 Task: Look for space in Chino, United States from 10th September, 2023 to 16th September, 2023 for 4 adults in price range Rs.10000 to Rs.14000. Place can be private room with 4 bedrooms having 4 beds and 4 bathrooms. Property type can be house, flat, guest house. Amenities needed are: wifi, TV, free parkinig on premises, gym, breakfast. Booking option can be shelf check-in. Required host language is English.
Action: Mouse moved to (442, 120)
Screenshot: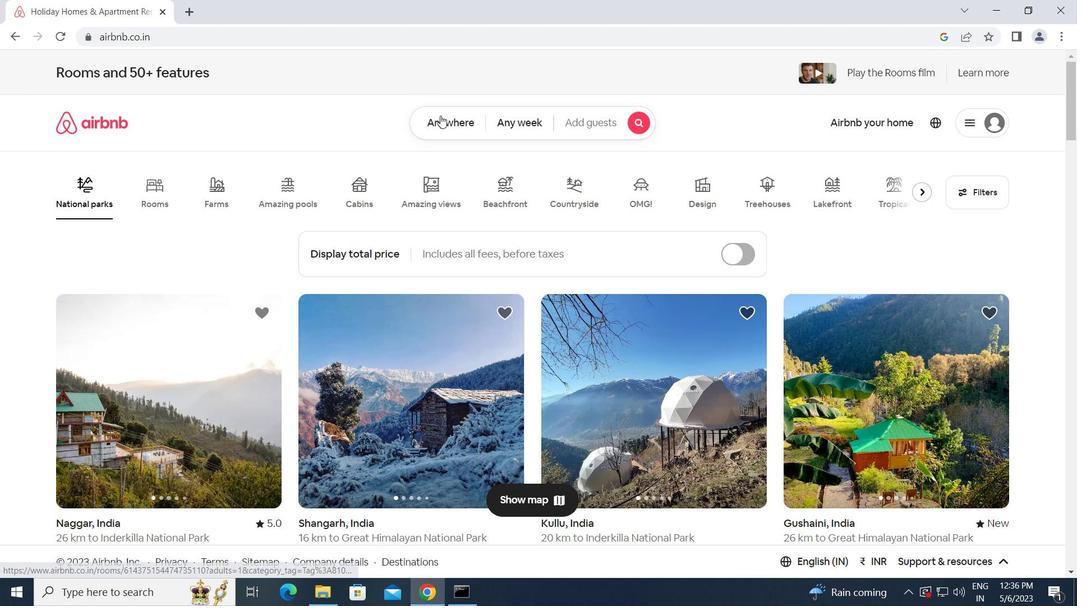 
Action: Mouse pressed left at (442, 120)
Screenshot: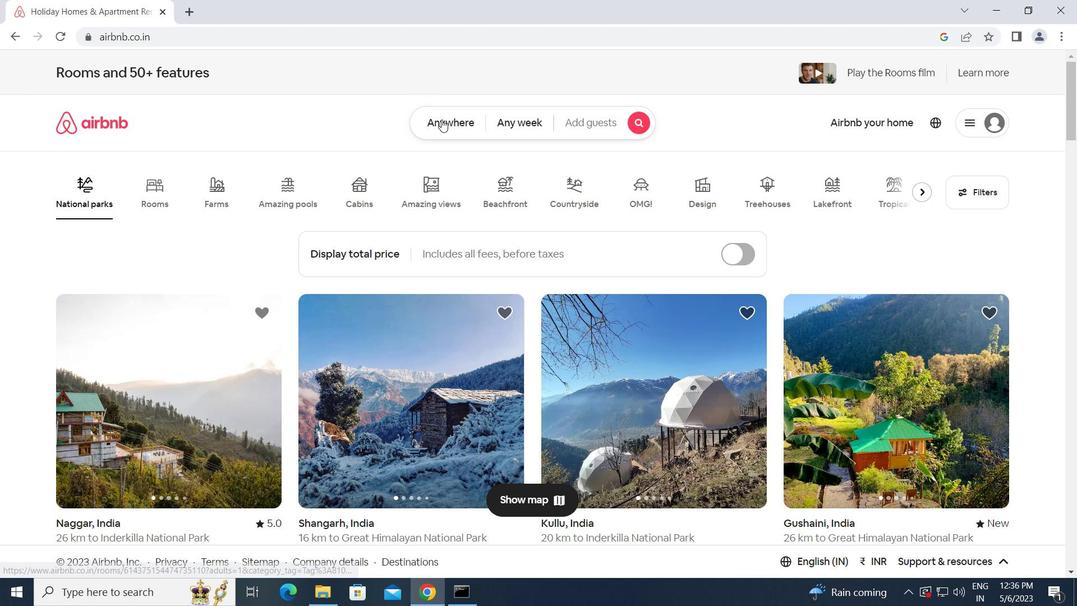 
Action: Mouse moved to (357, 181)
Screenshot: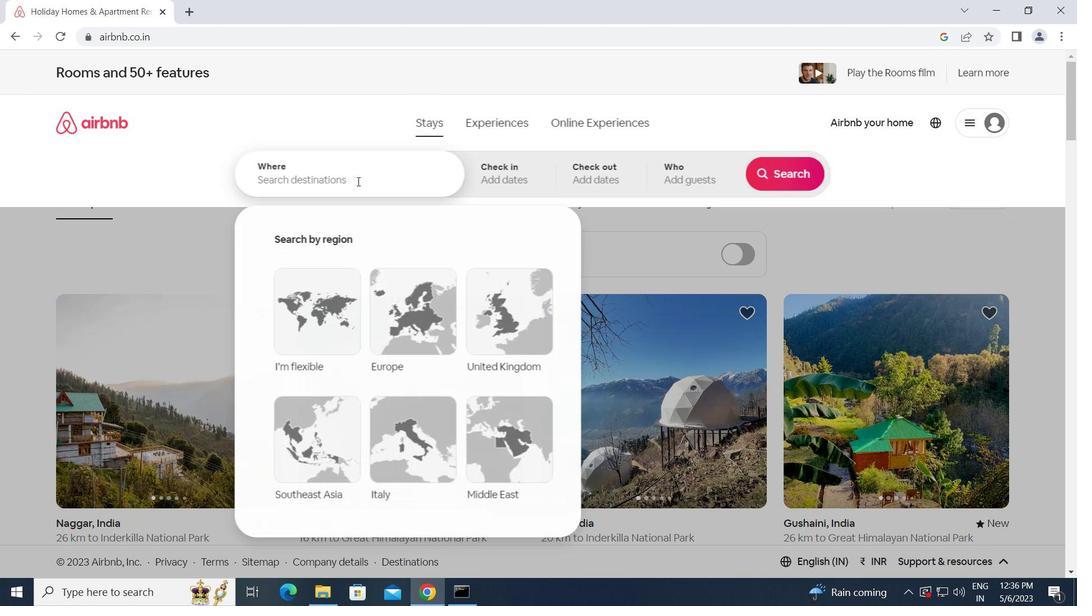 
Action: Mouse pressed left at (357, 181)
Screenshot: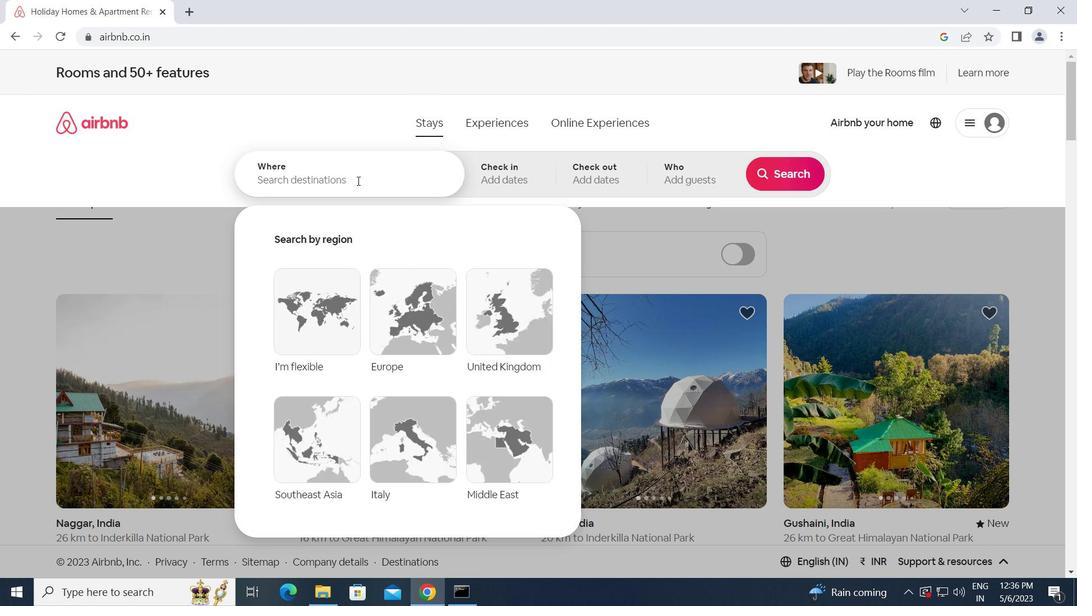 
Action: Key pressed <Key.caps_lock><Key.caps_lock>c<Key.caps_lock>hino,<Key.space><Key.caps_lock>u<Key.caps_lock>nited<Key.space><Key.caps_lock>s<Key.caps_lock>tates<Key.enter>
Screenshot: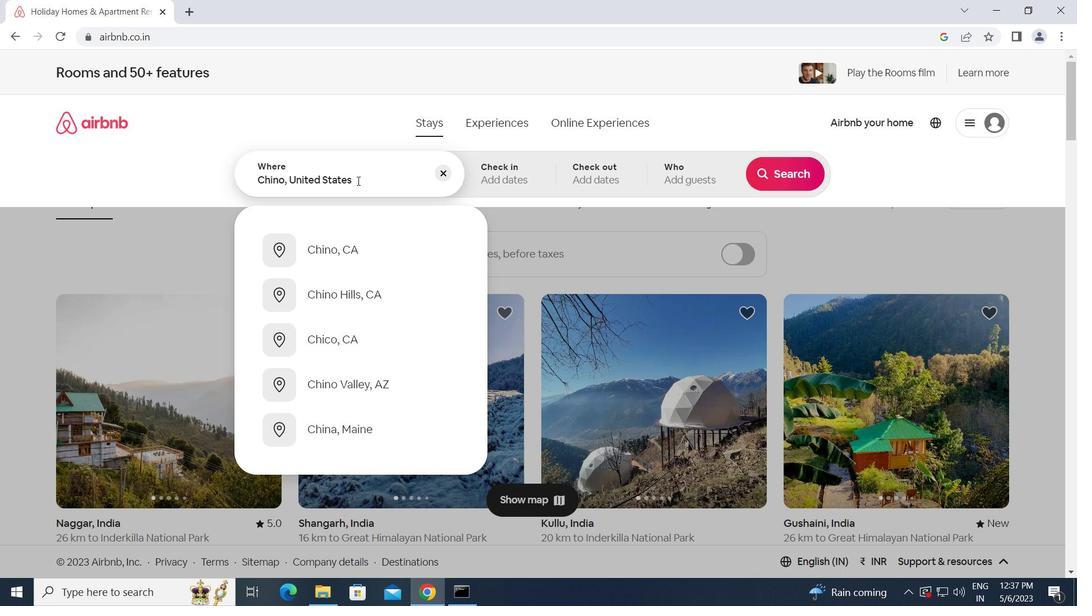 
Action: Mouse moved to (779, 283)
Screenshot: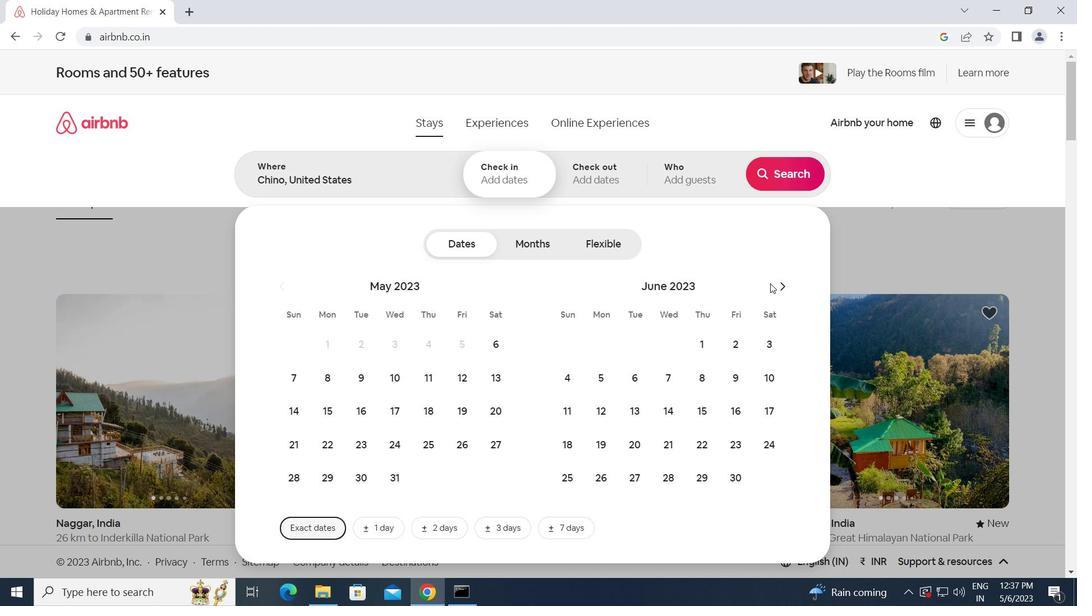 
Action: Mouse pressed left at (779, 283)
Screenshot: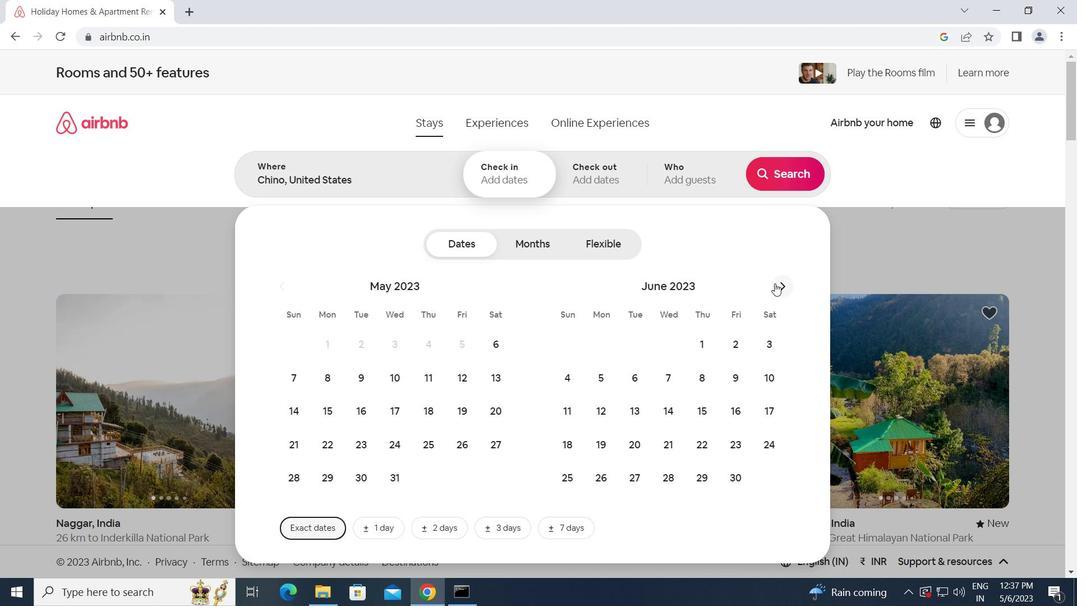 
Action: Mouse pressed left at (779, 283)
Screenshot: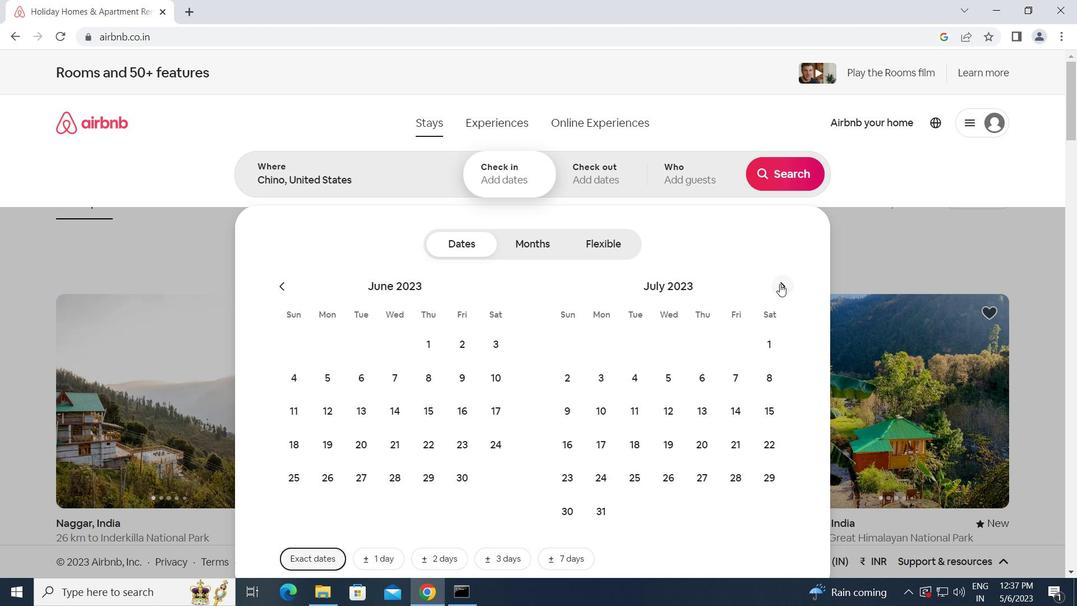 
Action: Mouse pressed left at (779, 283)
Screenshot: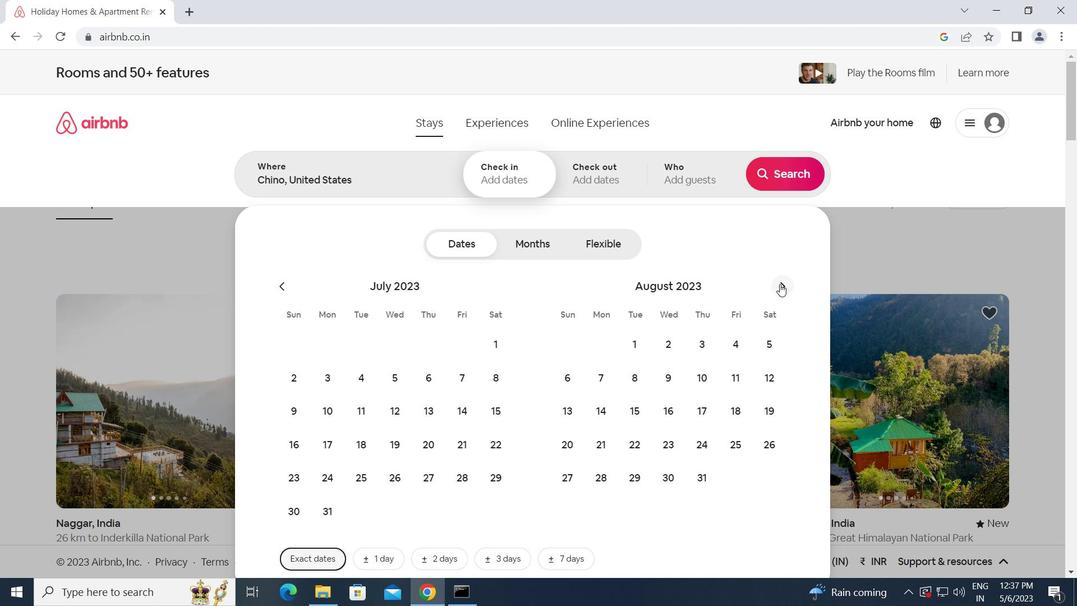 
Action: Mouse moved to (565, 406)
Screenshot: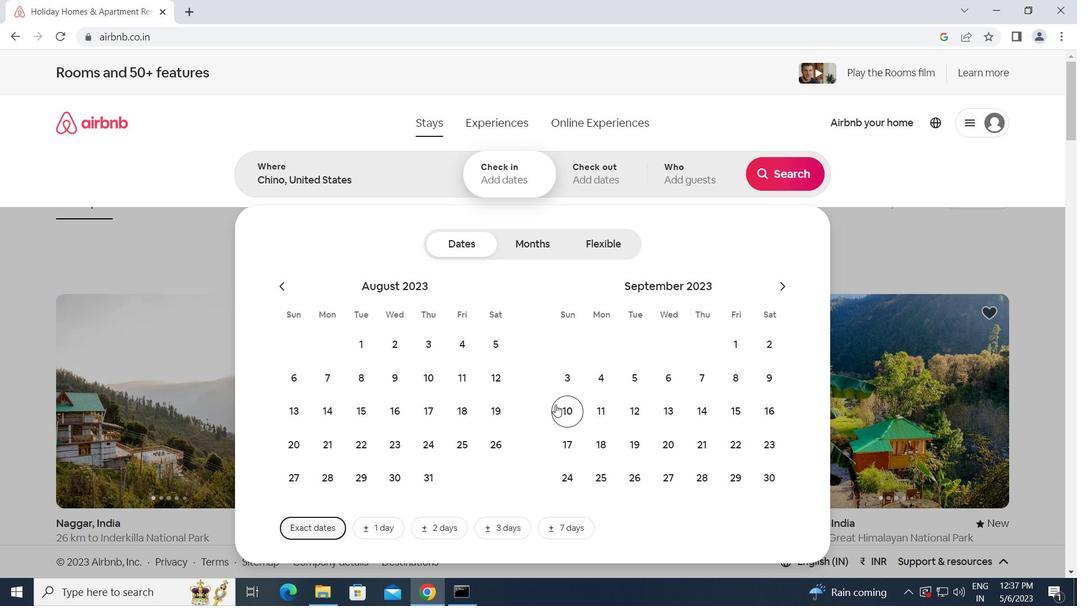 
Action: Mouse pressed left at (565, 406)
Screenshot: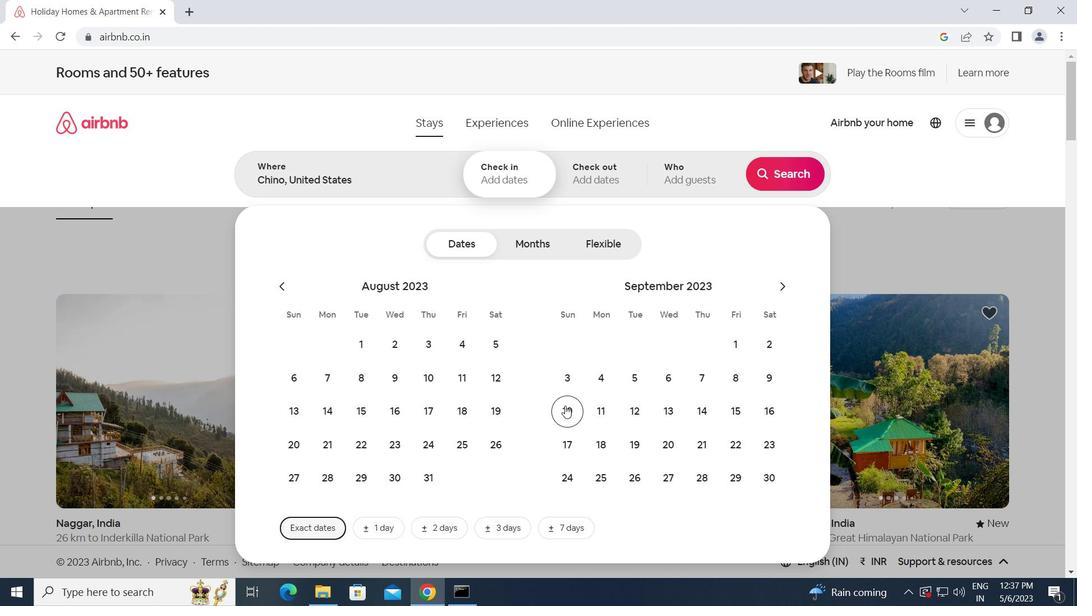 
Action: Mouse moved to (776, 414)
Screenshot: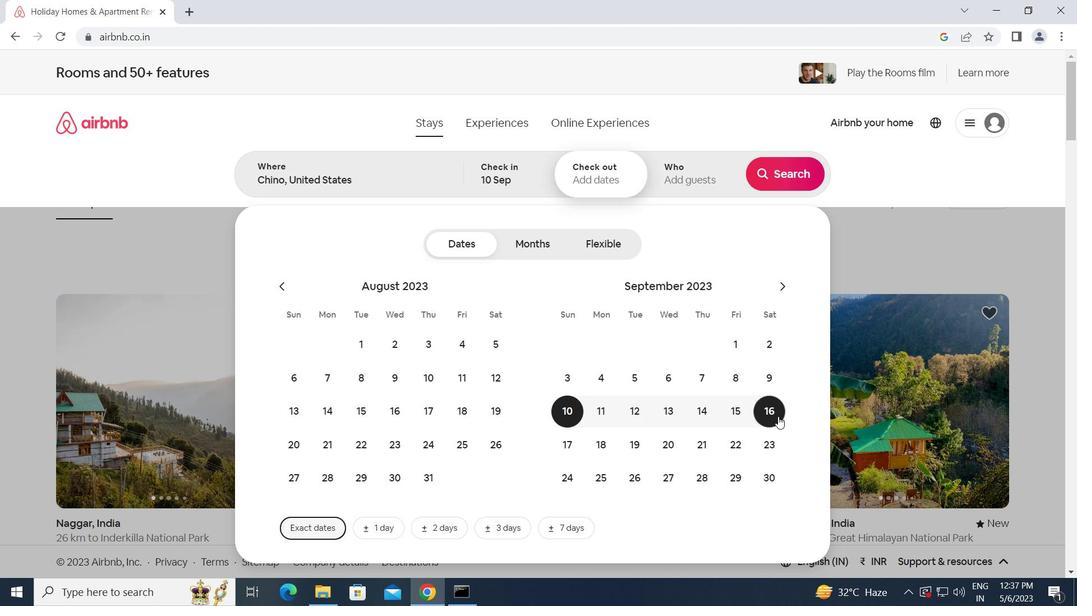 
Action: Mouse pressed left at (776, 414)
Screenshot: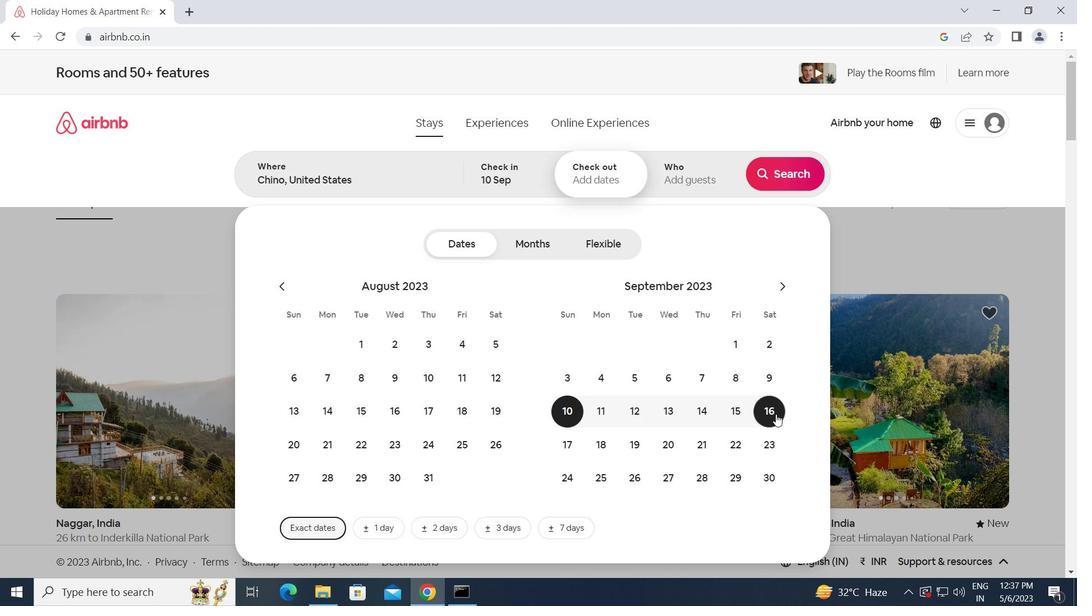 
Action: Mouse moved to (677, 173)
Screenshot: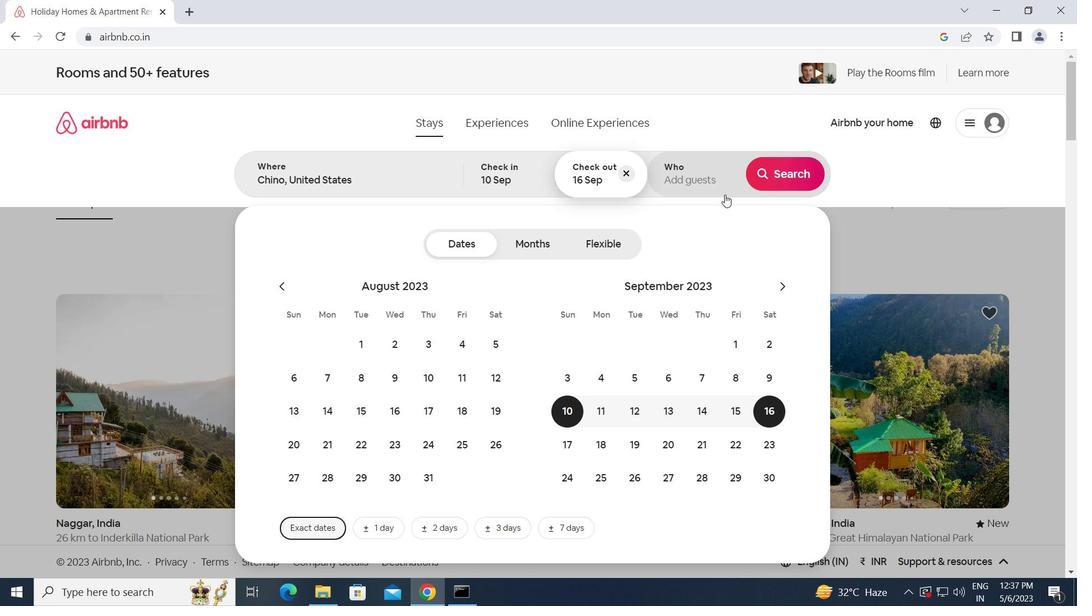 
Action: Mouse pressed left at (677, 173)
Screenshot: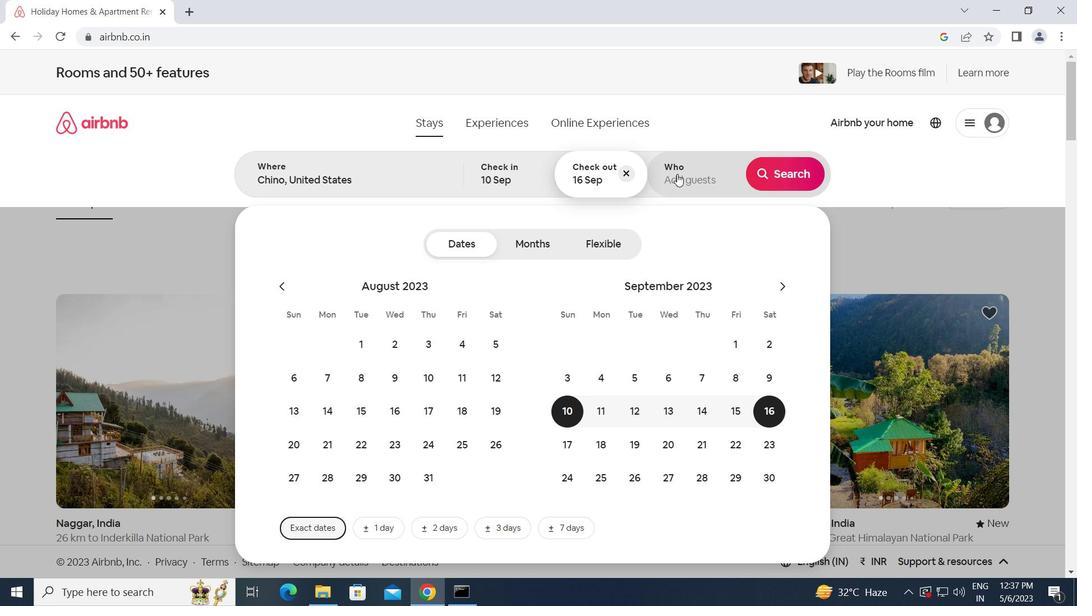 
Action: Mouse moved to (786, 248)
Screenshot: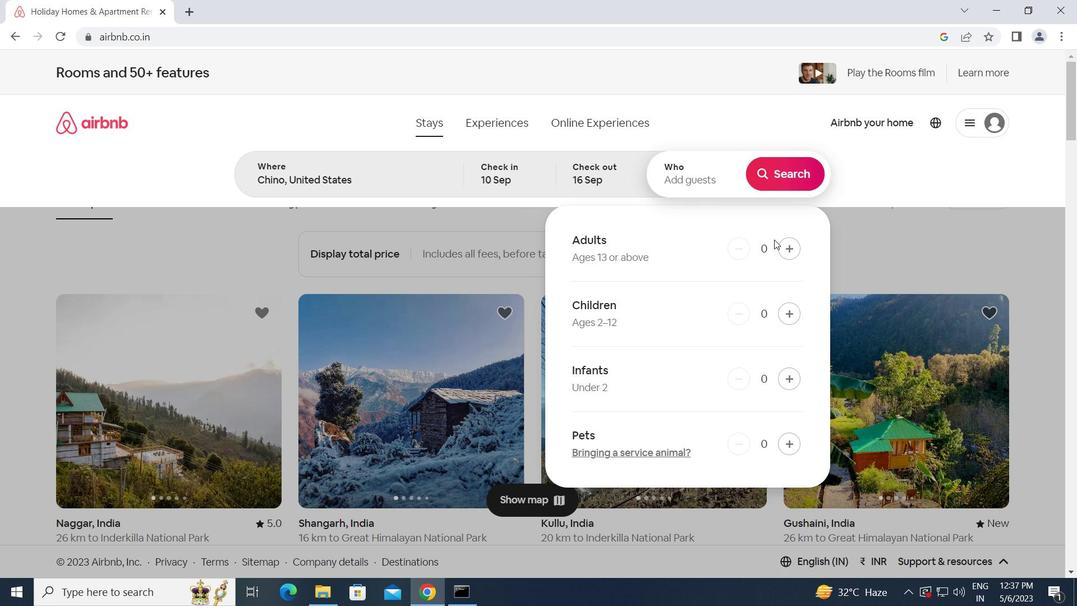 
Action: Mouse pressed left at (786, 248)
Screenshot: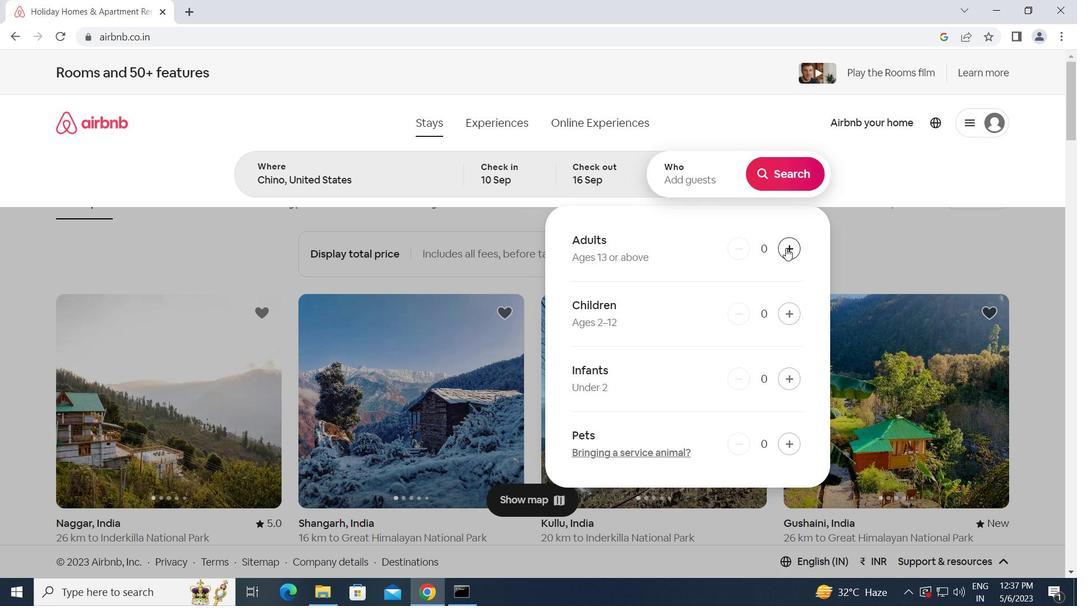 
Action: Mouse pressed left at (786, 248)
Screenshot: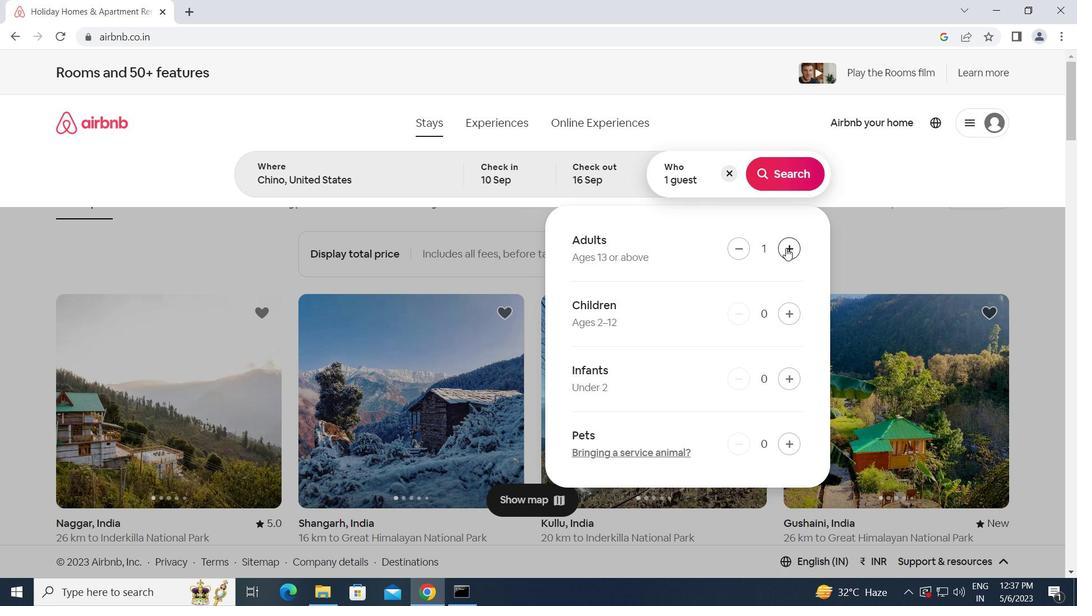 
Action: Mouse pressed left at (786, 248)
Screenshot: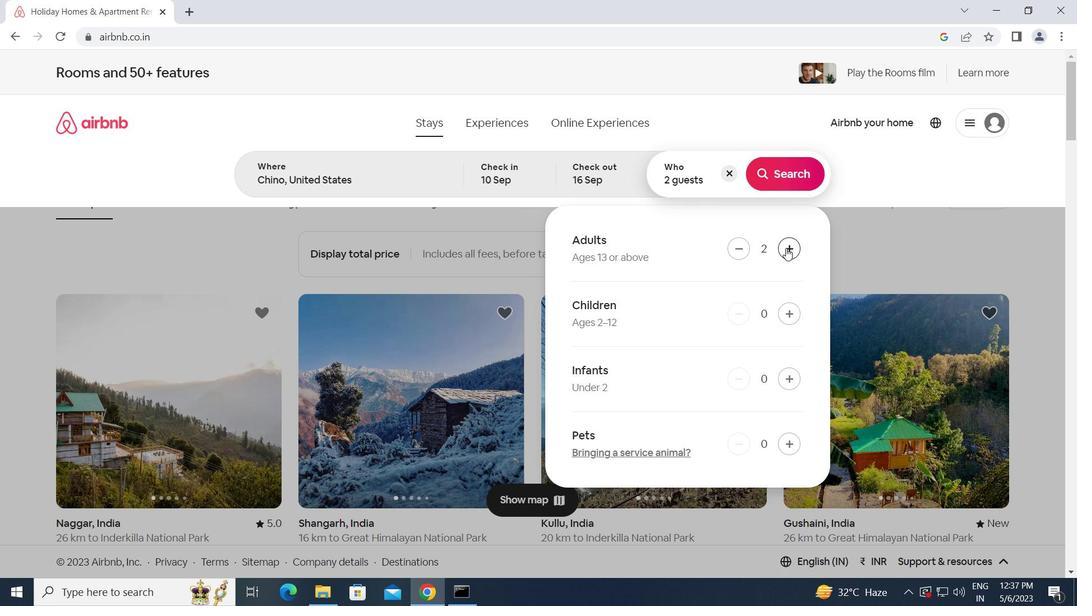 
Action: Mouse pressed left at (786, 248)
Screenshot: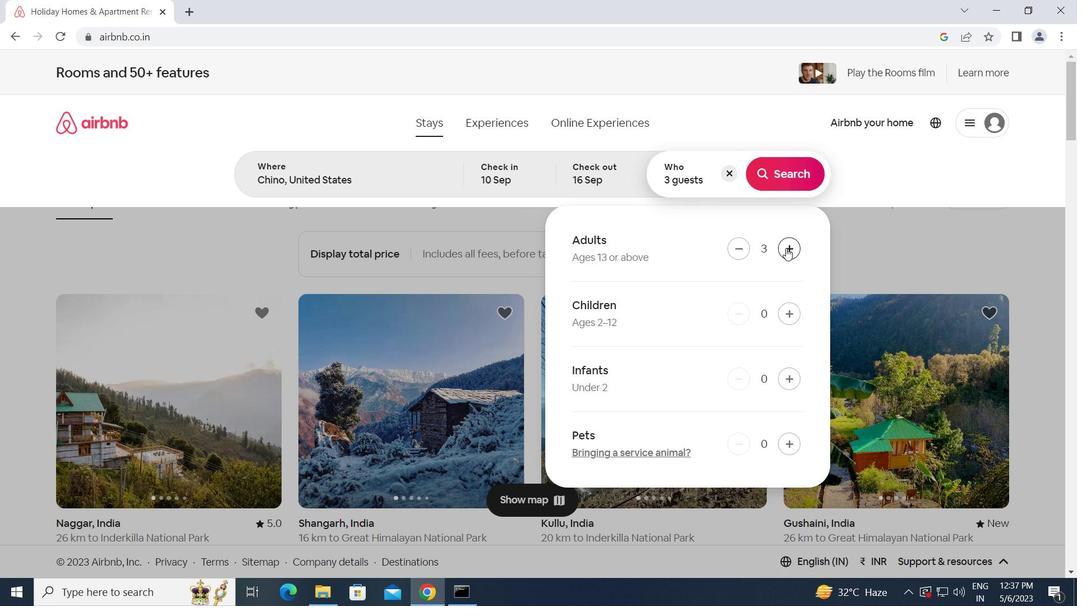 
Action: Mouse moved to (778, 172)
Screenshot: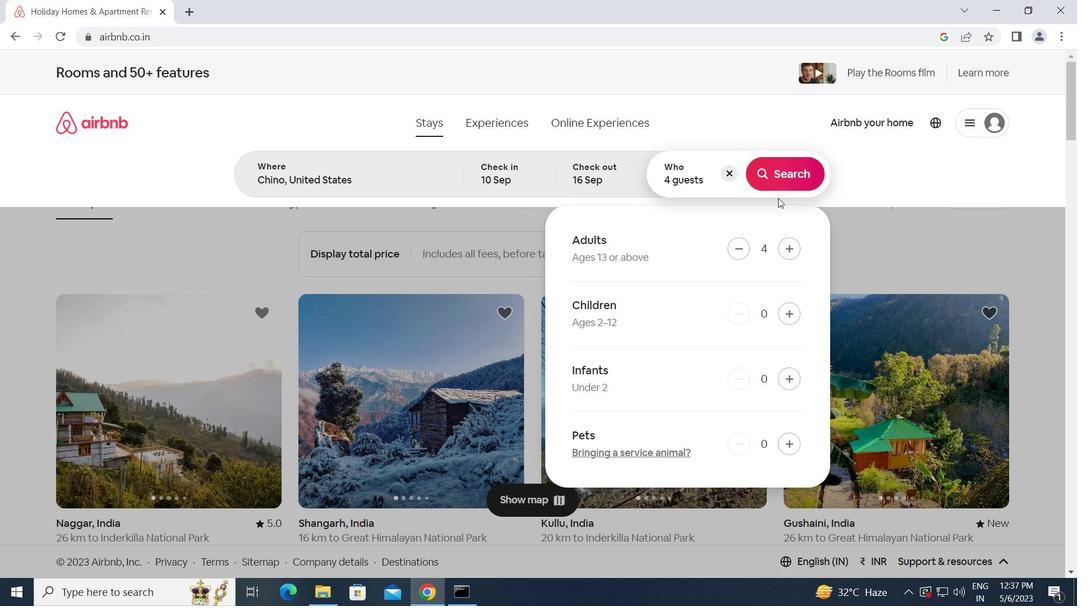 
Action: Mouse pressed left at (778, 172)
Screenshot: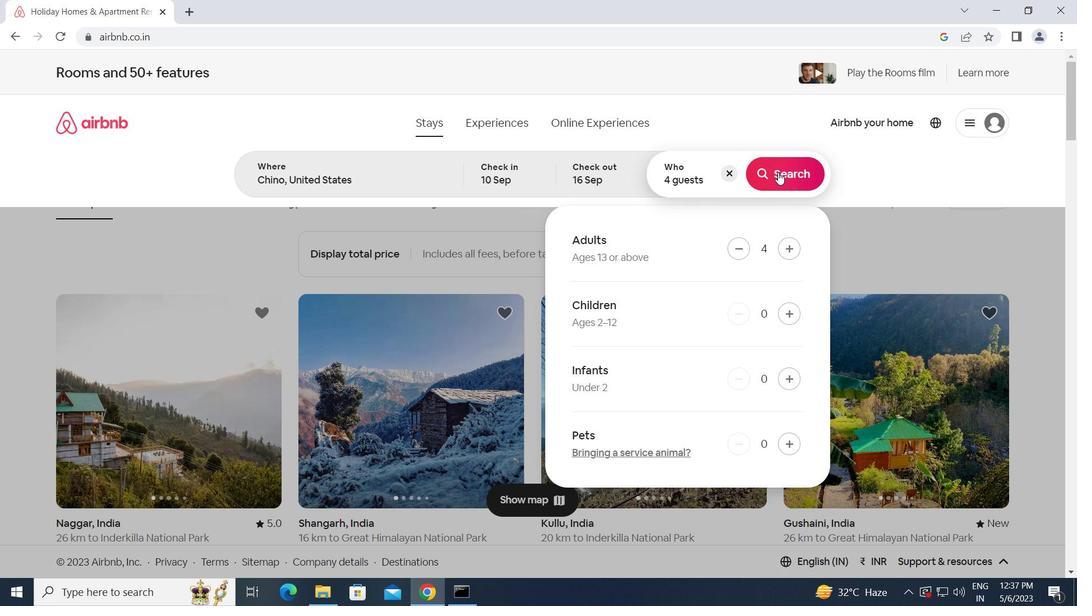 
Action: Mouse moved to (1024, 126)
Screenshot: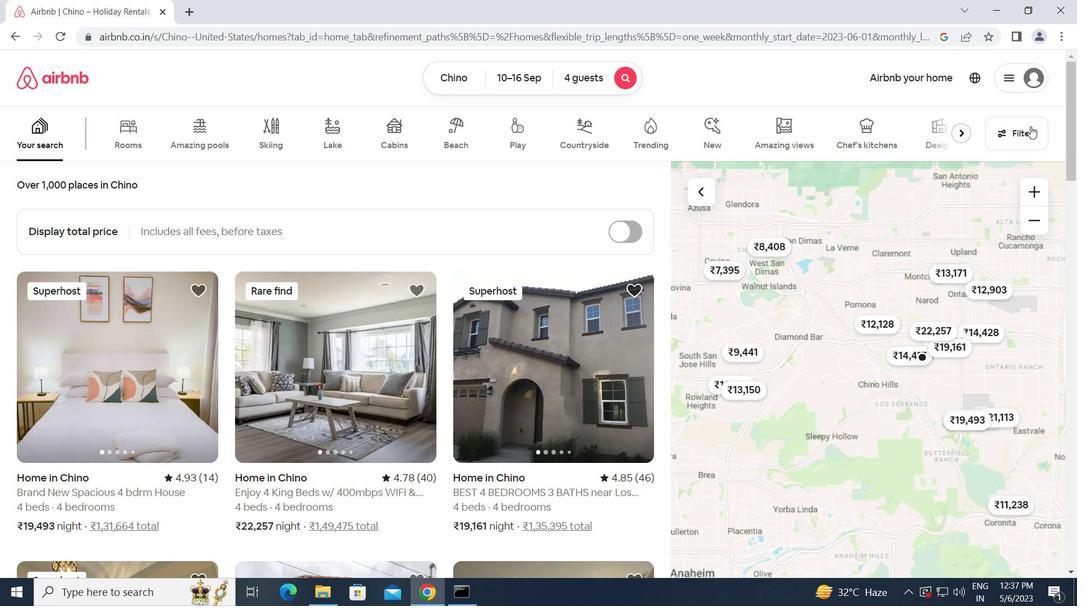 
Action: Mouse pressed left at (1024, 126)
Screenshot: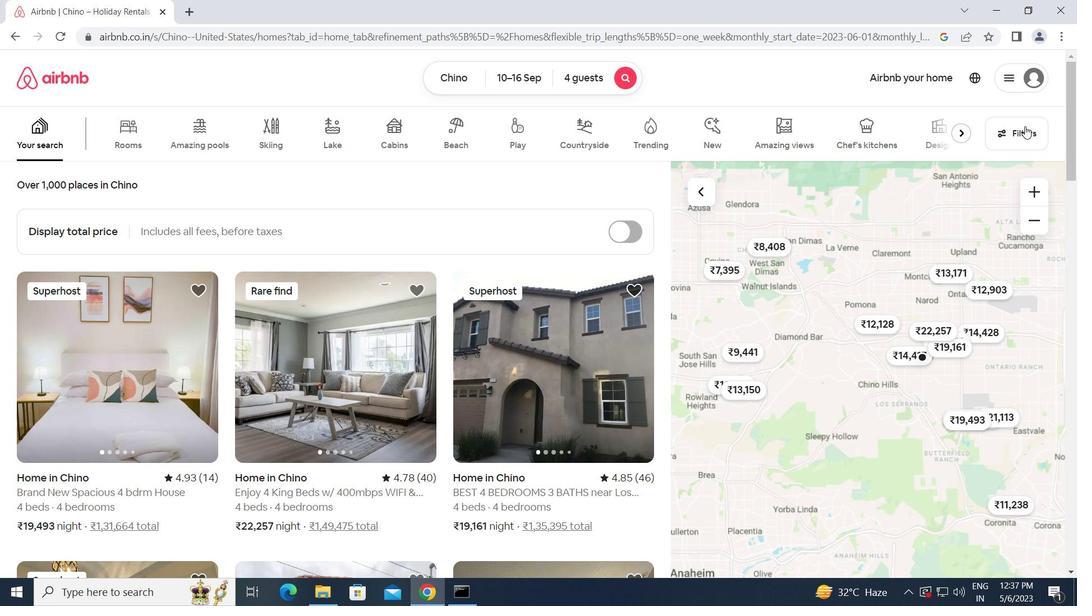 
Action: Mouse moved to (339, 420)
Screenshot: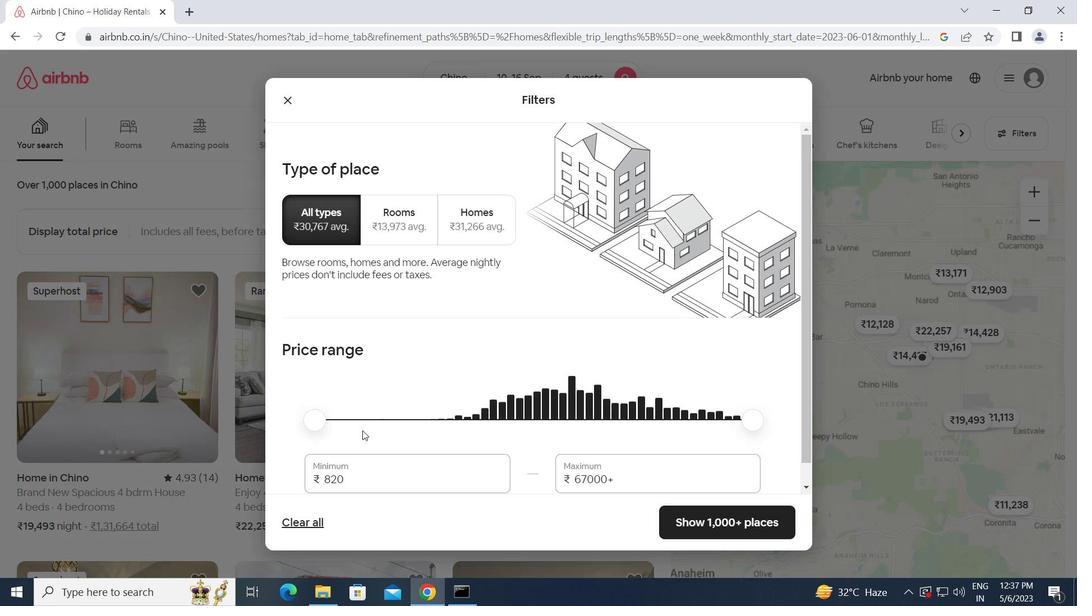 
Action: Mouse scrolled (339, 419) with delta (0, 0)
Screenshot: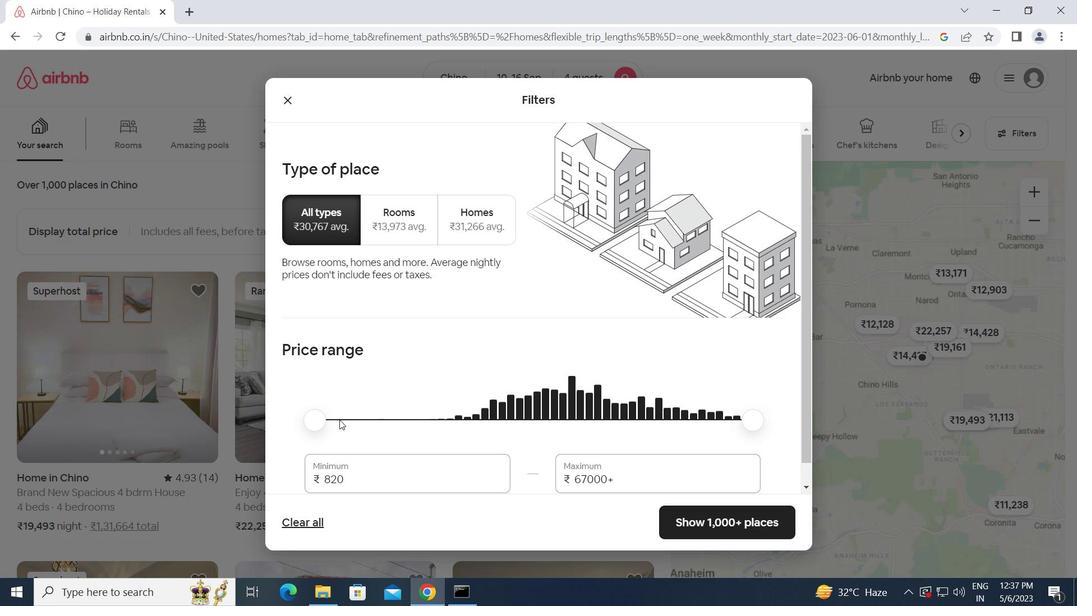 
Action: Mouse scrolled (339, 419) with delta (0, 0)
Screenshot: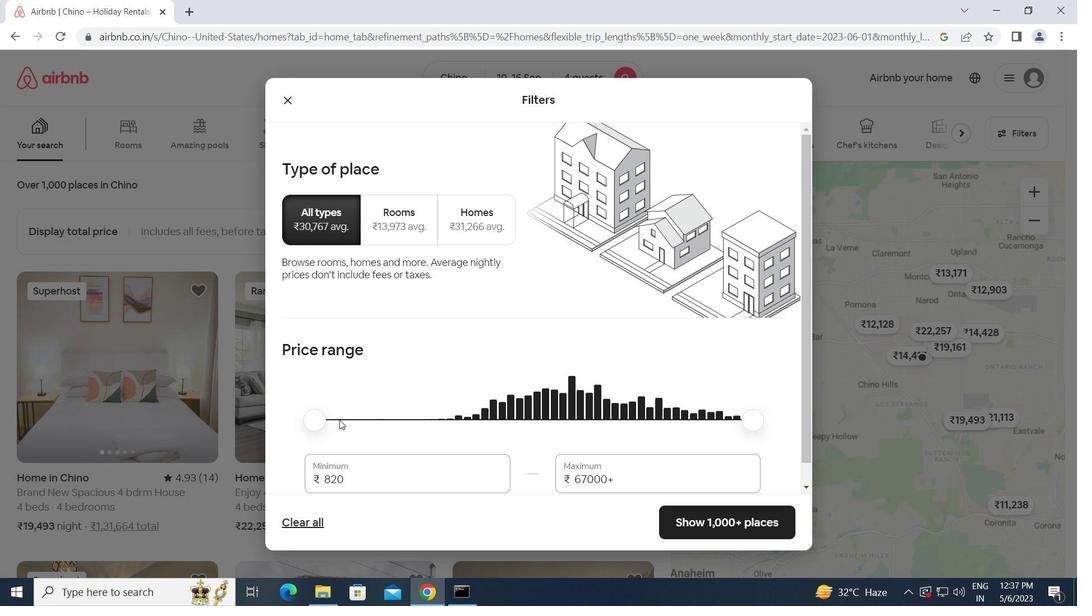 
Action: Mouse moved to (351, 457)
Screenshot: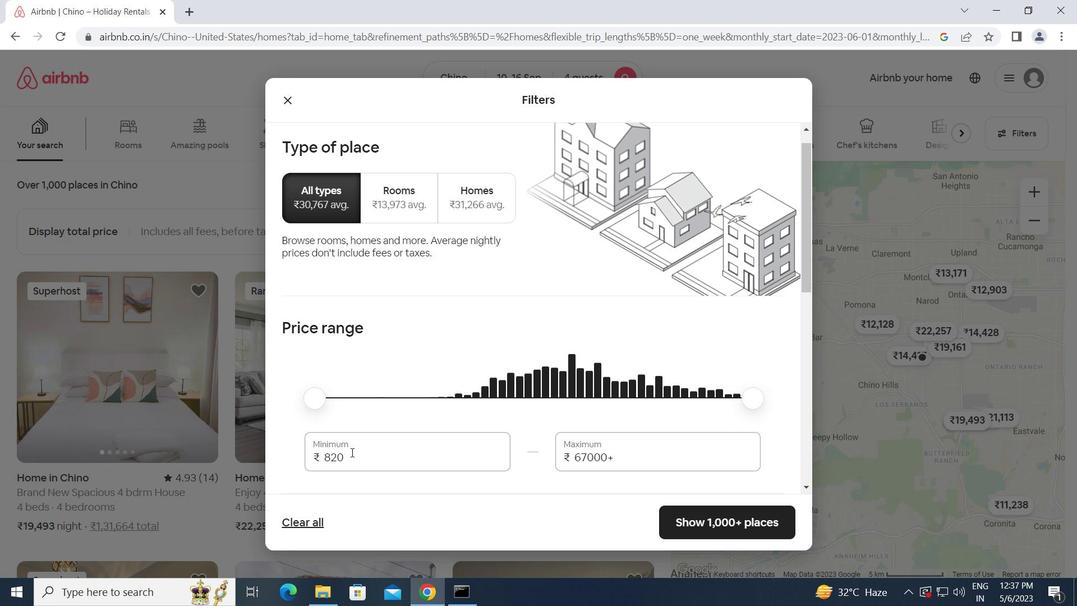 
Action: Mouse pressed left at (351, 457)
Screenshot: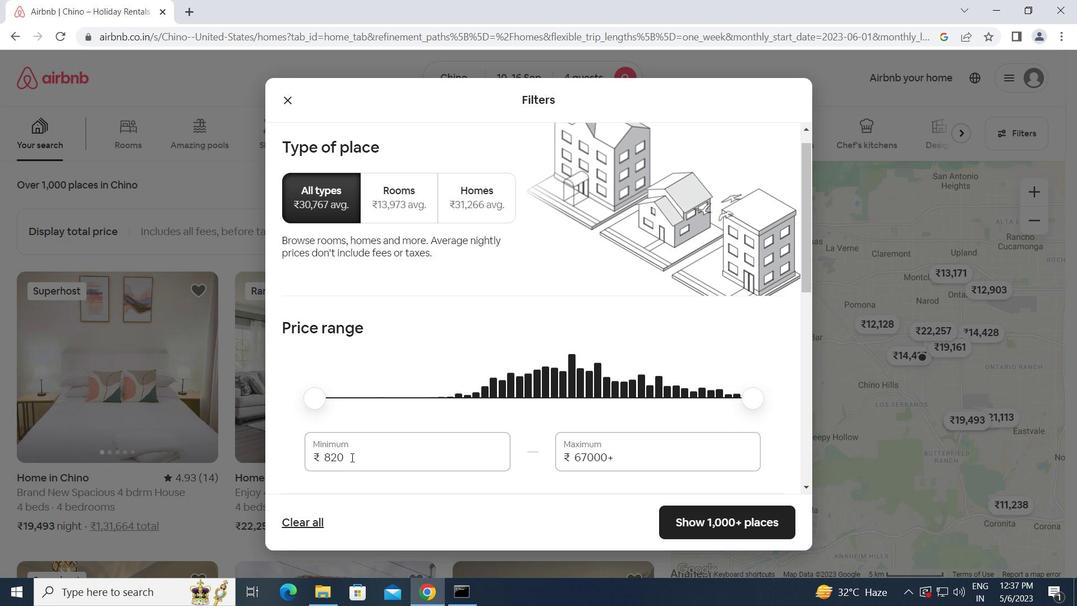 
Action: Mouse moved to (301, 456)
Screenshot: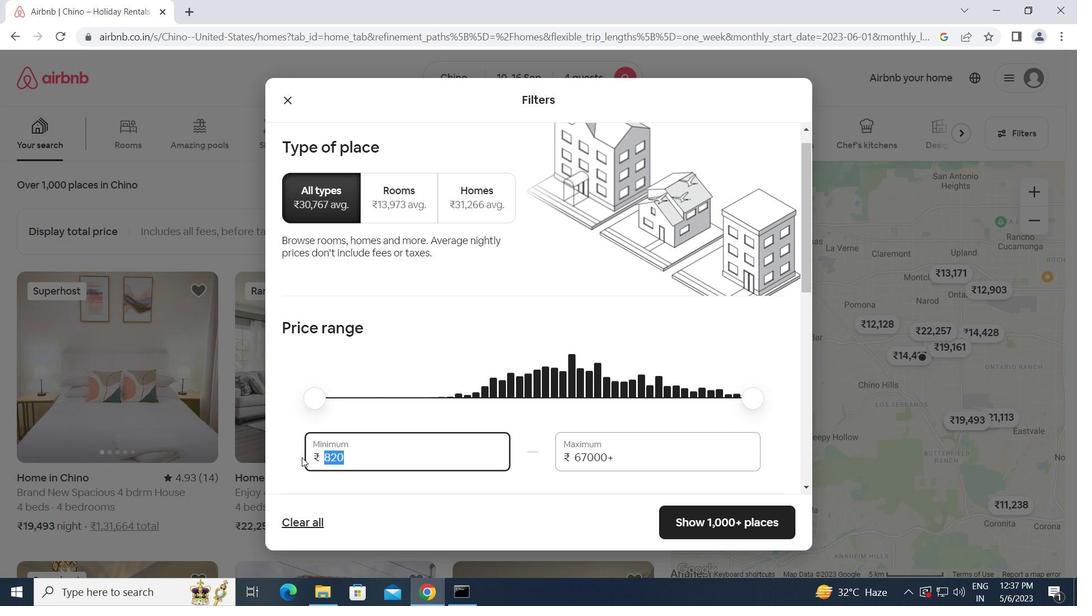 
Action: Key pressed 10000<Key.tab>14000
Screenshot: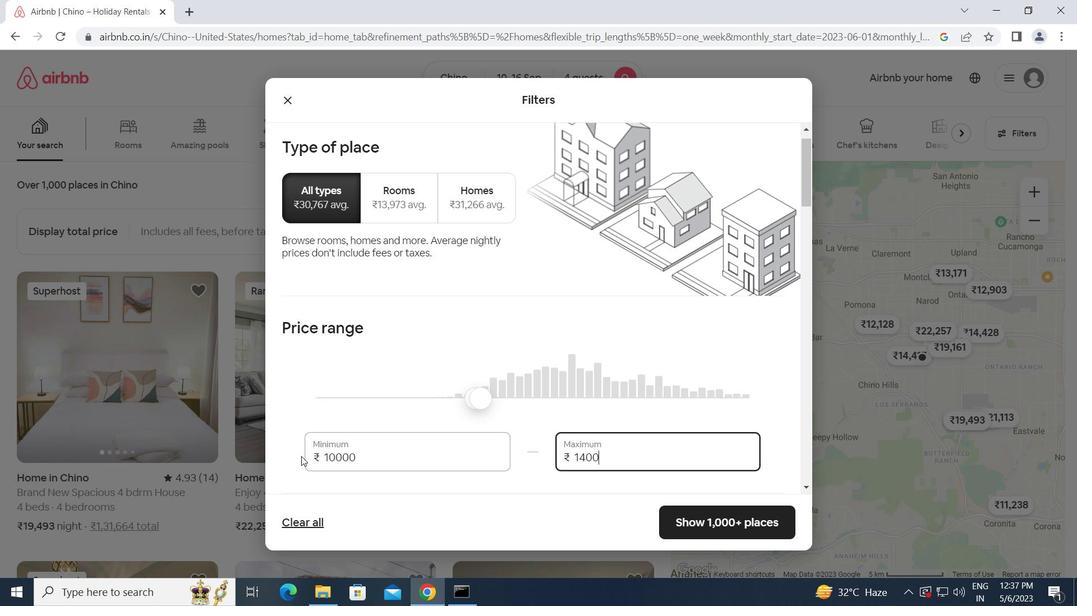 
Action: Mouse moved to (317, 447)
Screenshot: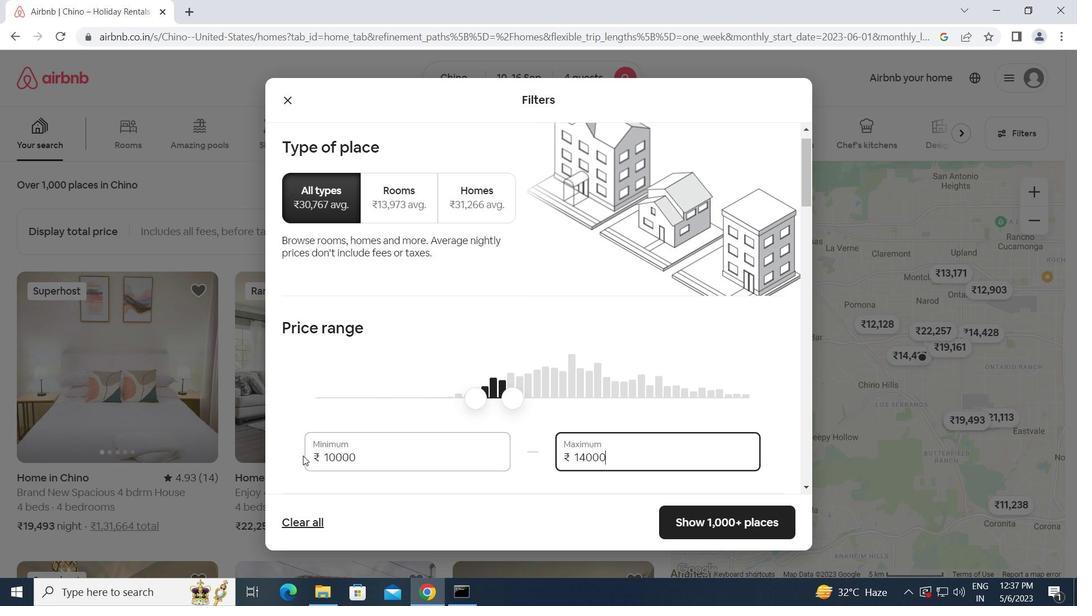 
Action: Mouse scrolled (317, 447) with delta (0, 0)
Screenshot: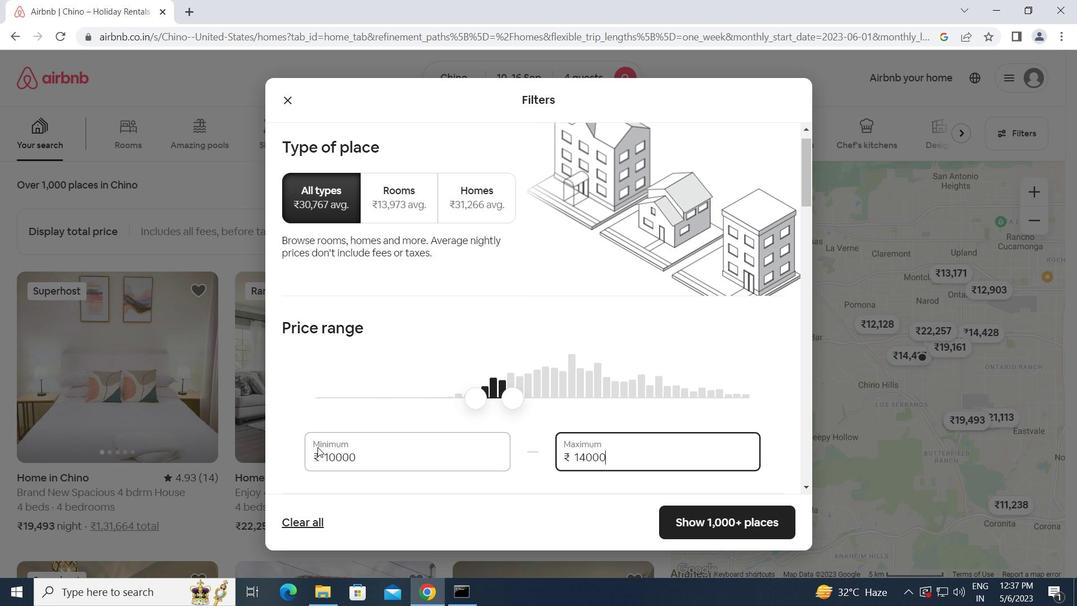 
Action: Mouse scrolled (317, 447) with delta (0, 0)
Screenshot: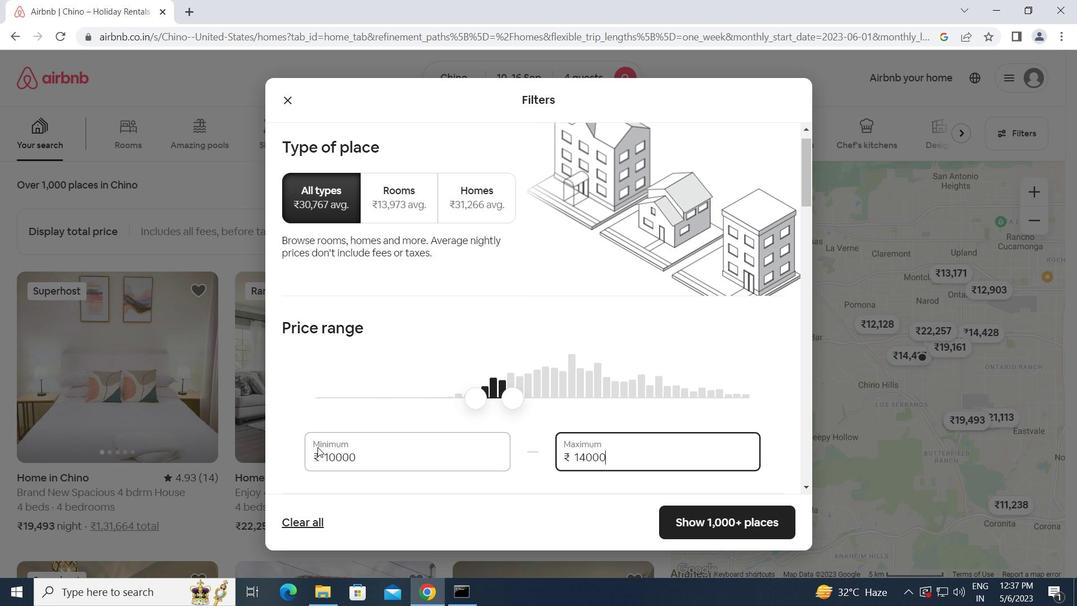 
Action: Mouse moved to (330, 441)
Screenshot: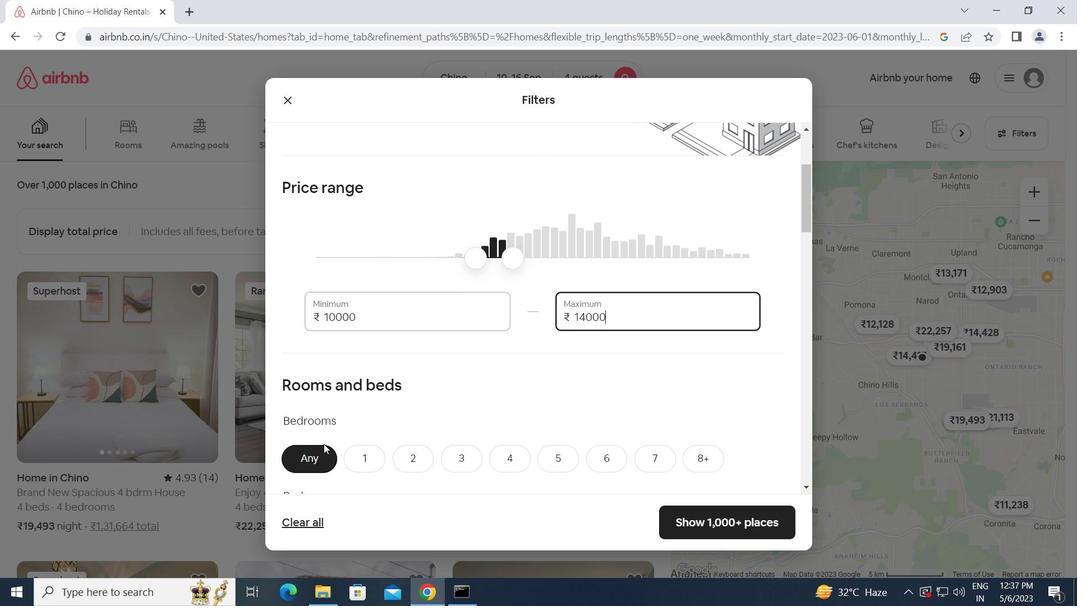 
Action: Mouse scrolled (330, 440) with delta (0, 0)
Screenshot: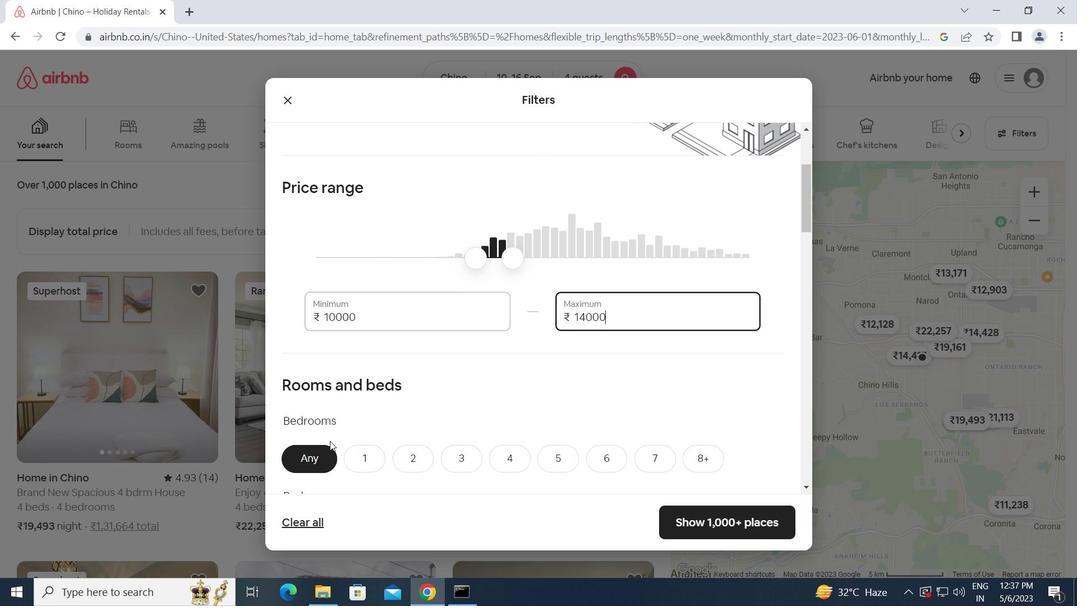 
Action: Mouse scrolled (330, 440) with delta (0, 0)
Screenshot: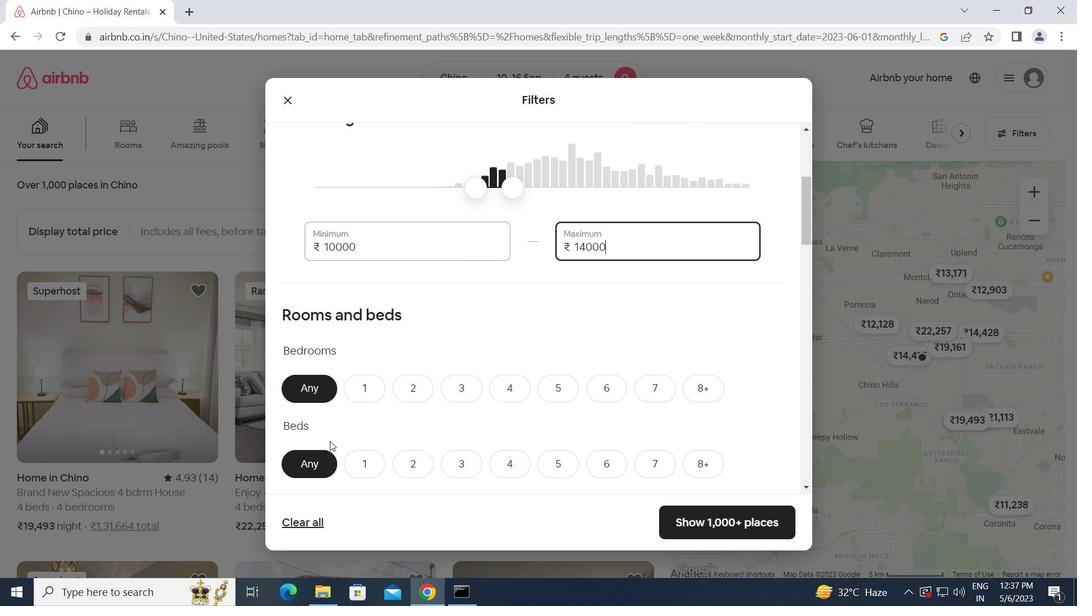 
Action: Mouse moved to (513, 317)
Screenshot: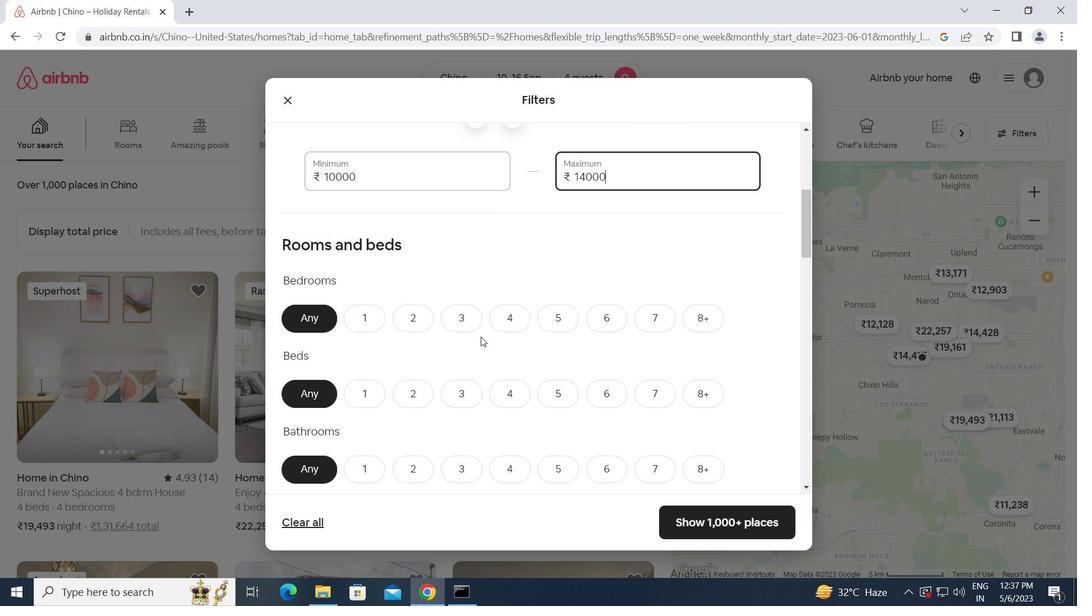 
Action: Mouse pressed left at (513, 317)
Screenshot: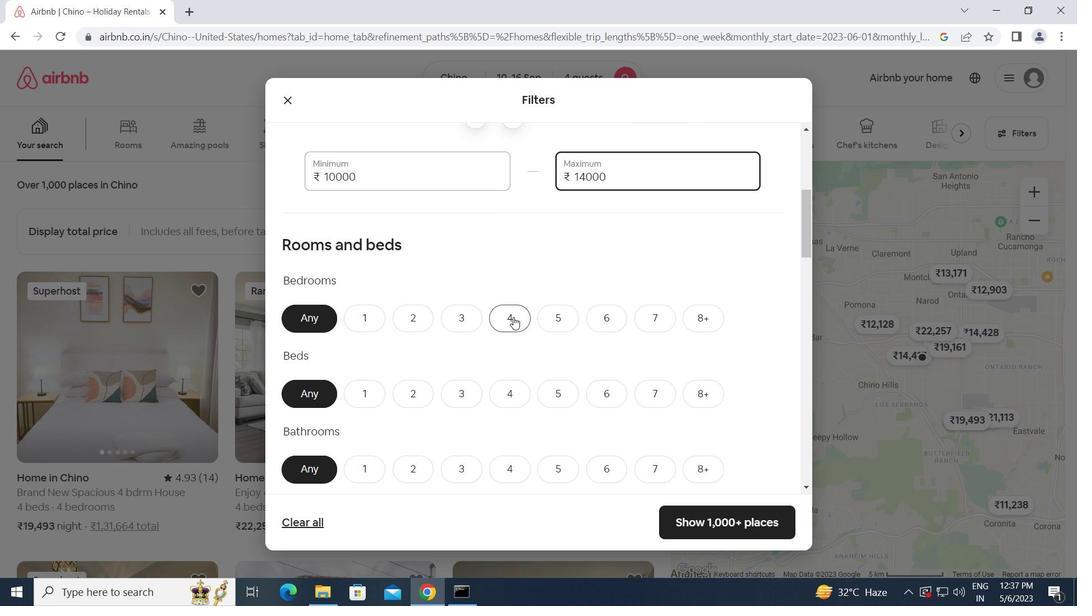 
Action: Mouse moved to (516, 392)
Screenshot: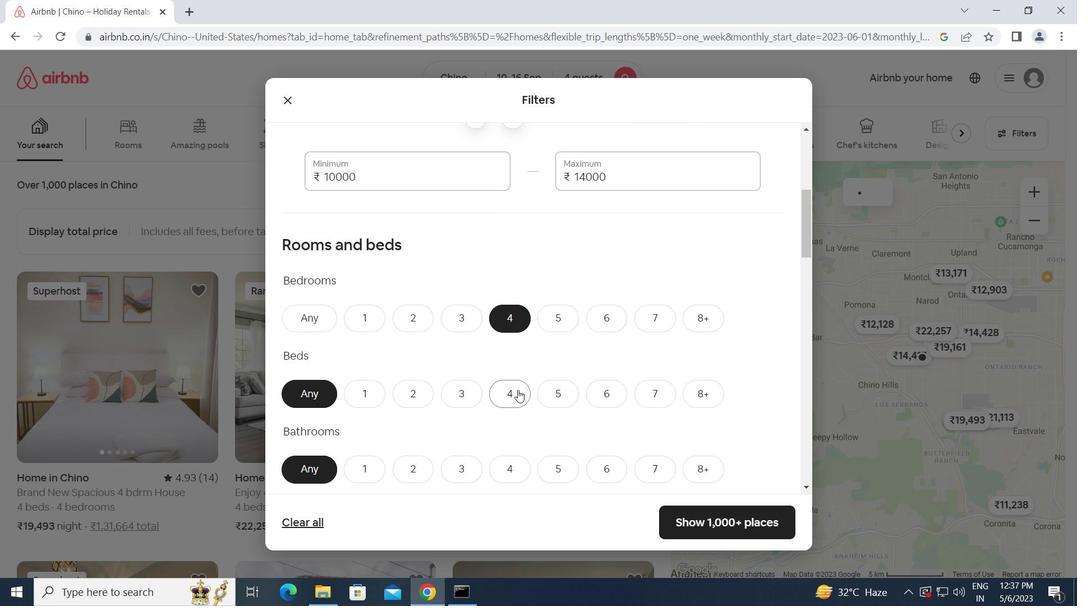 
Action: Mouse pressed left at (516, 392)
Screenshot: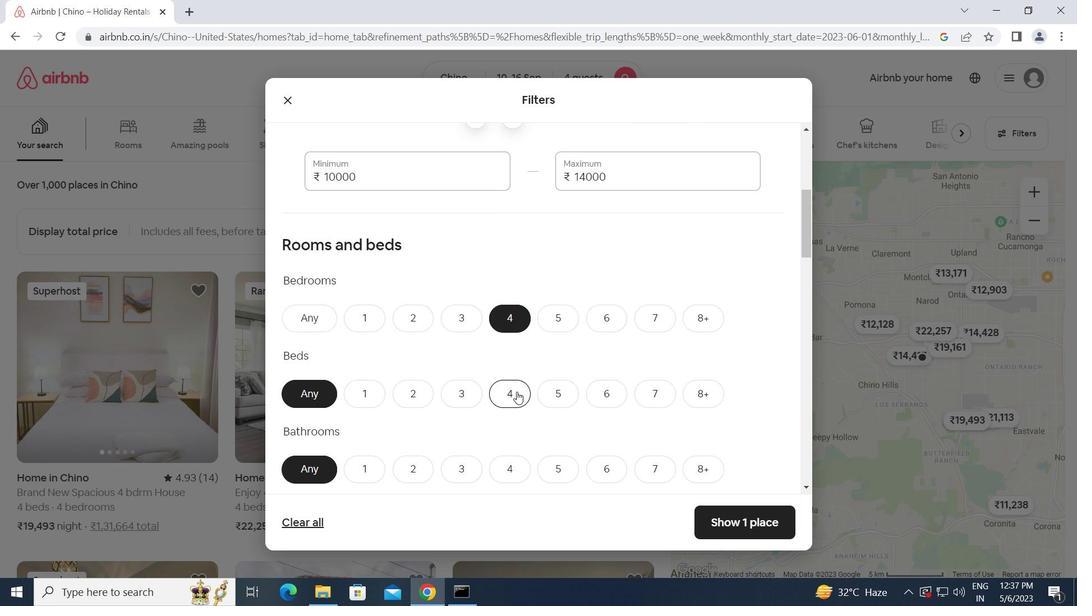 
Action: Mouse moved to (512, 470)
Screenshot: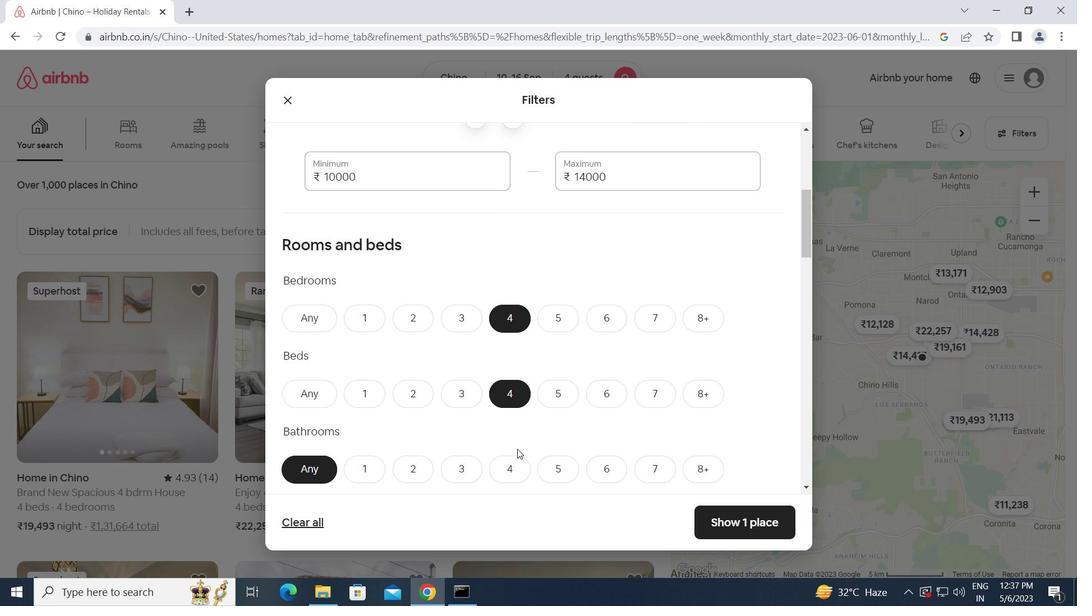 
Action: Mouse pressed left at (512, 470)
Screenshot: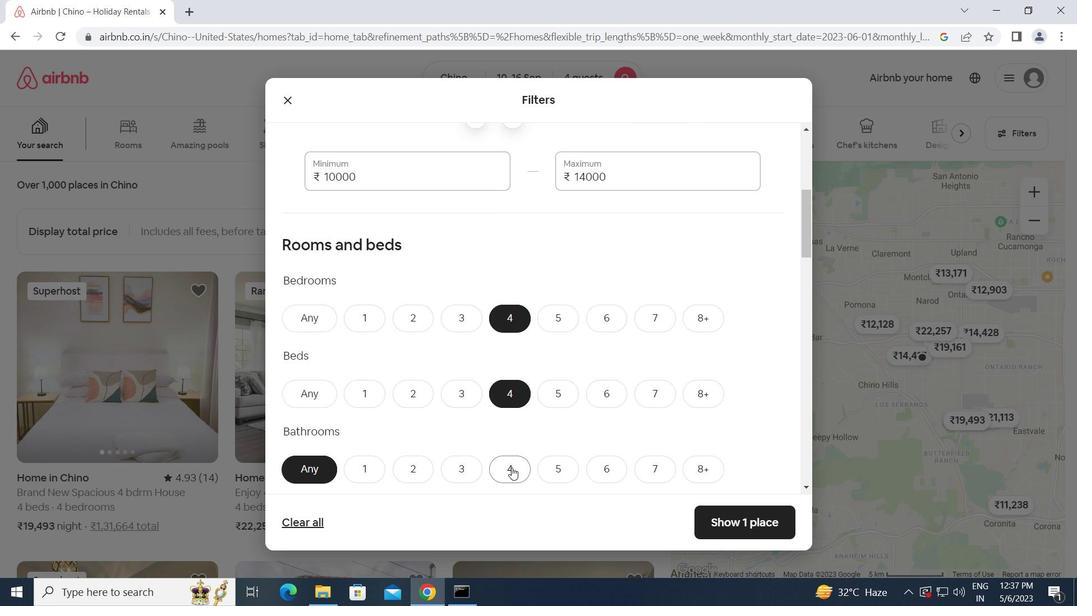 
Action: Mouse moved to (539, 462)
Screenshot: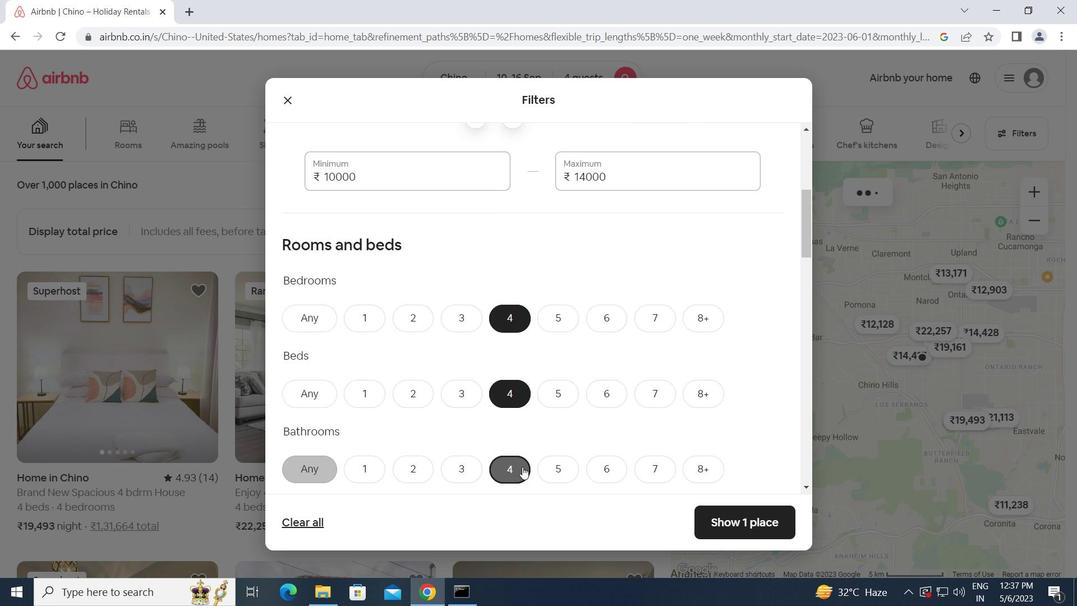 
Action: Mouse scrolled (539, 461) with delta (0, 0)
Screenshot: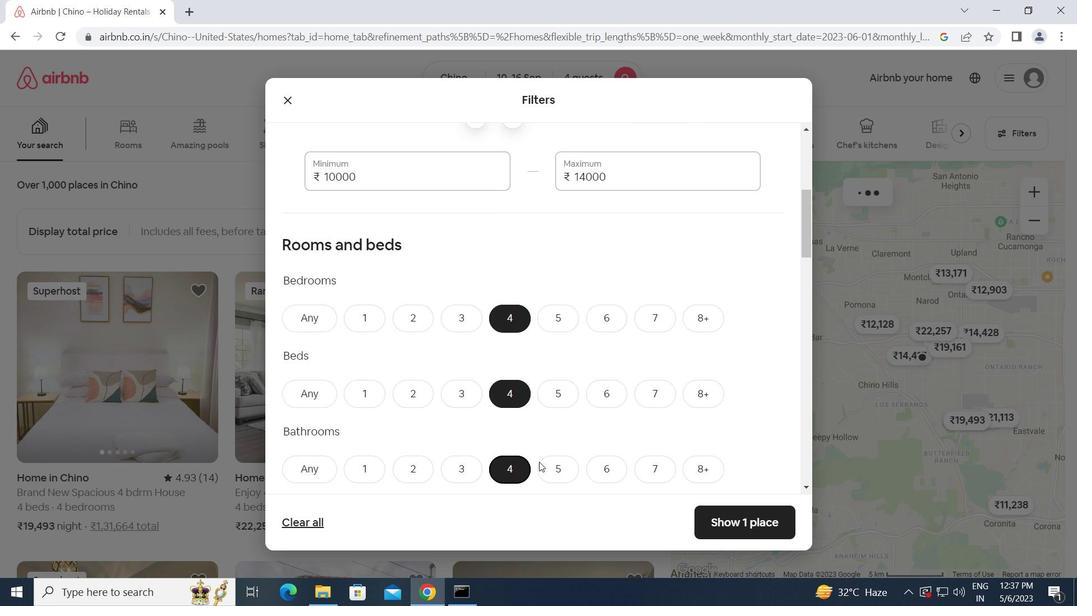 
Action: Mouse scrolled (539, 461) with delta (0, 0)
Screenshot: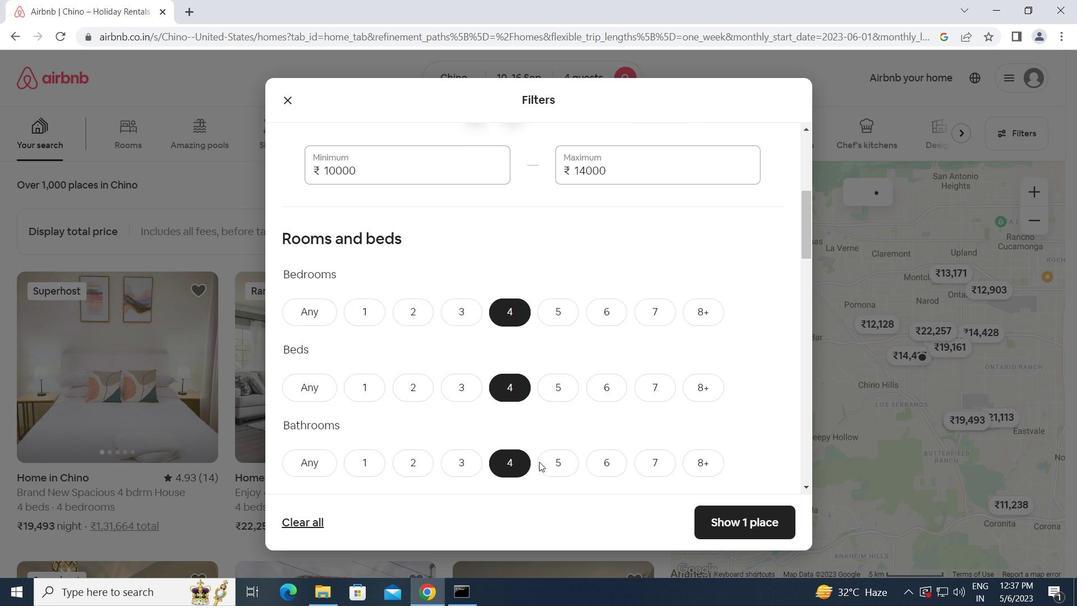 
Action: Mouse moved to (539, 461)
Screenshot: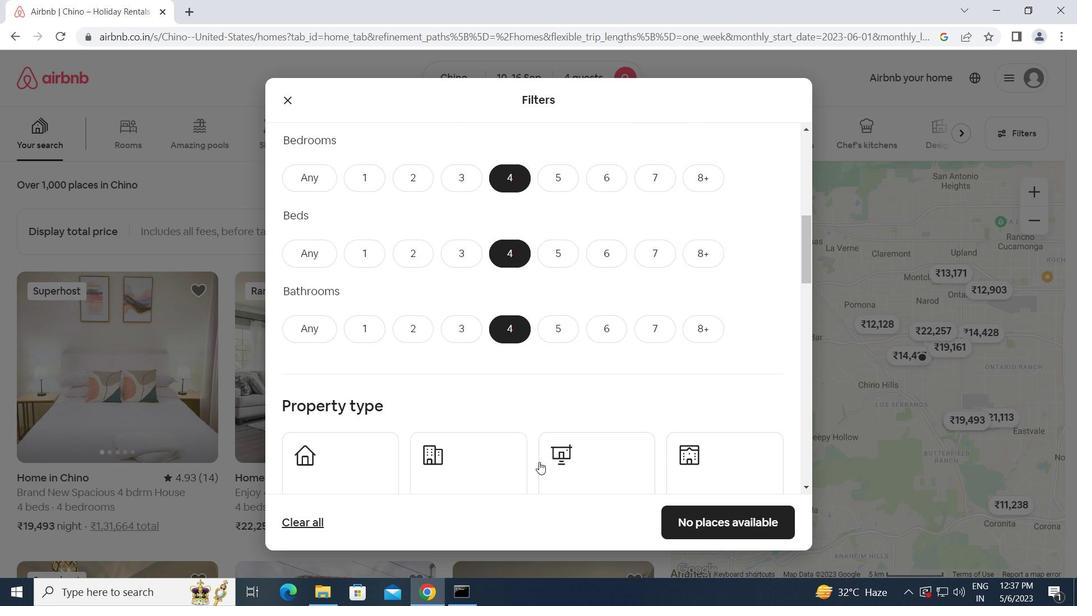
Action: Mouse scrolled (539, 461) with delta (0, 0)
Screenshot: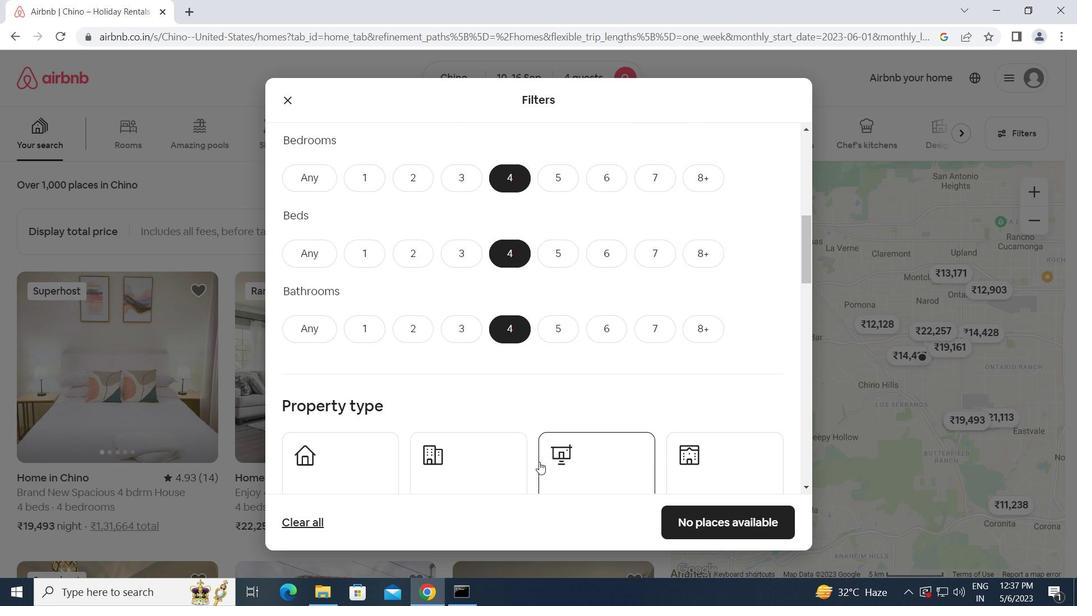 
Action: Mouse moved to (538, 460)
Screenshot: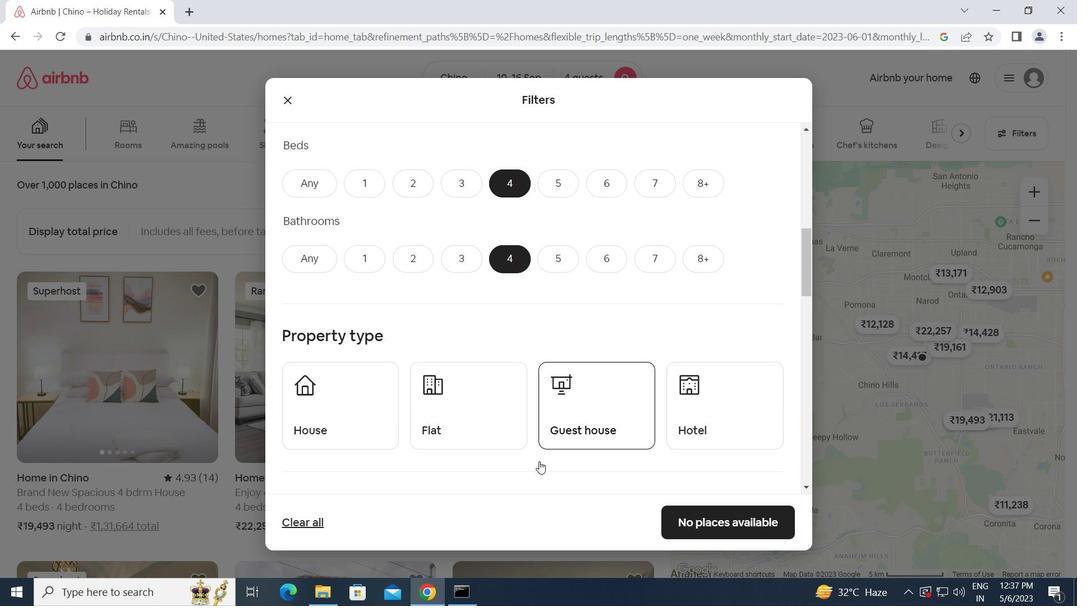 
Action: Mouse scrolled (538, 460) with delta (0, 0)
Screenshot: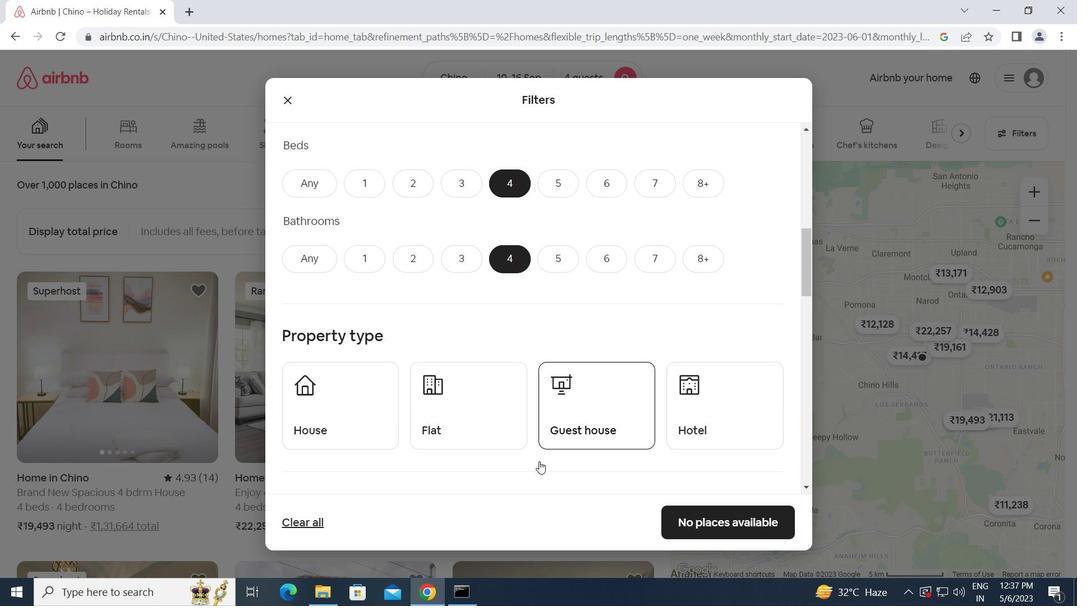 
Action: Mouse moved to (356, 344)
Screenshot: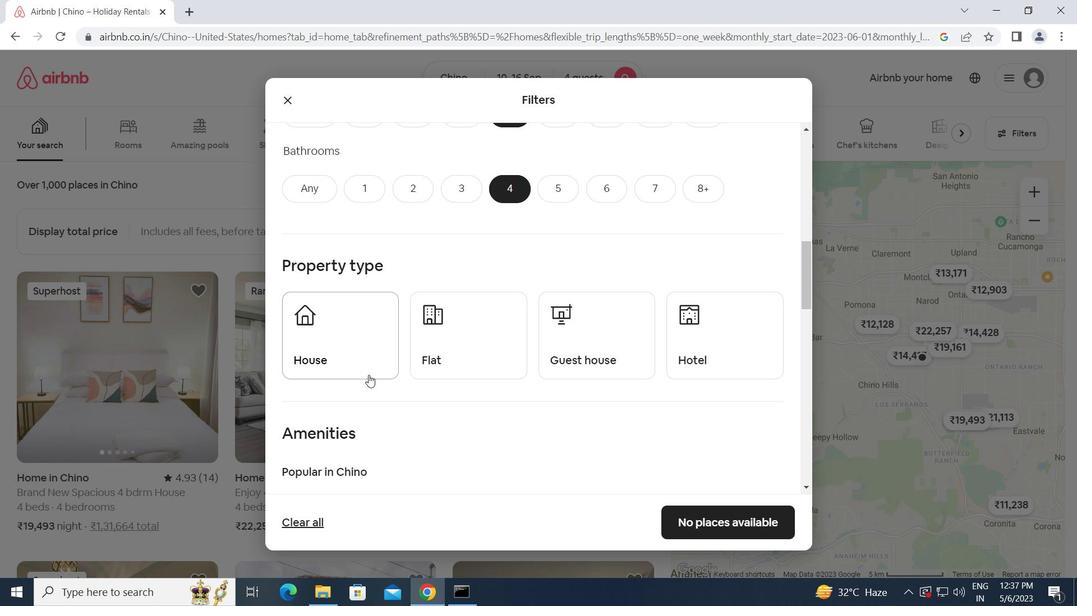 
Action: Mouse pressed left at (356, 344)
Screenshot: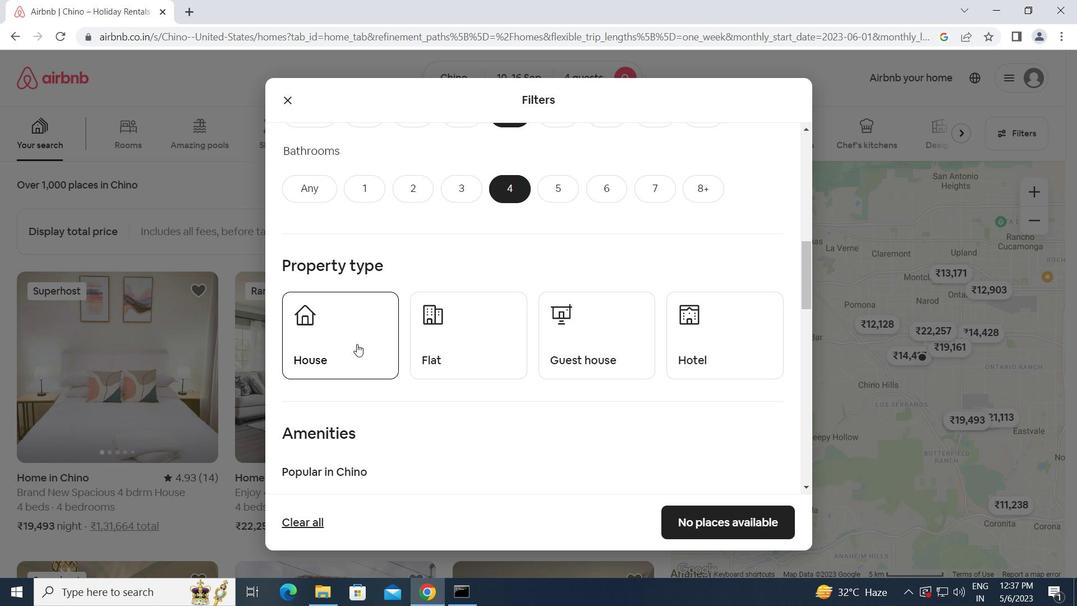 
Action: Mouse moved to (478, 344)
Screenshot: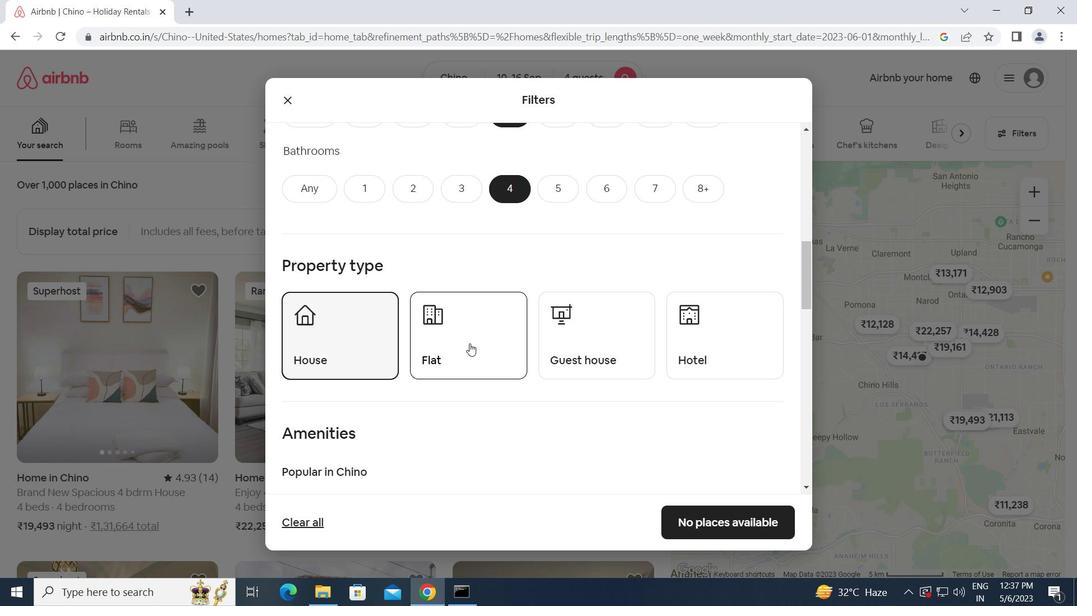 
Action: Mouse pressed left at (478, 344)
Screenshot: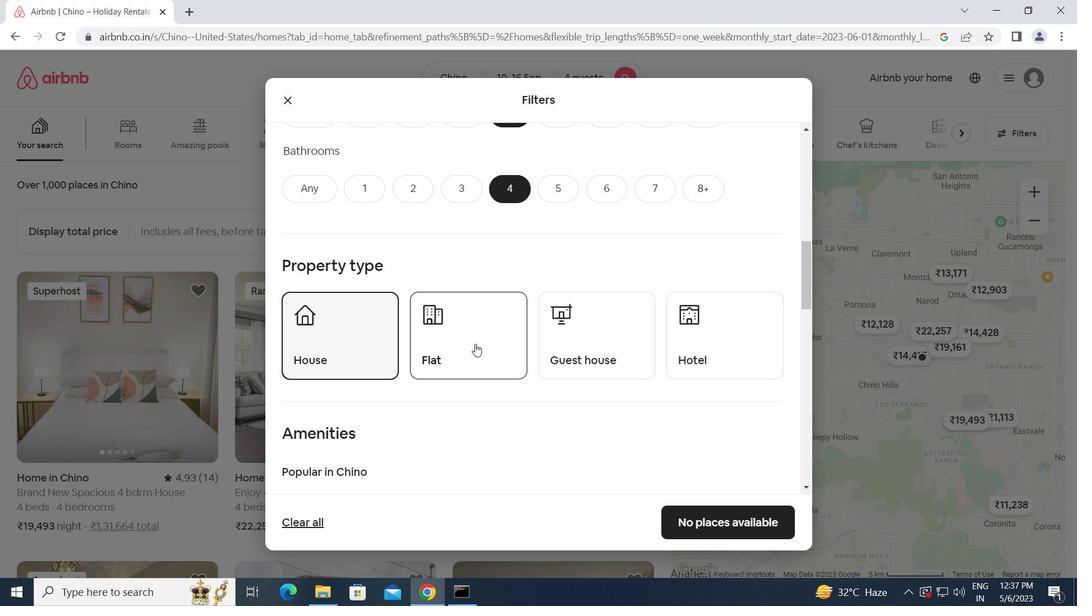 
Action: Mouse moved to (593, 345)
Screenshot: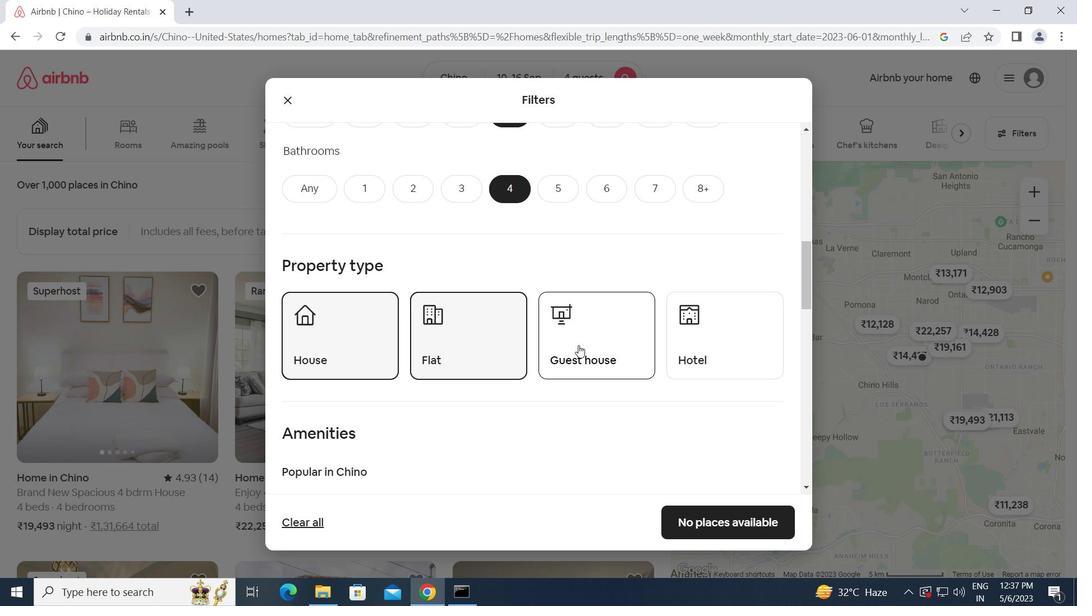
Action: Mouse pressed left at (593, 345)
Screenshot: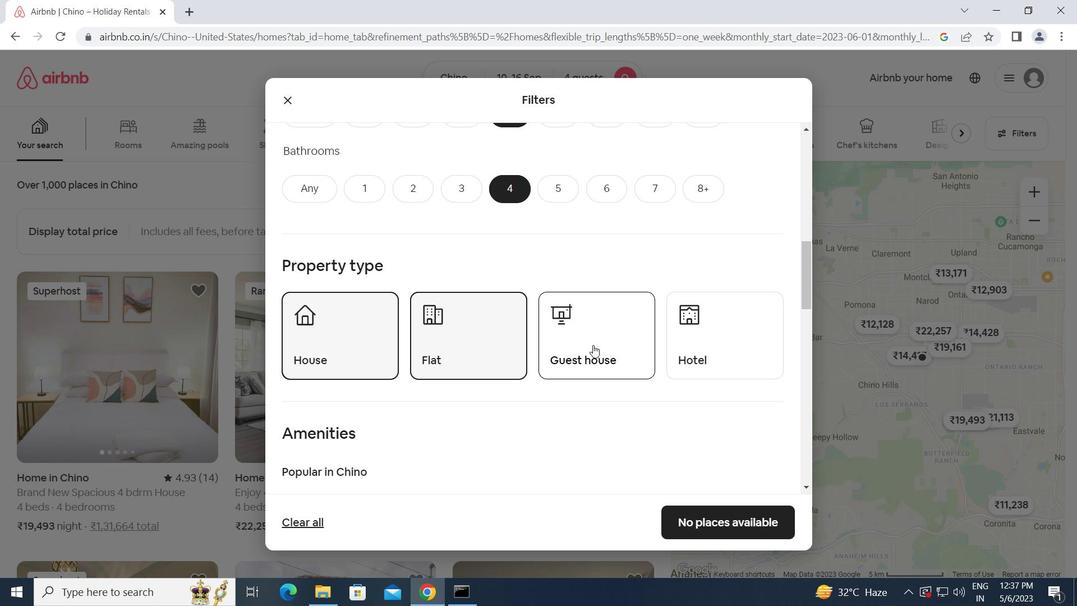 
Action: Mouse moved to (558, 391)
Screenshot: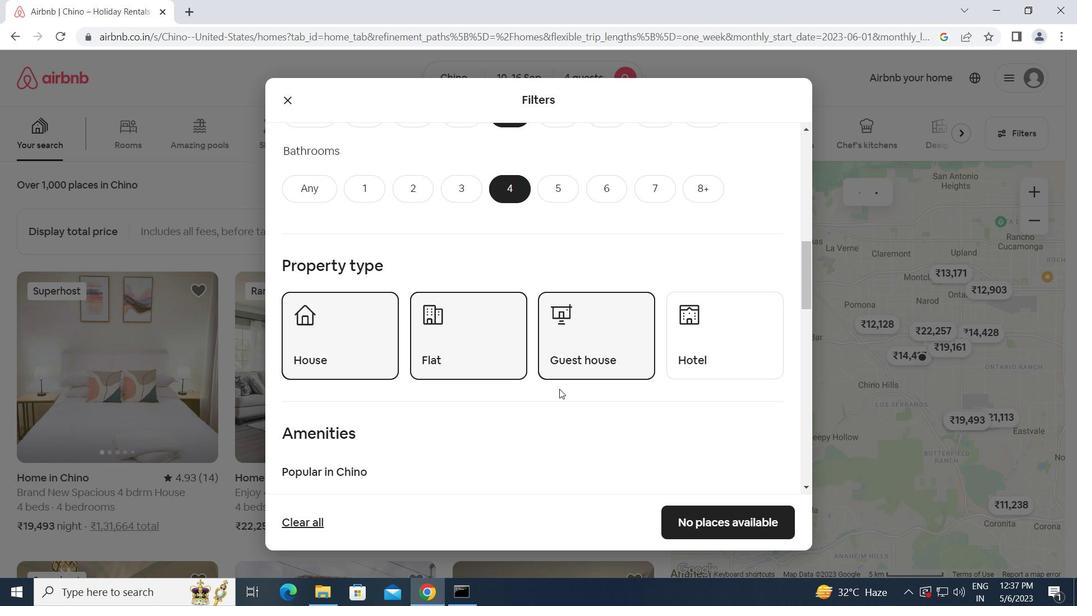 
Action: Mouse scrolled (558, 390) with delta (0, 0)
Screenshot: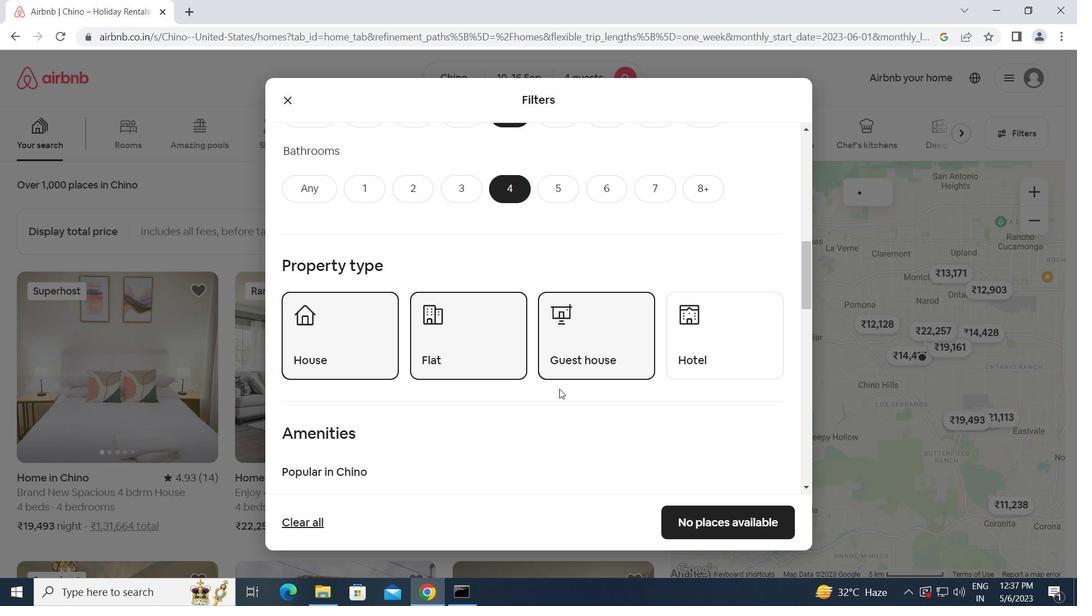 
Action: Mouse scrolled (558, 390) with delta (0, 0)
Screenshot: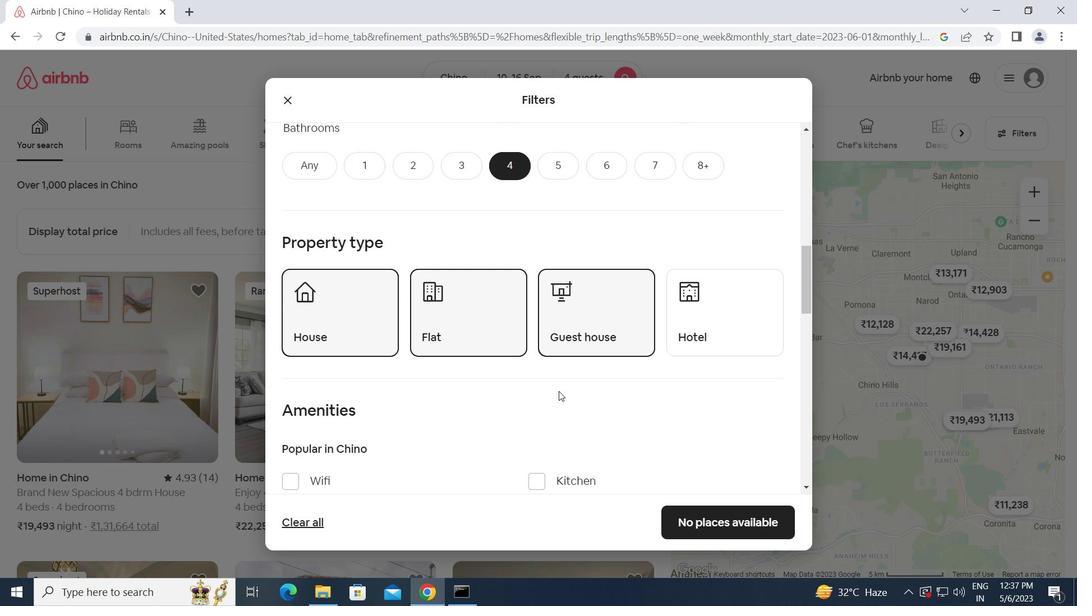 
Action: Mouse moved to (290, 364)
Screenshot: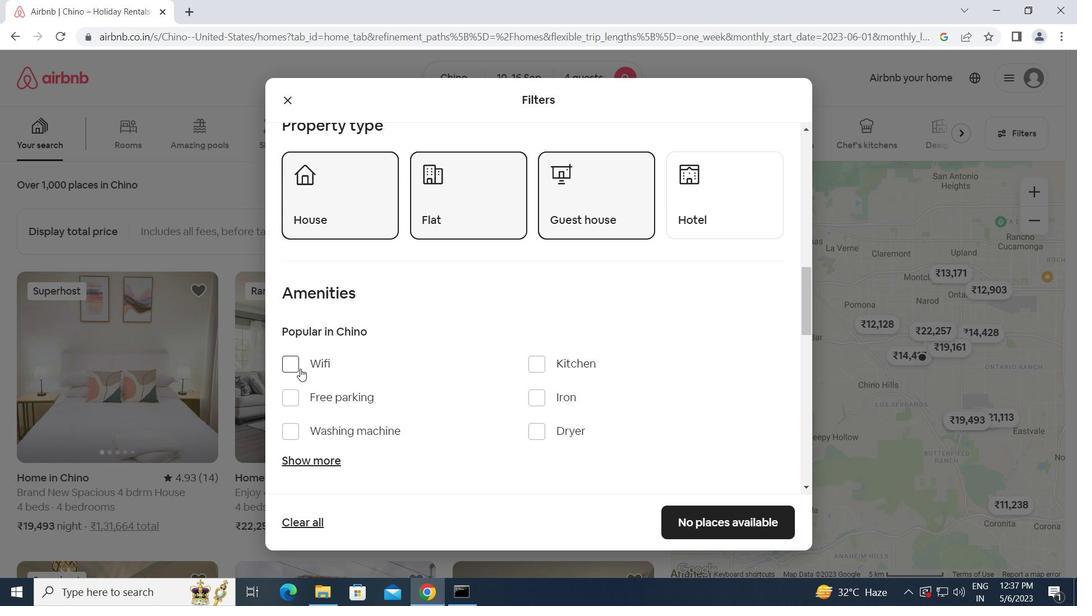 
Action: Mouse pressed left at (290, 364)
Screenshot: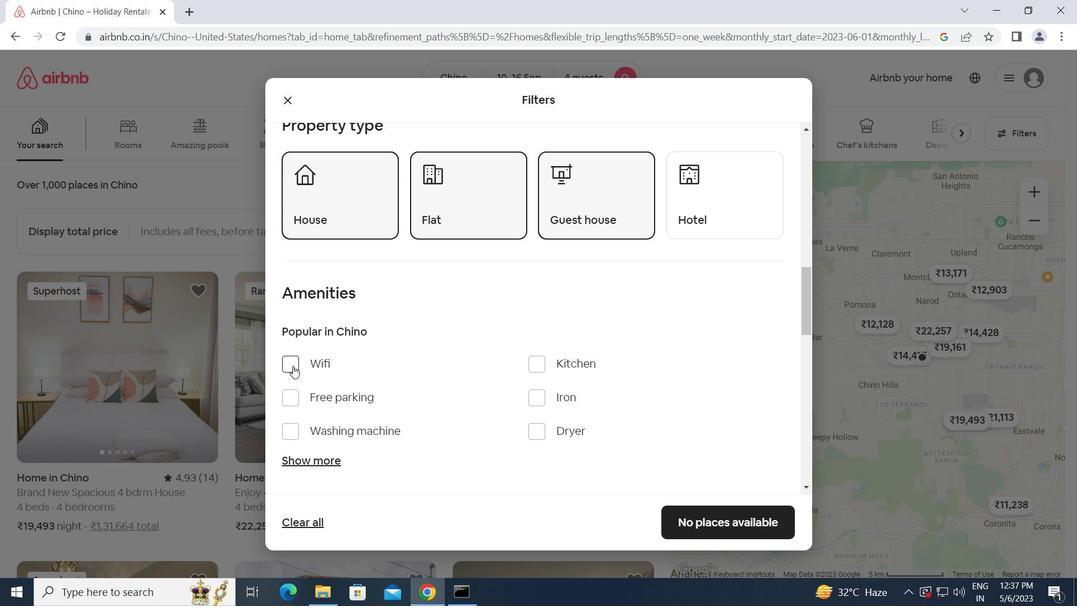 
Action: Mouse moved to (318, 457)
Screenshot: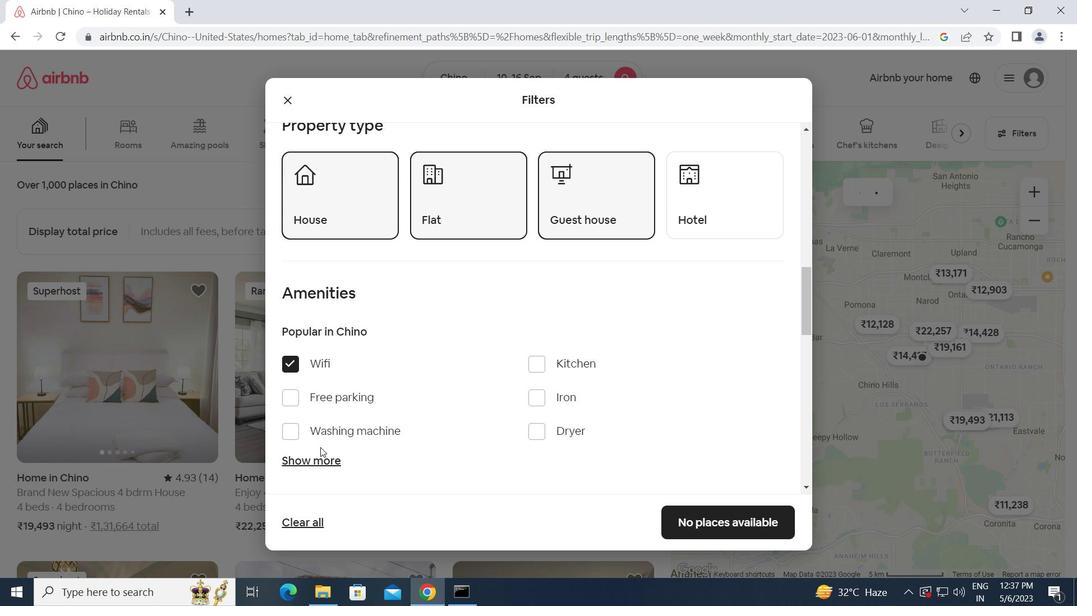 
Action: Mouse pressed left at (318, 457)
Screenshot: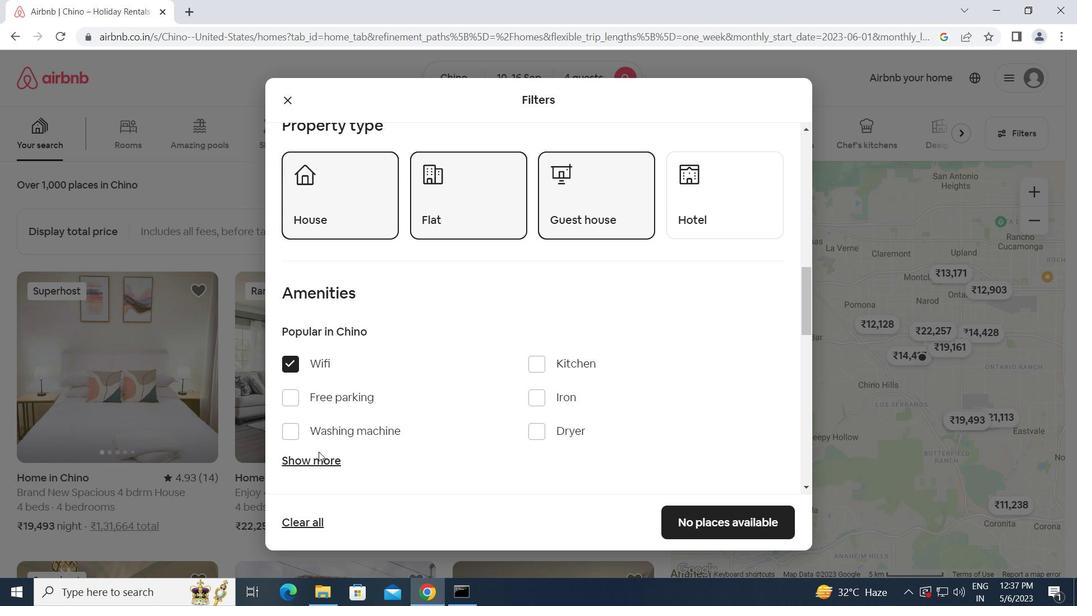 
Action: Mouse moved to (349, 456)
Screenshot: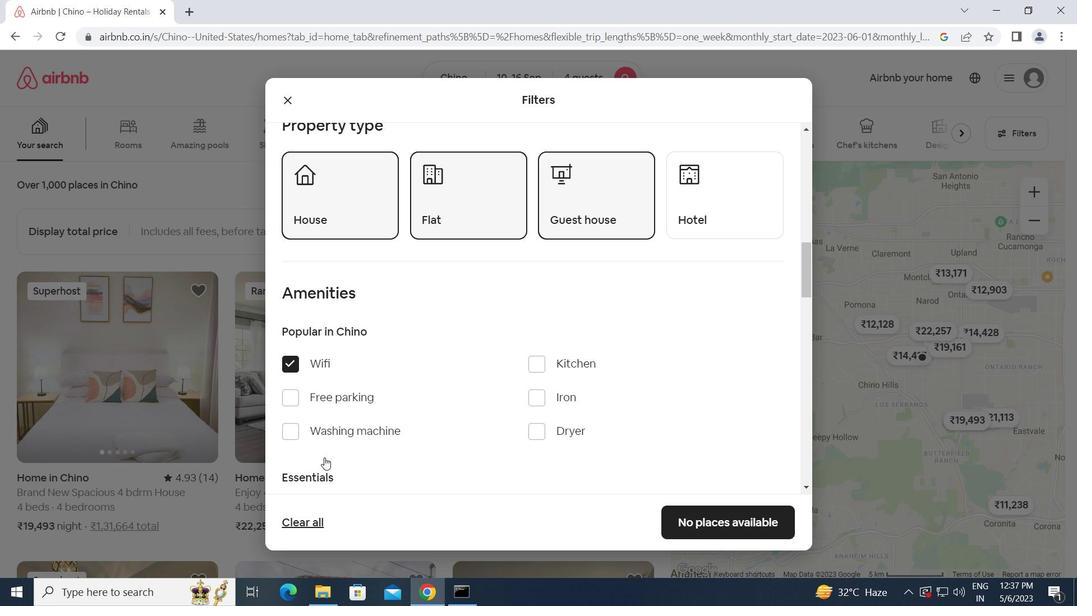 
Action: Mouse scrolled (349, 455) with delta (0, 0)
Screenshot: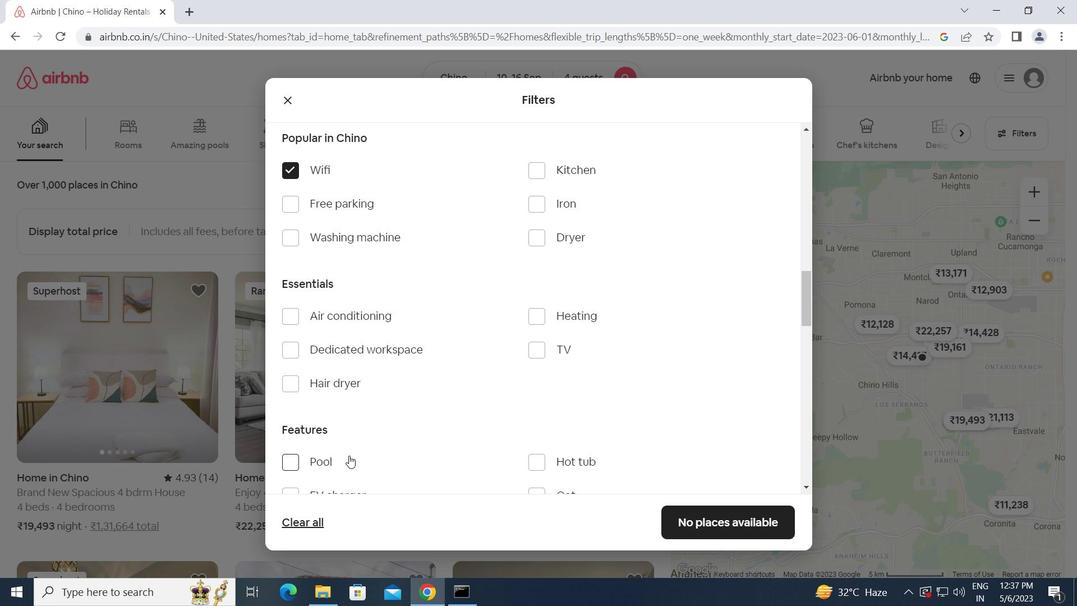 
Action: Mouse moved to (349, 456)
Screenshot: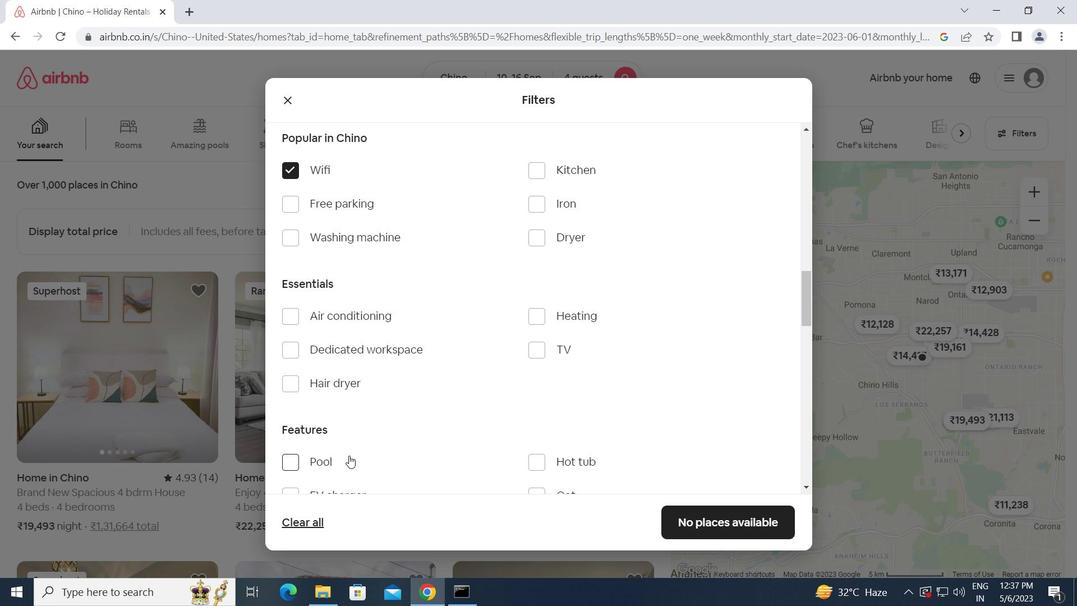 
Action: Mouse scrolled (349, 455) with delta (0, 0)
Screenshot: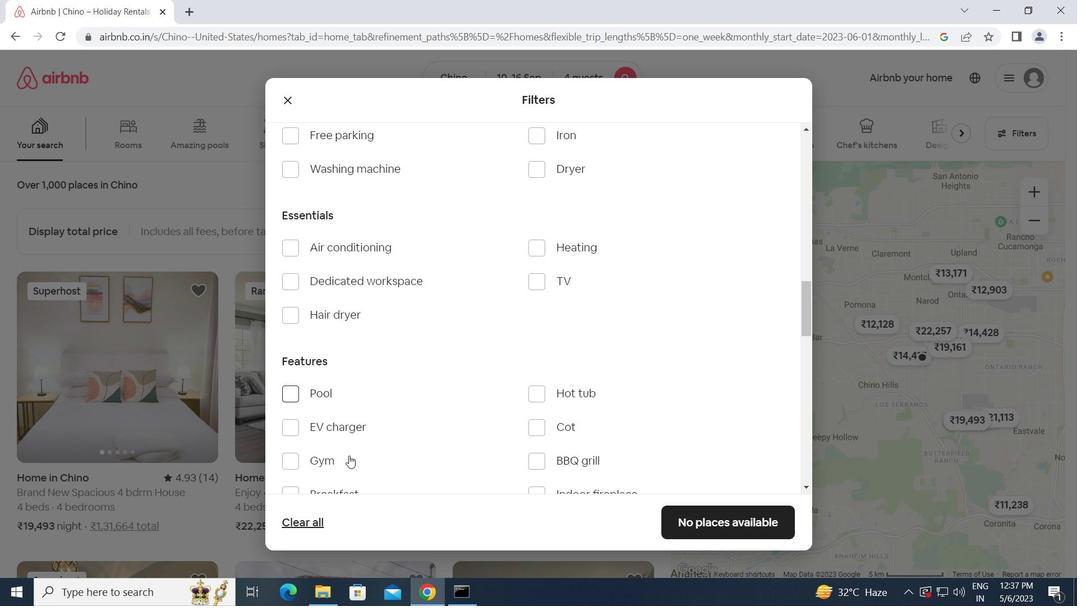 
Action: Mouse moved to (544, 209)
Screenshot: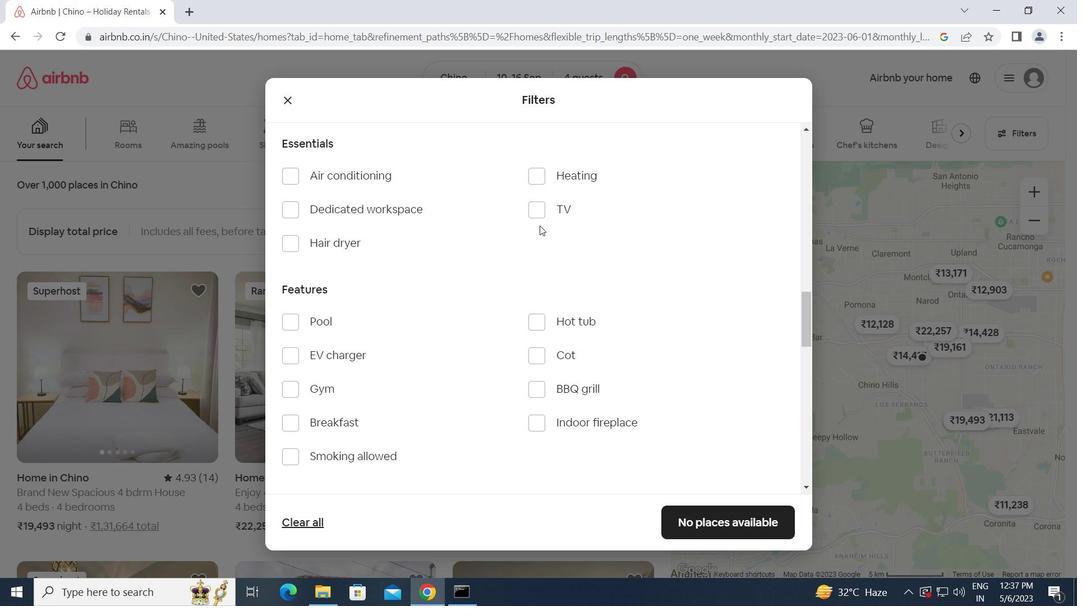 
Action: Mouse pressed left at (544, 209)
Screenshot: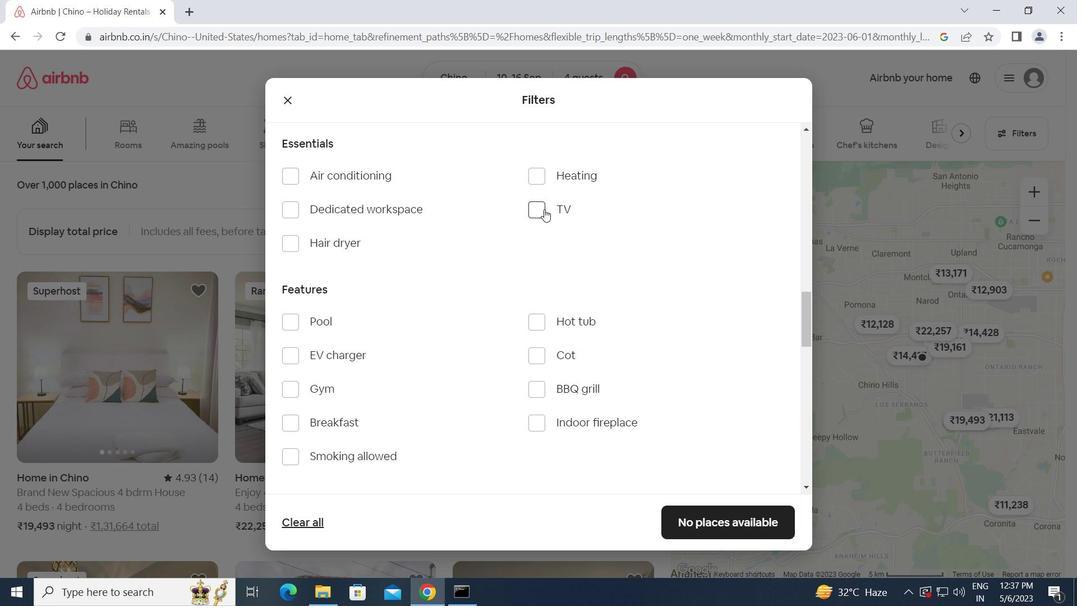
Action: Mouse moved to (469, 320)
Screenshot: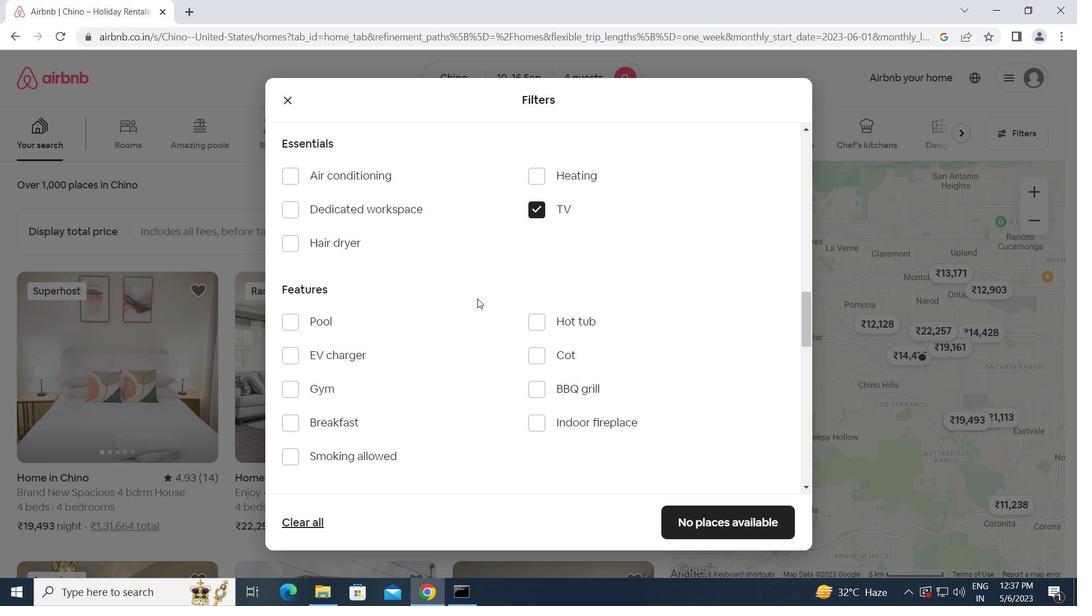 
Action: Mouse scrolled (469, 321) with delta (0, 0)
Screenshot: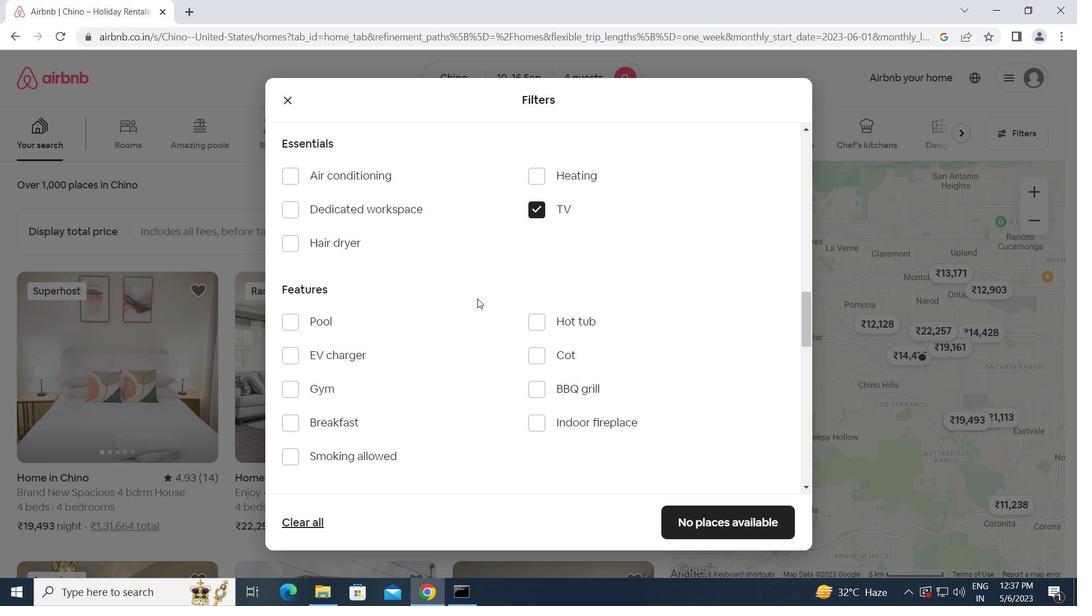 
Action: Mouse moved to (469, 322)
Screenshot: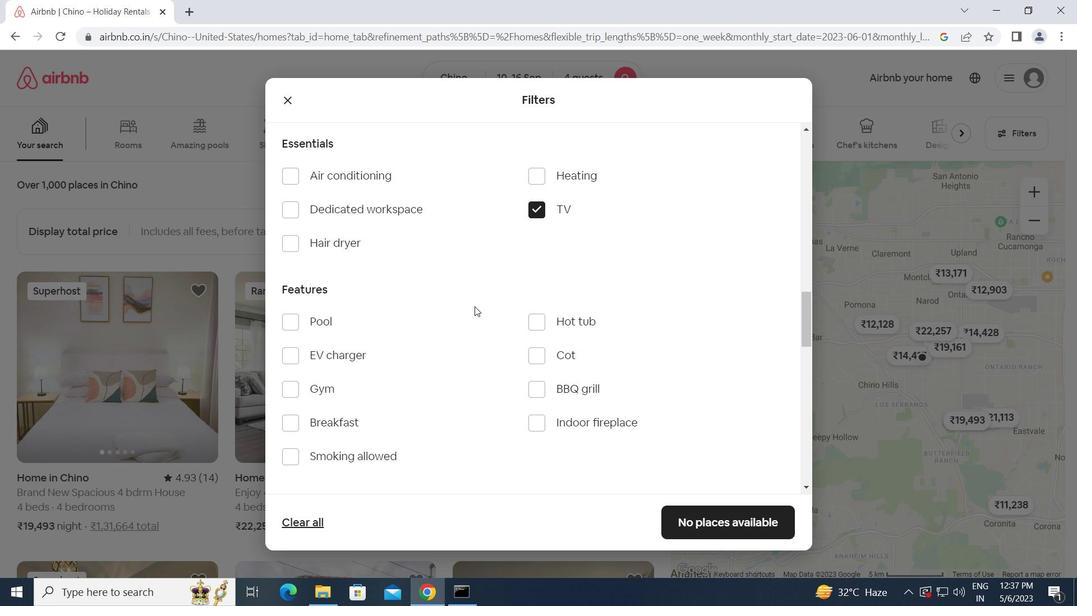 
Action: Mouse scrolled (469, 322) with delta (0, 0)
Screenshot: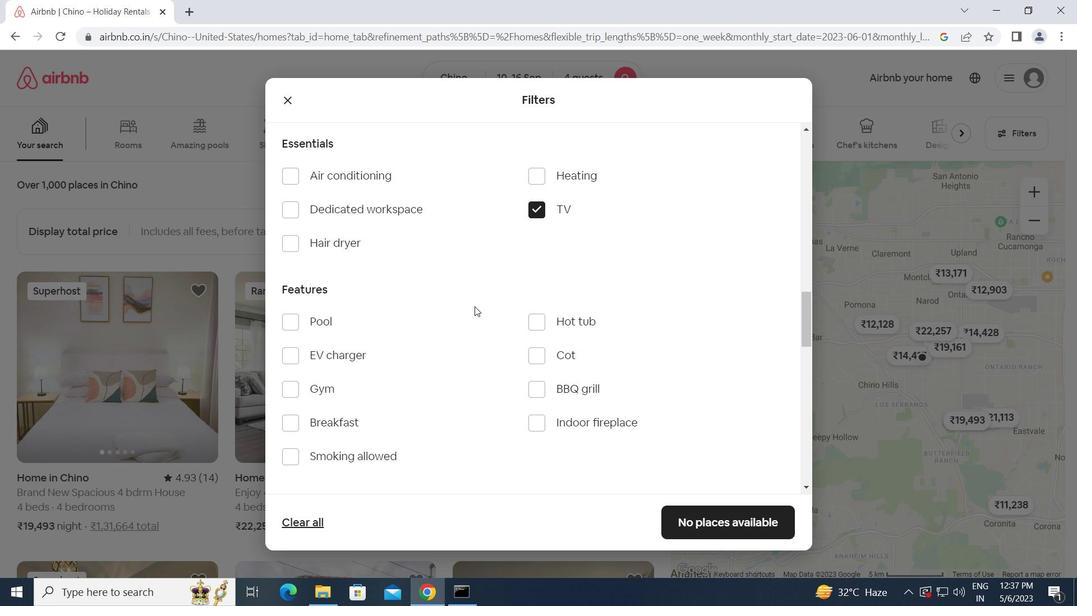 
Action: Mouse moved to (285, 206)
Screenshot: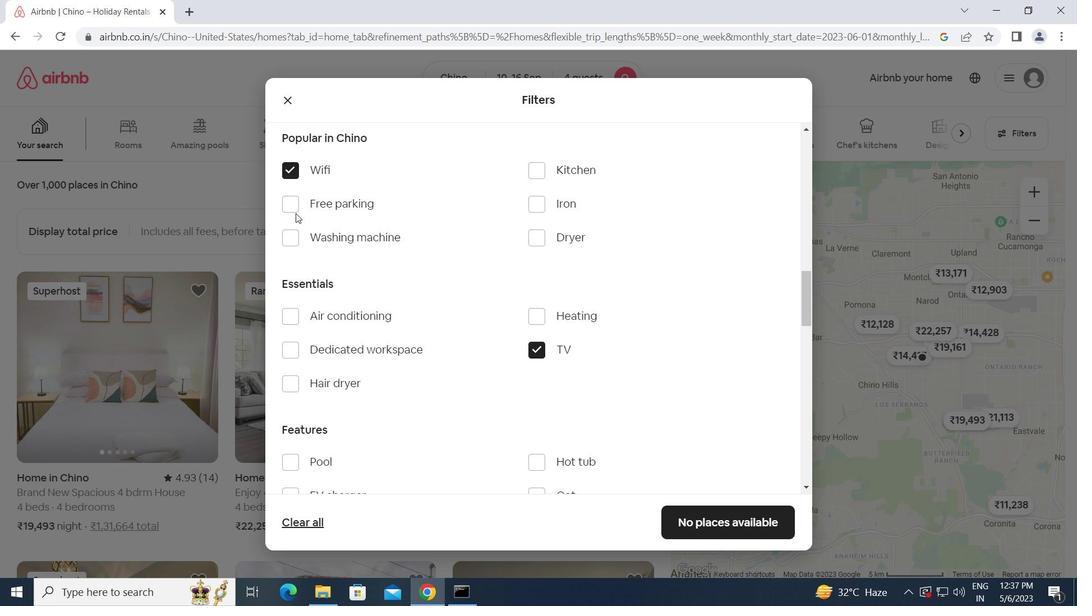 
Action: Mouse pressed left at (285, 206)
Screenshot: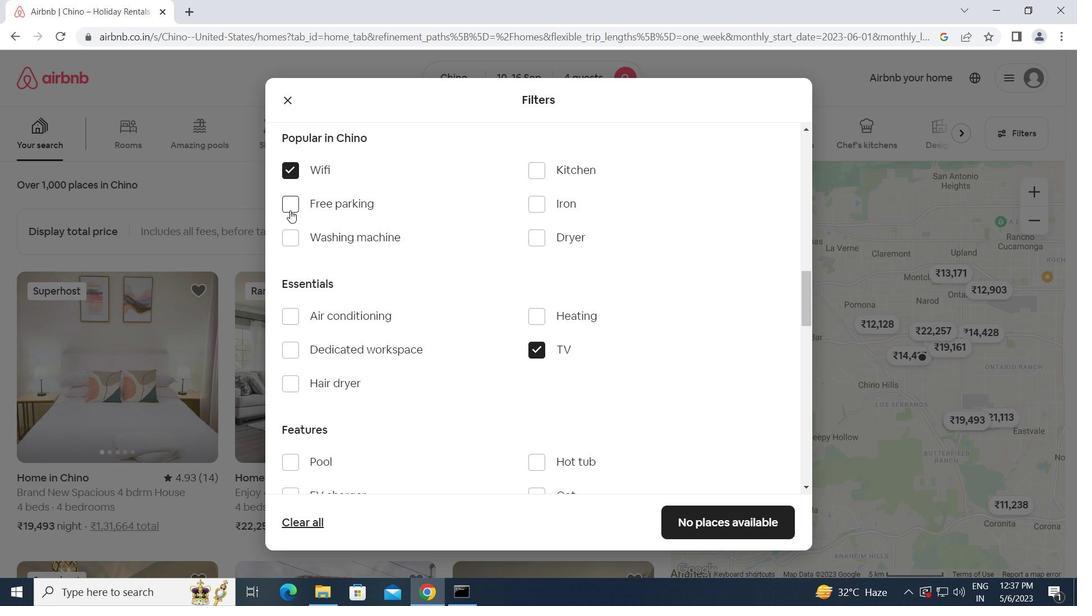 
Action: Mouse moved to (435, 356)
Screenshot: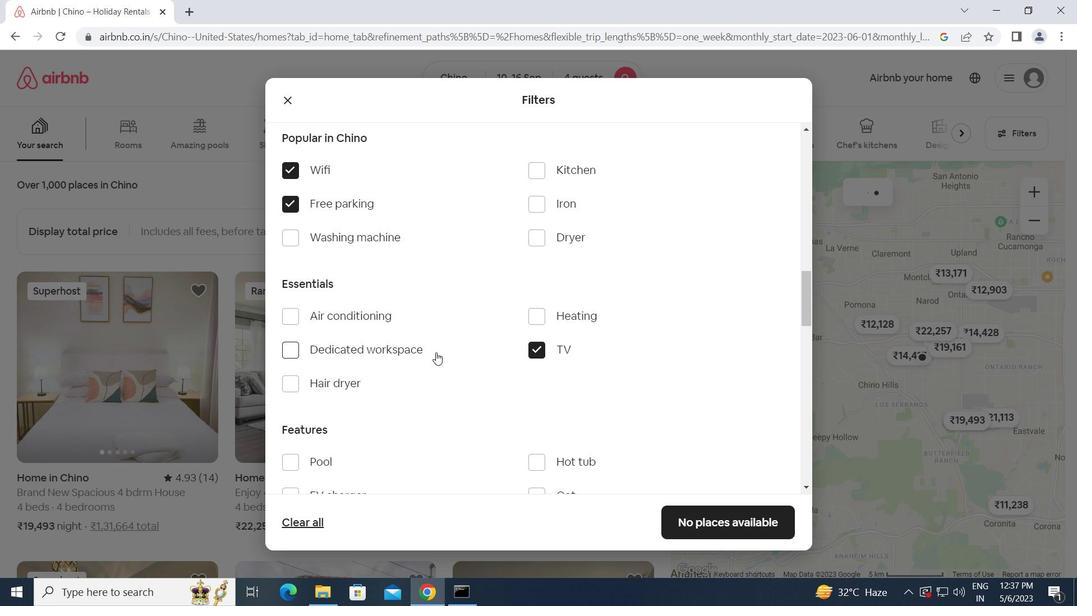 
Action: Mouse scrolled (435, 356) with delta (0, 0)
Screenshot: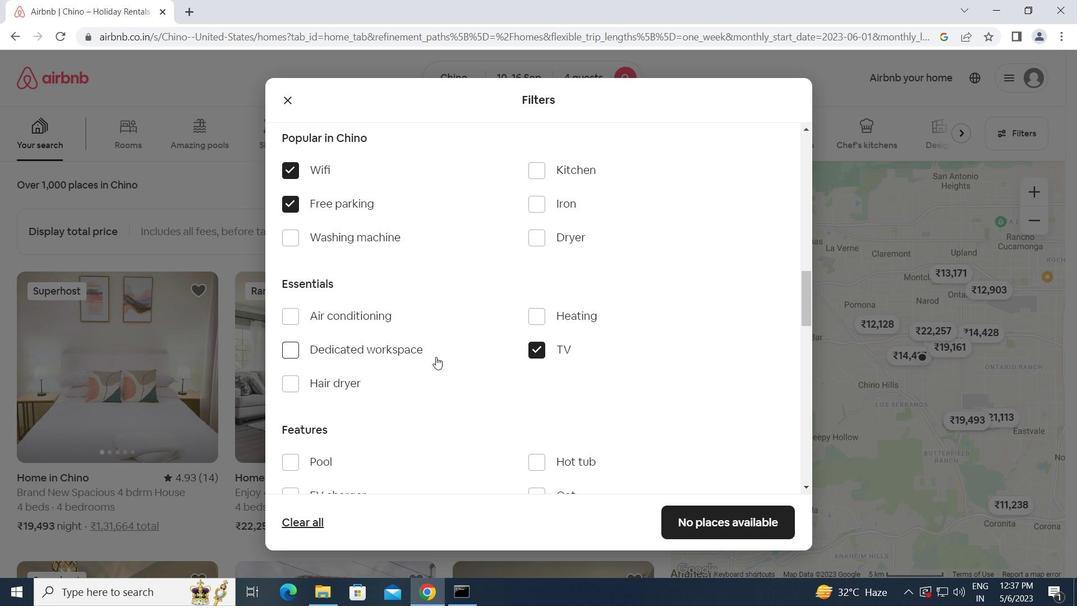 
Action: Mouse scrolled (435, 356) with delta (0, 0)
Screenshot: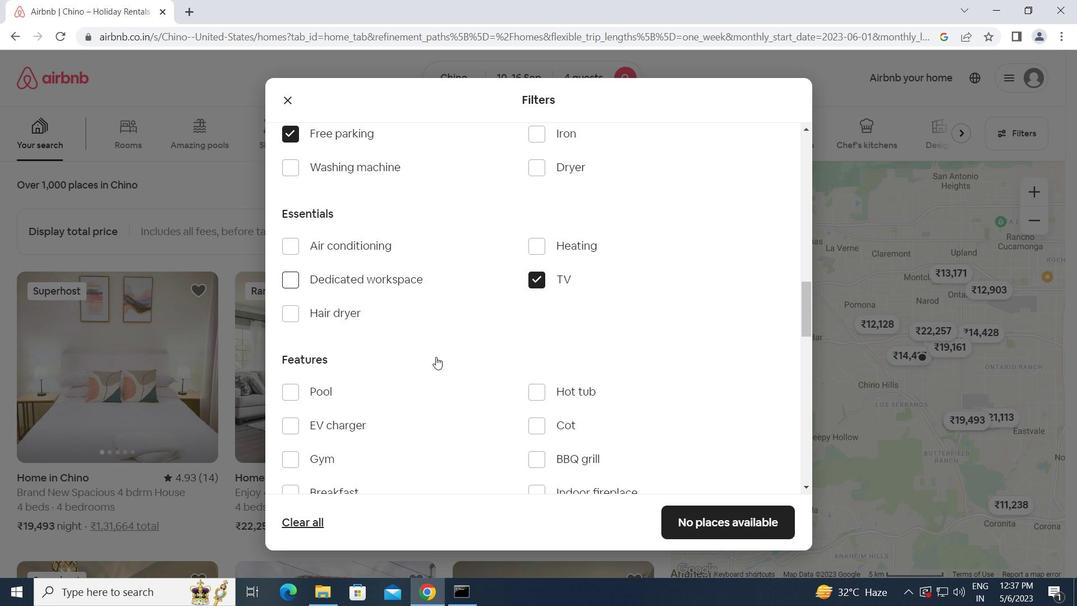 
Action: Mouse scrolled (435, 356) with delta (0, 0)
Screenshot: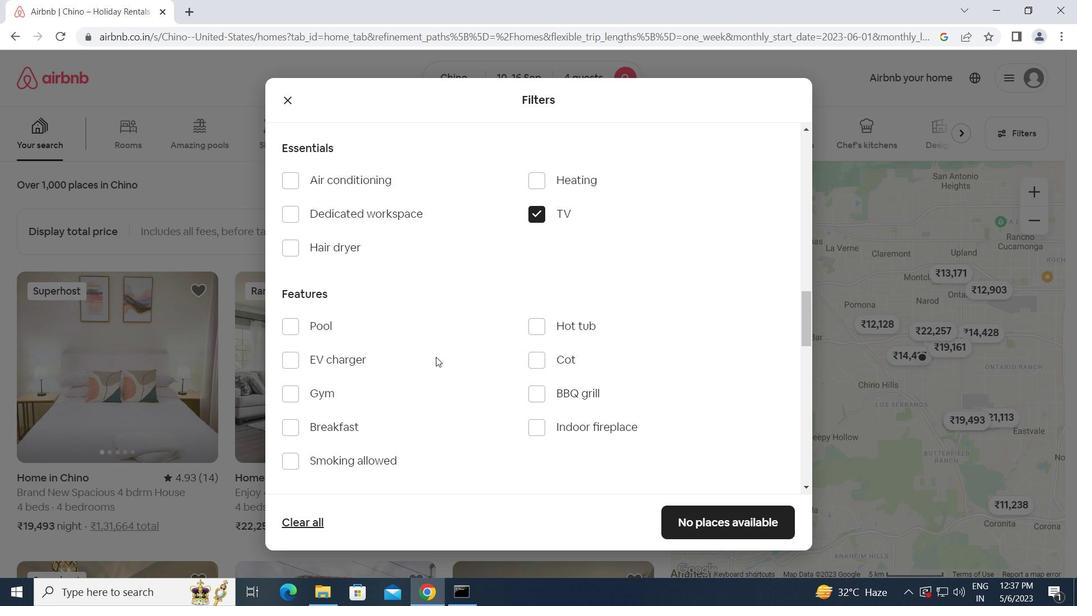 
Action: Mouse moved to (290, 317)
Screenshot: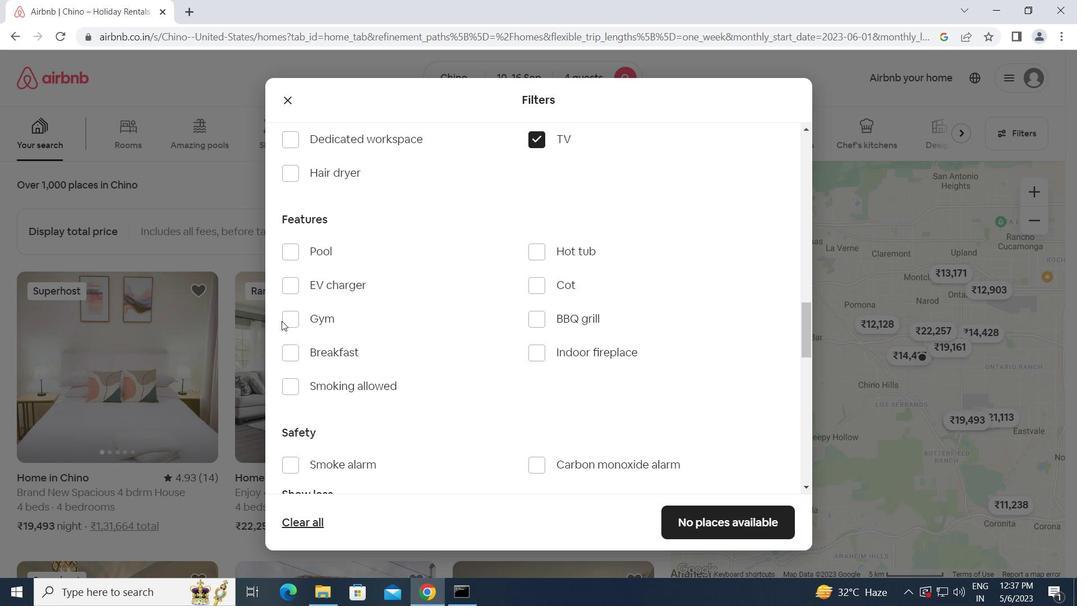 
Action: Mouse pressed left at (290, 317)
Screenshot: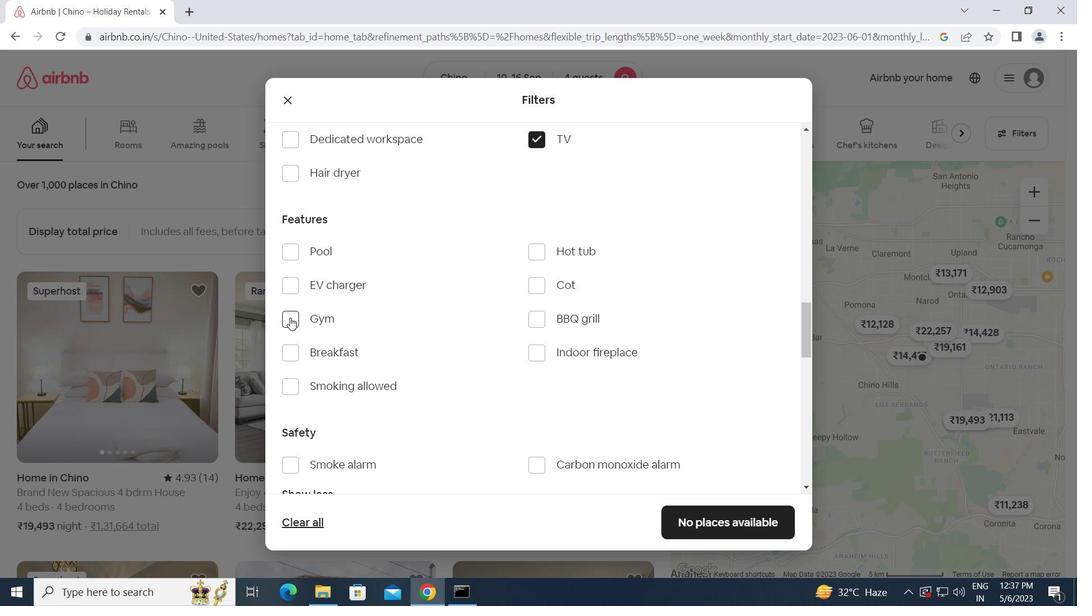 
Action: Mouse moved to (291, 353)
Screenshot: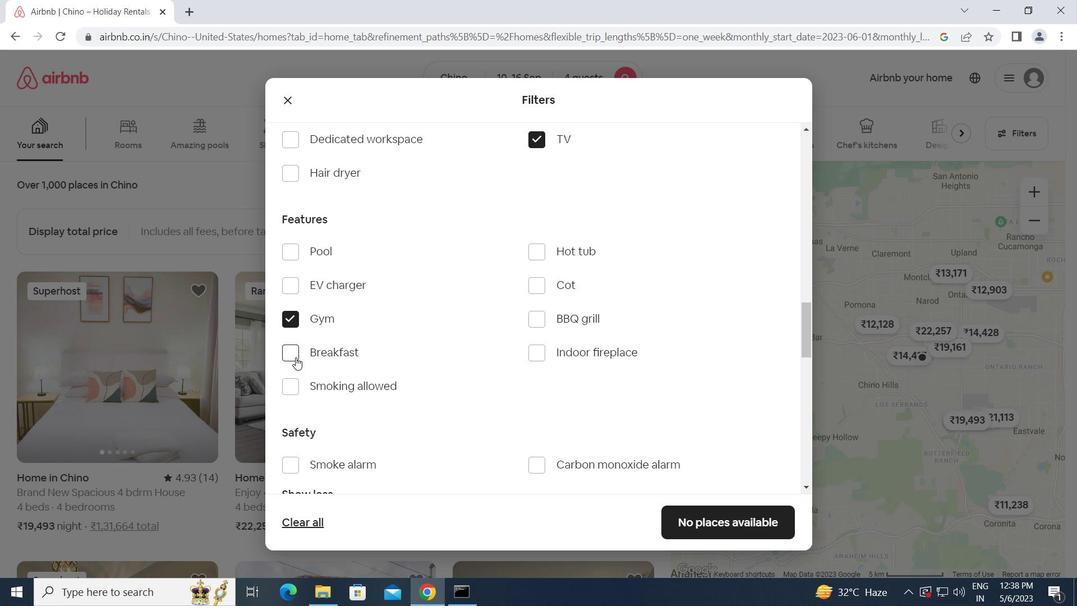 
Action: Mouse pressed left at (291, 353)
Screenshot: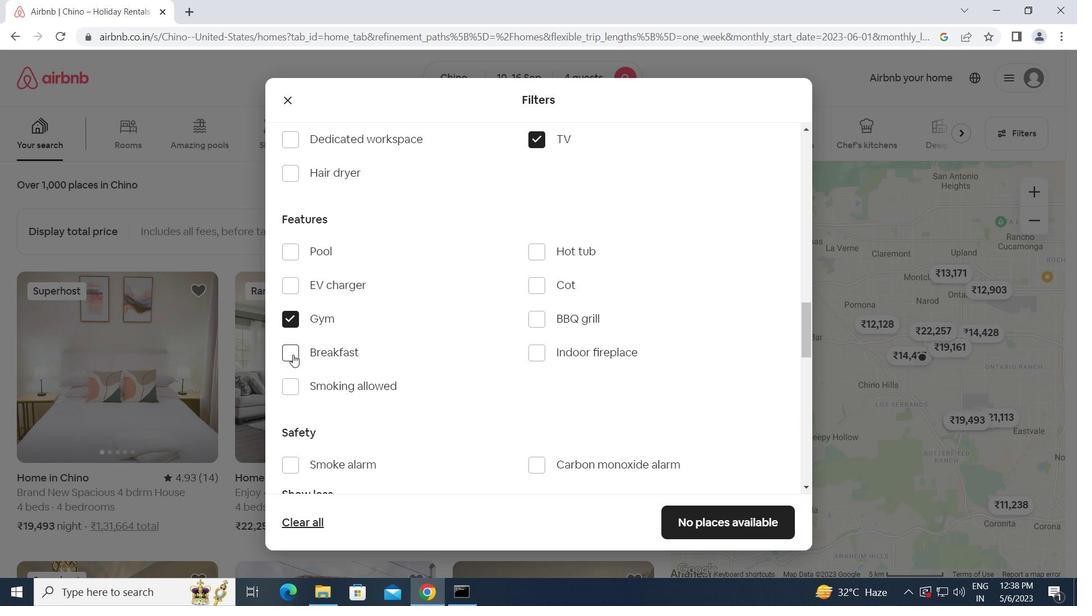 
Action: Mouse moved to (396, 395)
Screenshot: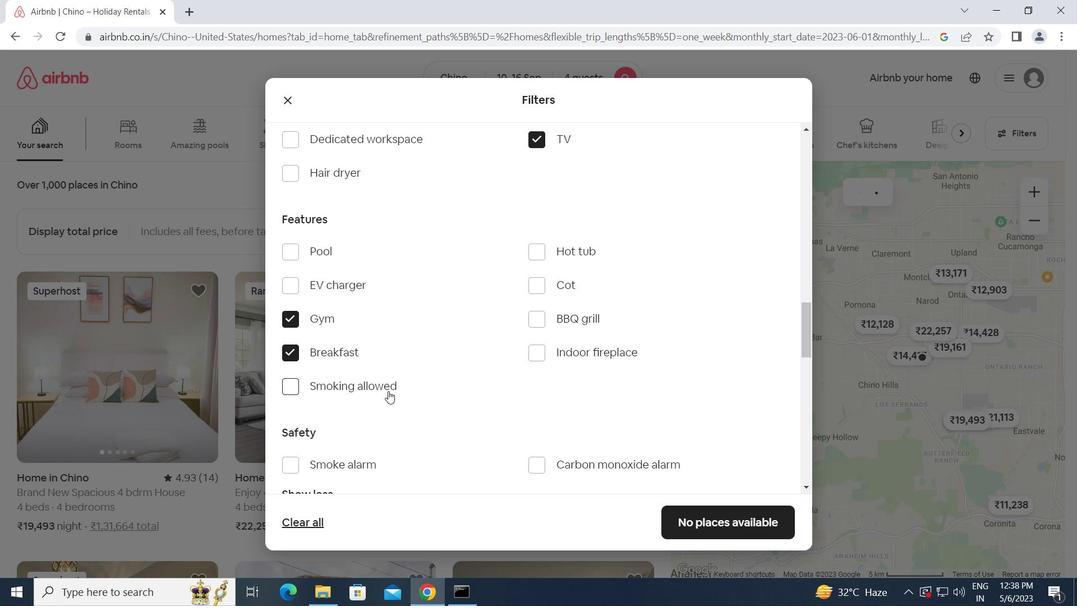 
Action: Mouse scrolled (396, 395) with delta (0, 0)
Screenshot: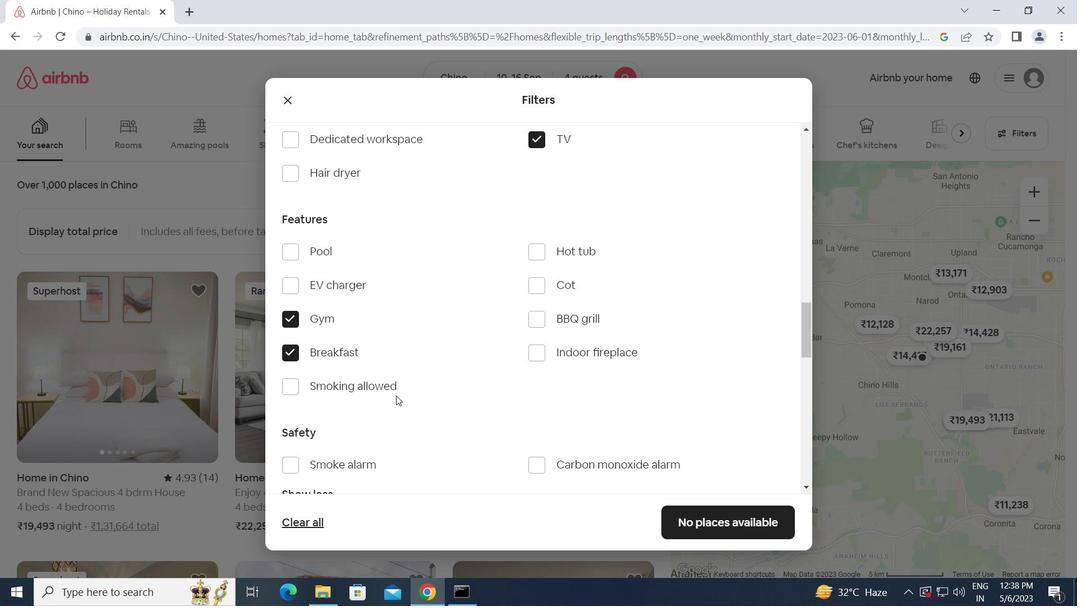 
Action: Mouse scrolled (396, 395) with delta (0, 0)
Screenshot: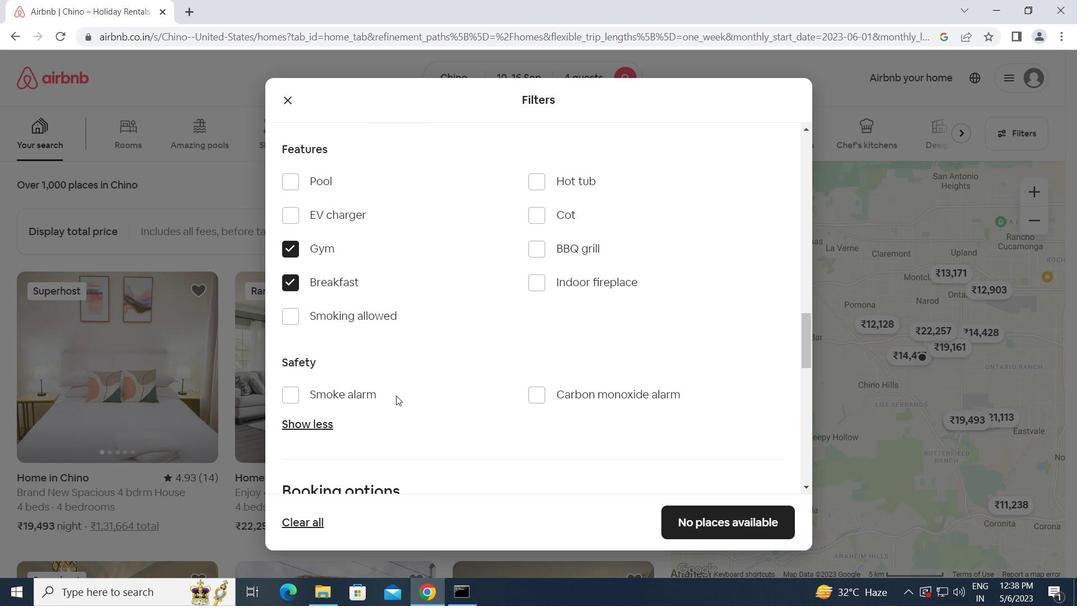 
Action: Mouse scrolled (396, 395) with delta (0, 0)
Screenshot: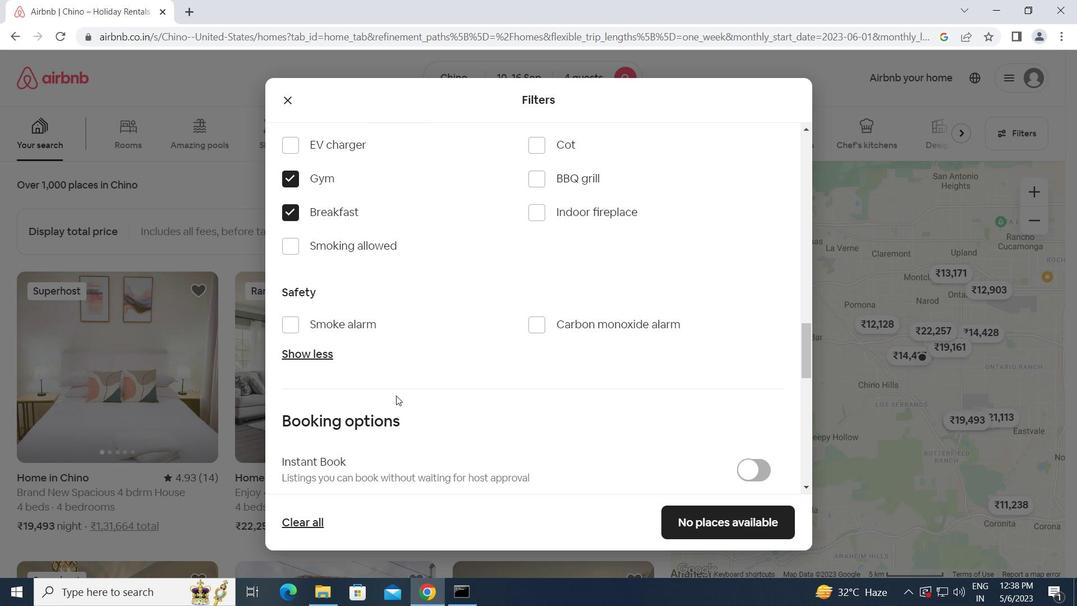 
Action: Mouse scrolled (396, 395) with delta (0, 0)
Screenshot: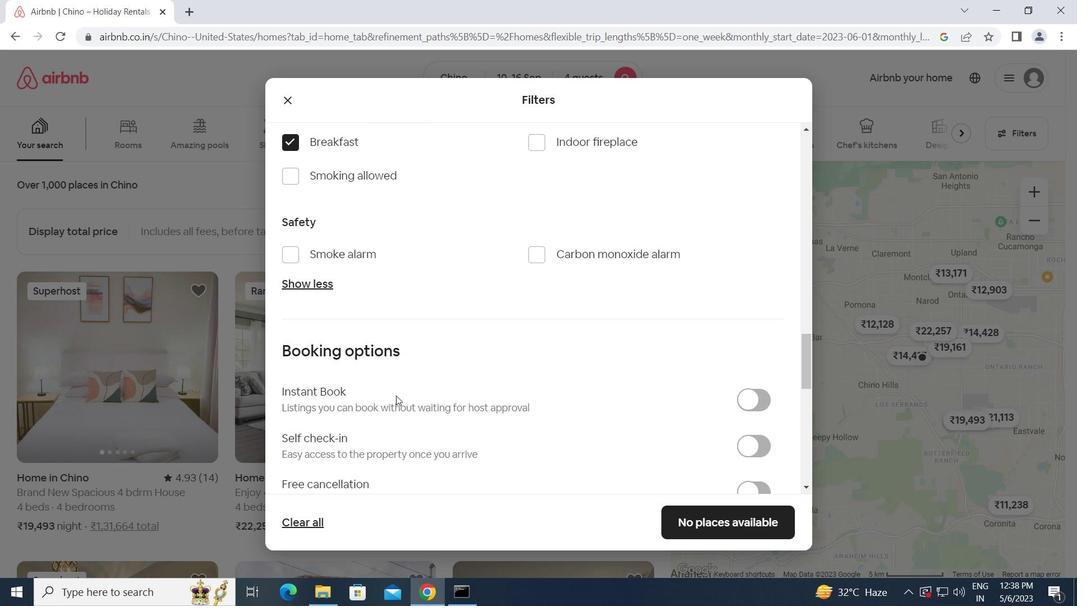 
Action: Mouse moved to (742, 378)
Screenshot: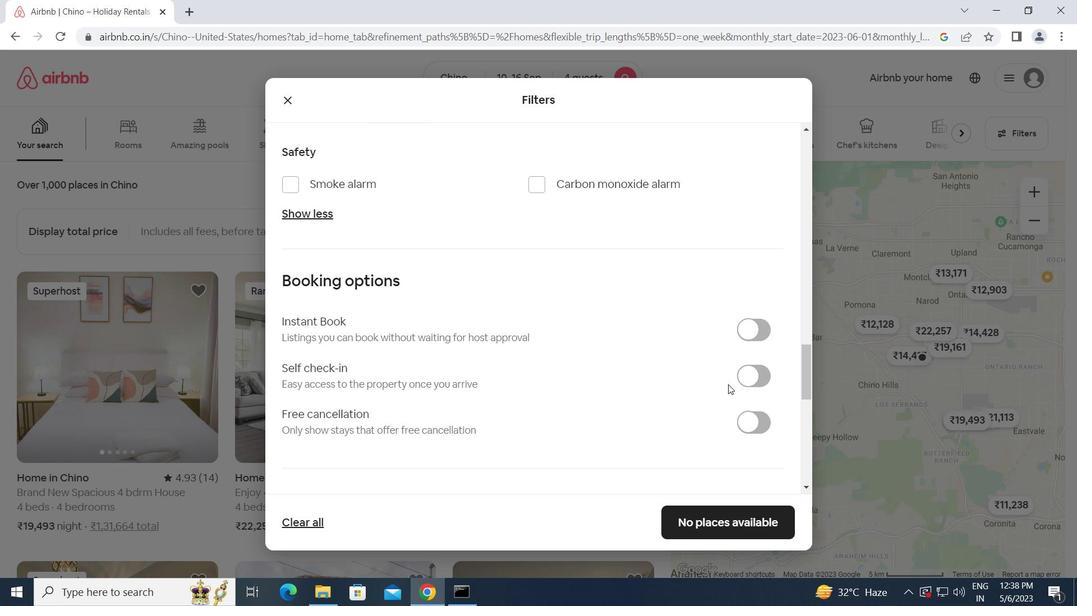 
Action: Mouse pressed left at (742, 378)
Screenshot: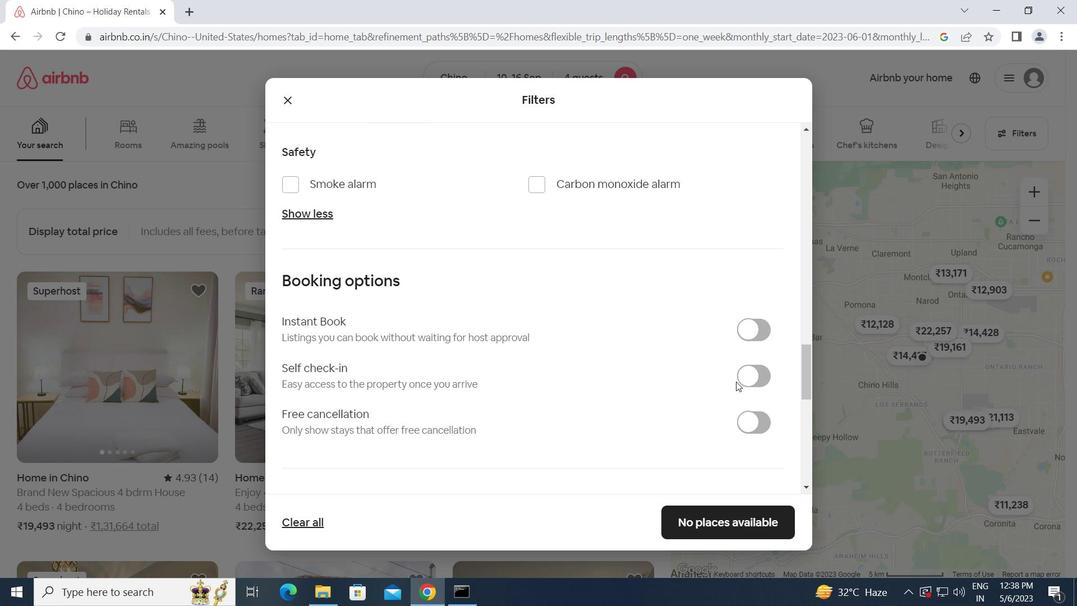 
Action: Mouse moved to (620, 439)
Screenshot: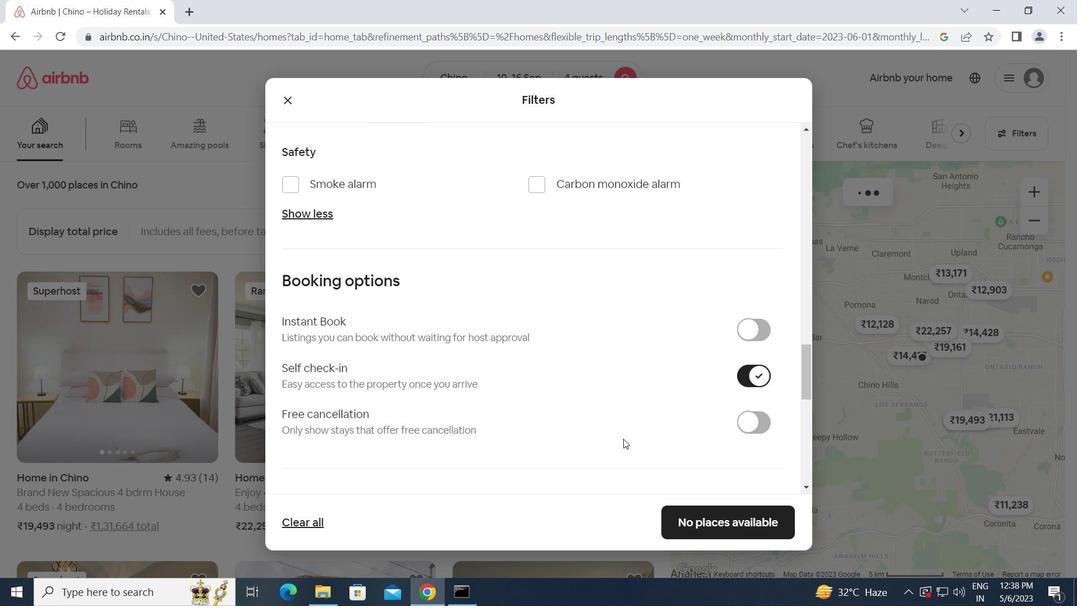 
Action: Mouse scrolled (620, 439) with delta (0, 0)
Screenshot: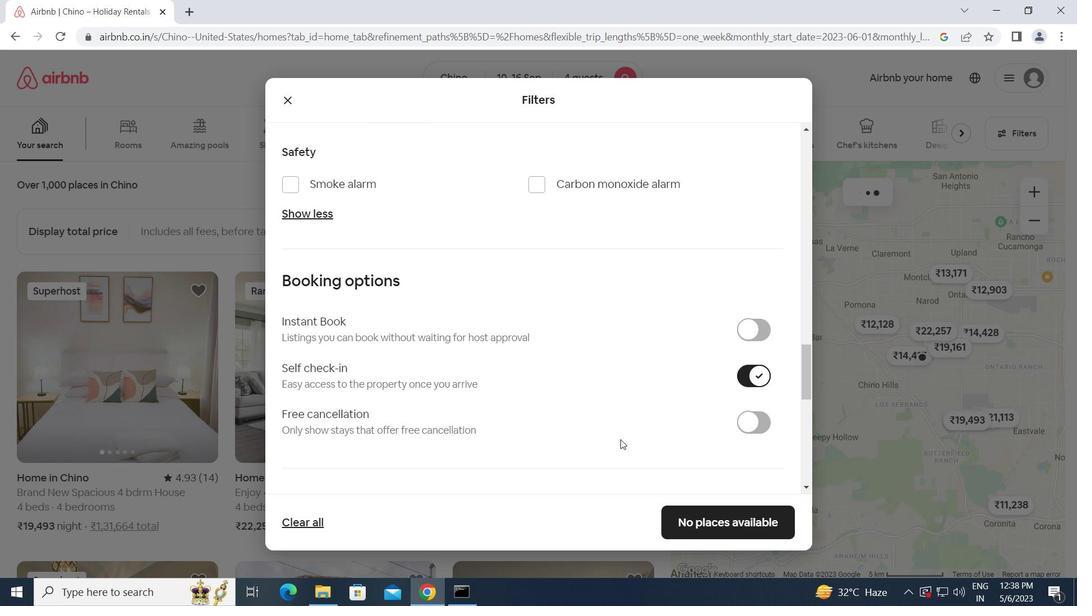 
Action: Mouse scrolled (620, 439) with delta (0, 0)
Screenshot: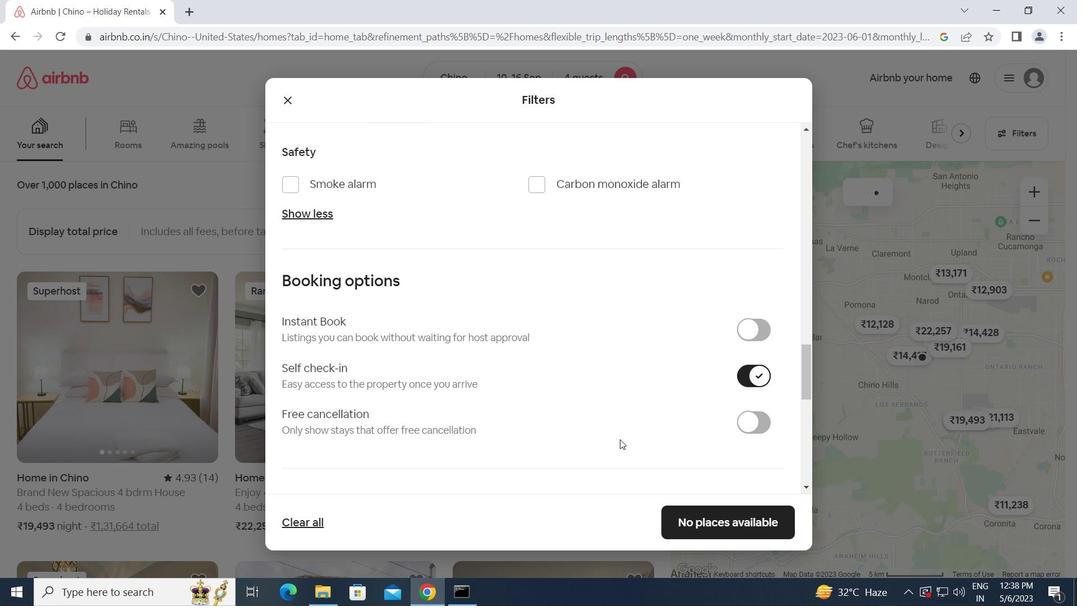 
Action: Mouse scrolled (620, 439) with delta (0, 0)
Screenshot: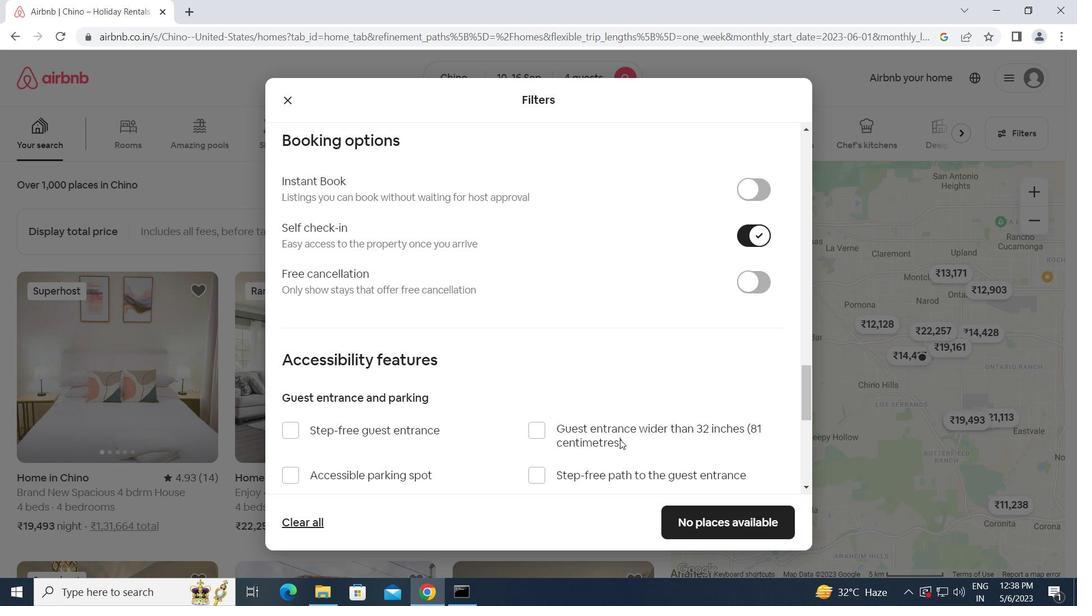 
Action: Mouse scrolled (620, 439) with delta (0, 0)
Screenshot: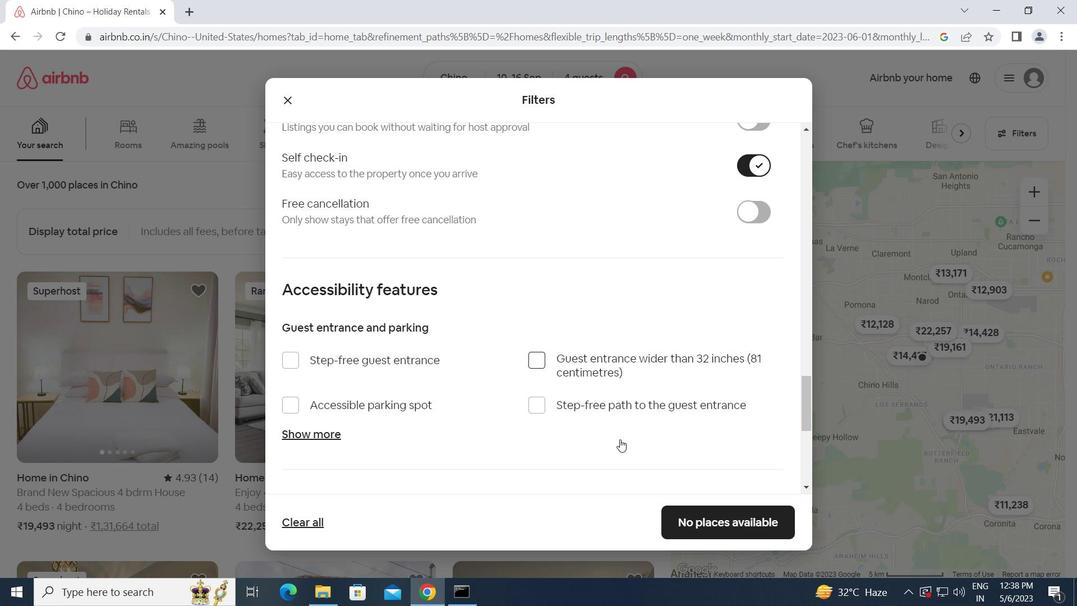 
Action: Mouse scrolled (620, 439) with delta (0, 0)
Screenshot: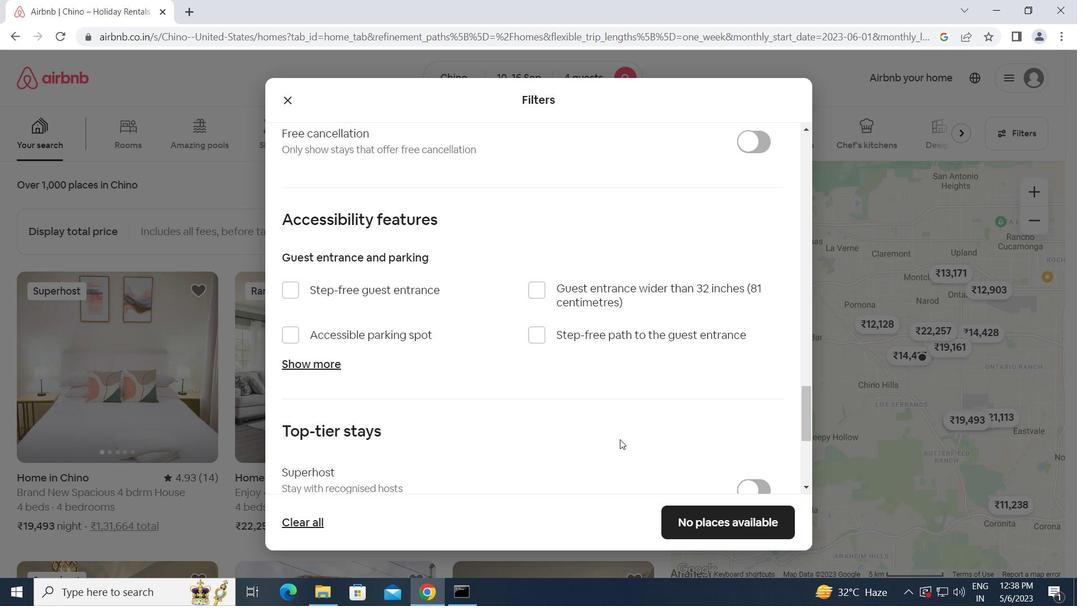 
Action: Mouse scrolled (620, 439) with delta (0, 0)
Screenshot: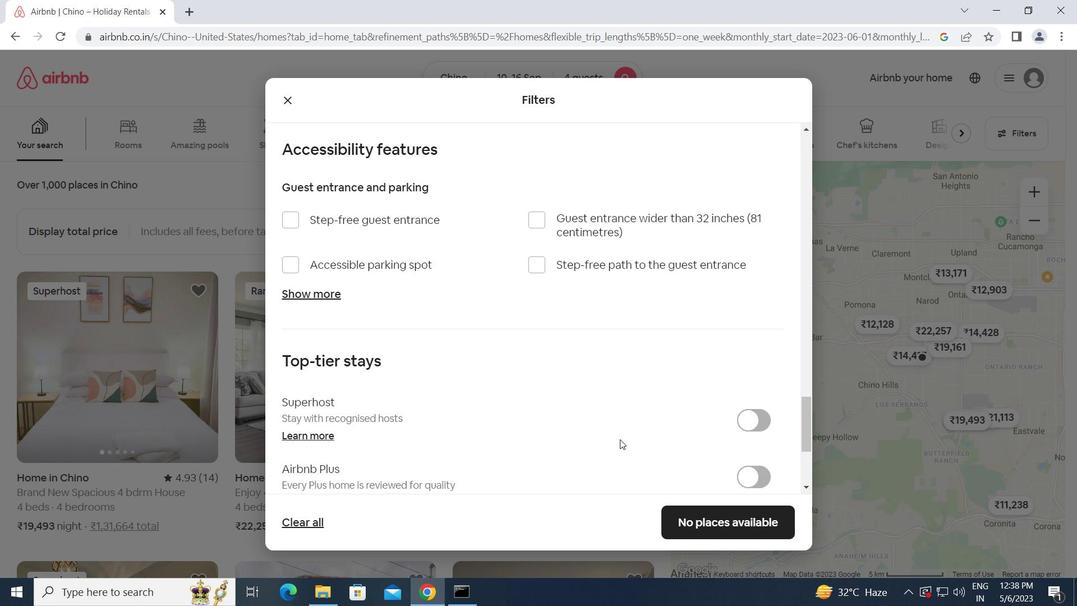 
Action: Mouse scrolled (620, 439) with delta (0, 0)
Screenshot: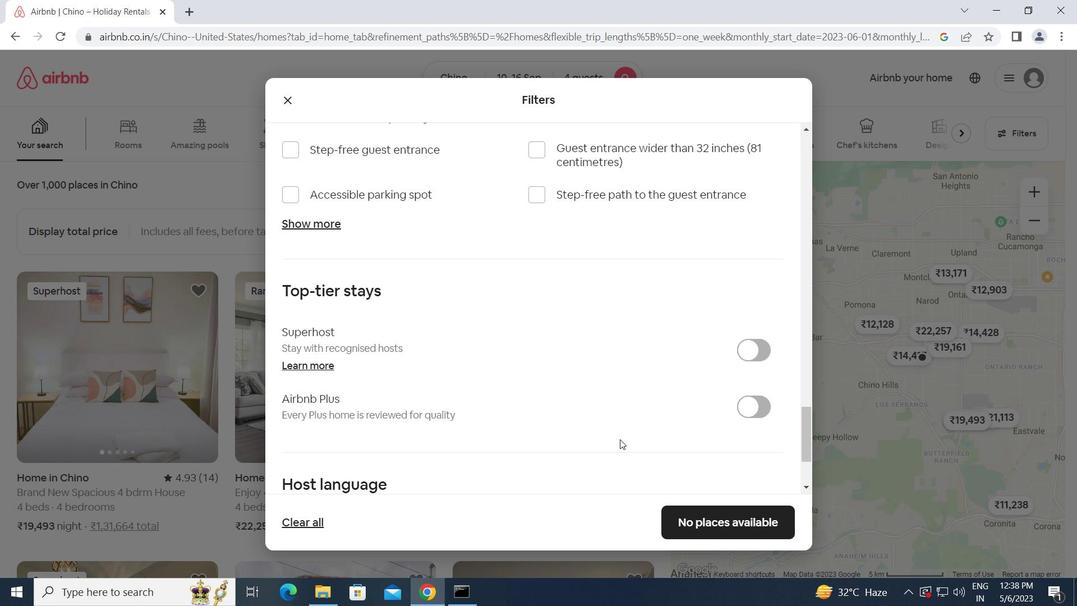 
Action: Mouse scrolled (620, 439) with delta (0, 0)
Screenshot: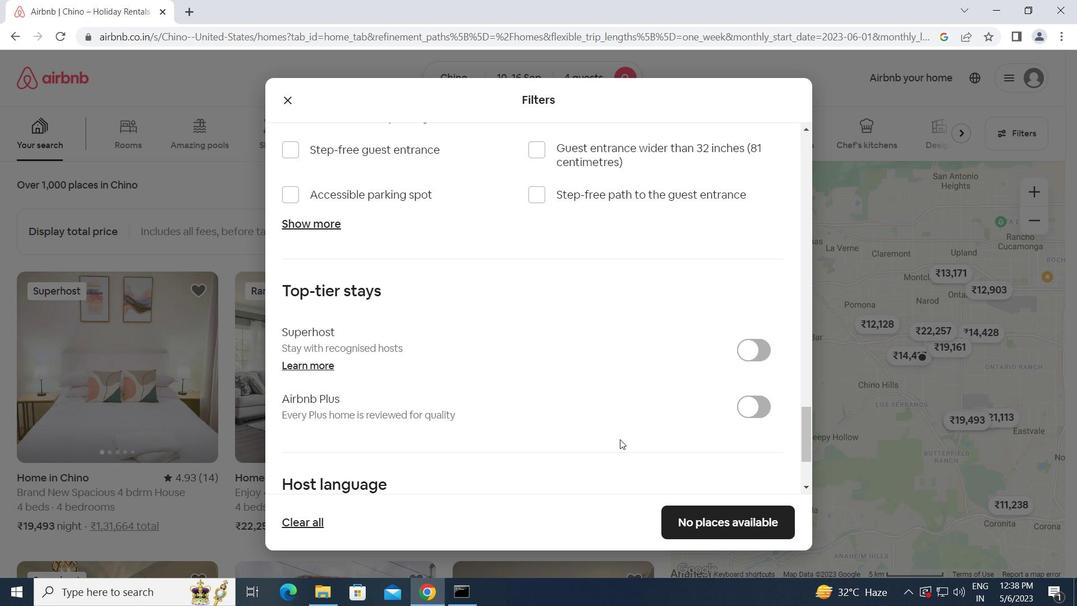 
Action: Mouse scrolled (620, 439) with delta (0, 0)
Screenshot: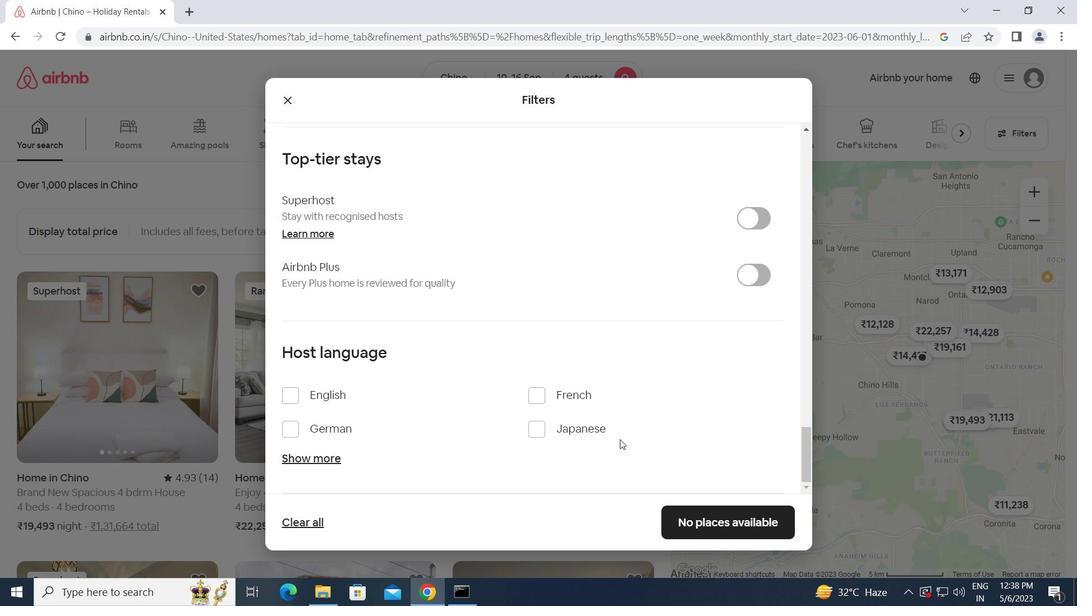
Action: Mouse scrolled (620, 439) with delta (0, 0)
Screenshot: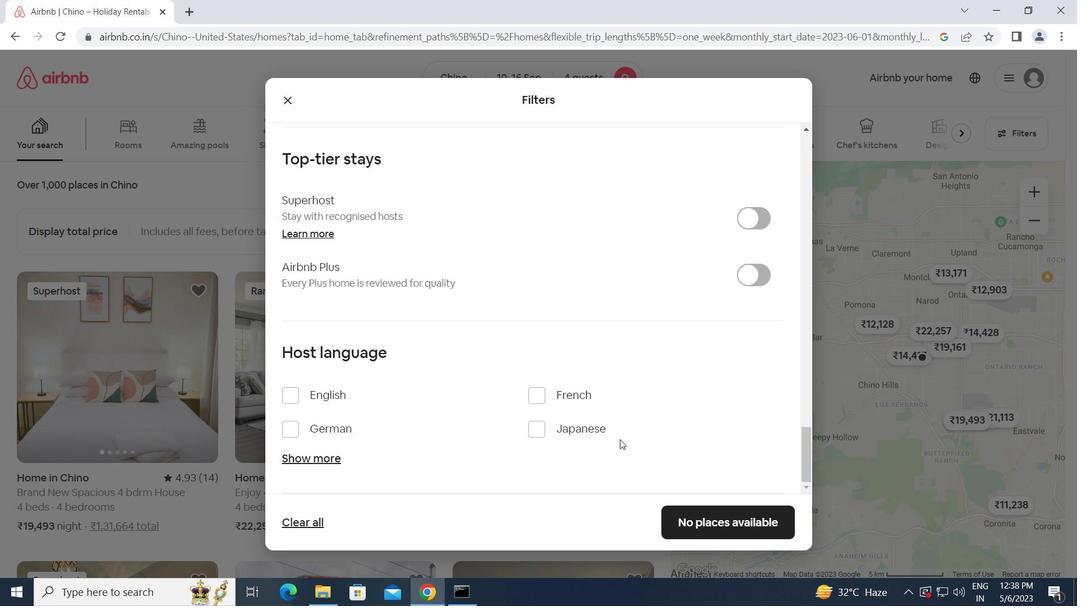 
Action: Mouse moved to (290, 392)
Screenshot: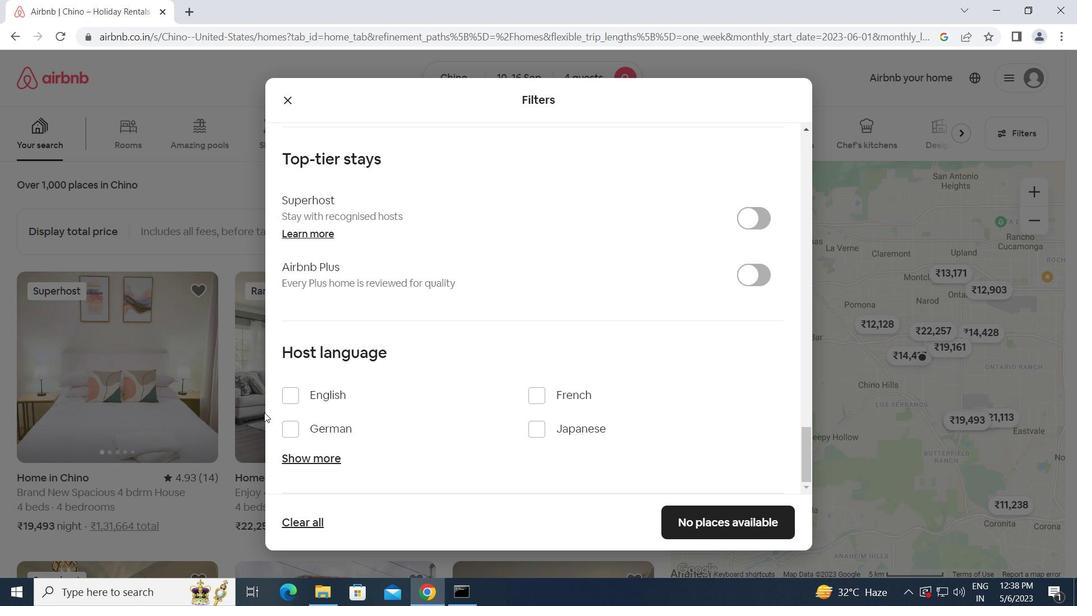 
Action: Mouse pressed left at (290, 392)
Screenshot: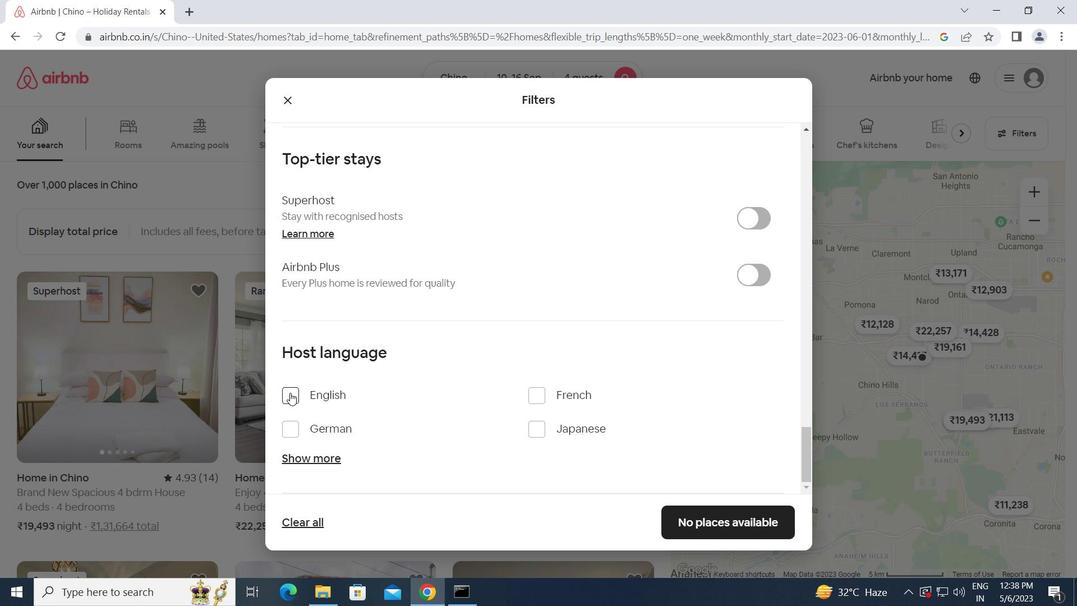 
Action: Mouse moved to (717, 516)
Screenshot: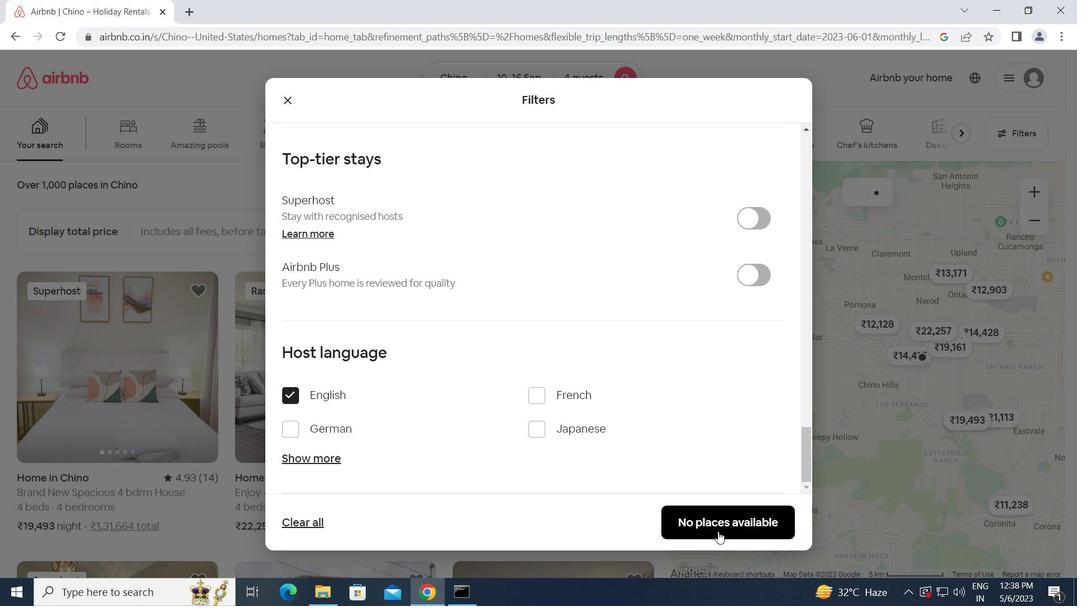 
Action: Mouse pressed left at (717, 516)
Screenshot: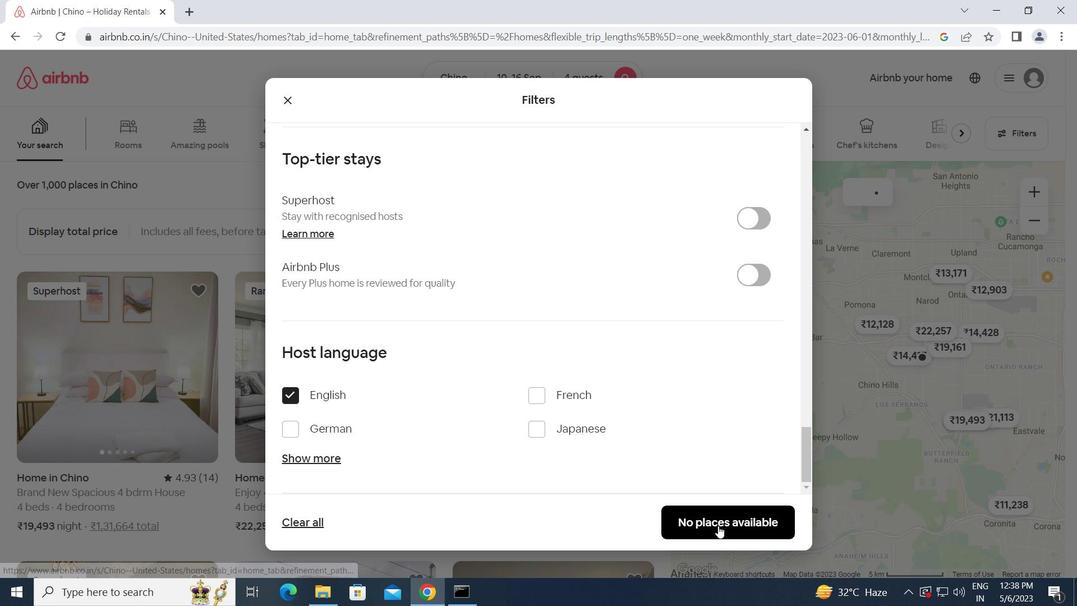 
Action: Mouse moved to (713, 515)
Screenshot: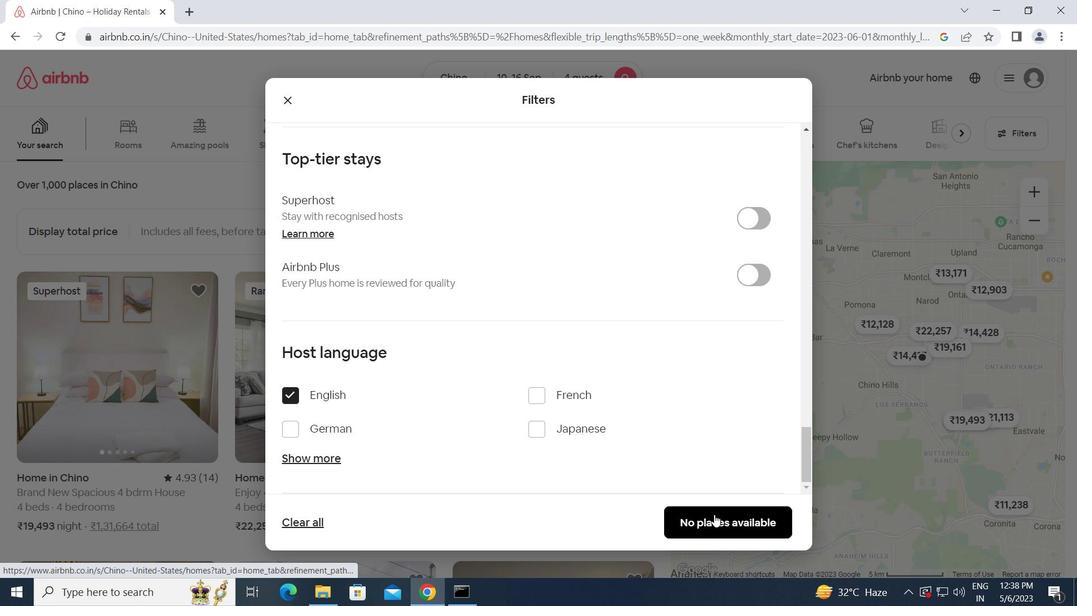 
